 Task: Explore Airbnb accommodation in Hadyach, Ukraine from 19th December, 2023 to 27th December, 2023 for 2 adults. Place can be private room with 1  bedroom having 2 beds and 1 bathroom. Property type can be flat. Amenities needed are: wifi.
Action: Mouse moved to (623, 119)
Screenshot: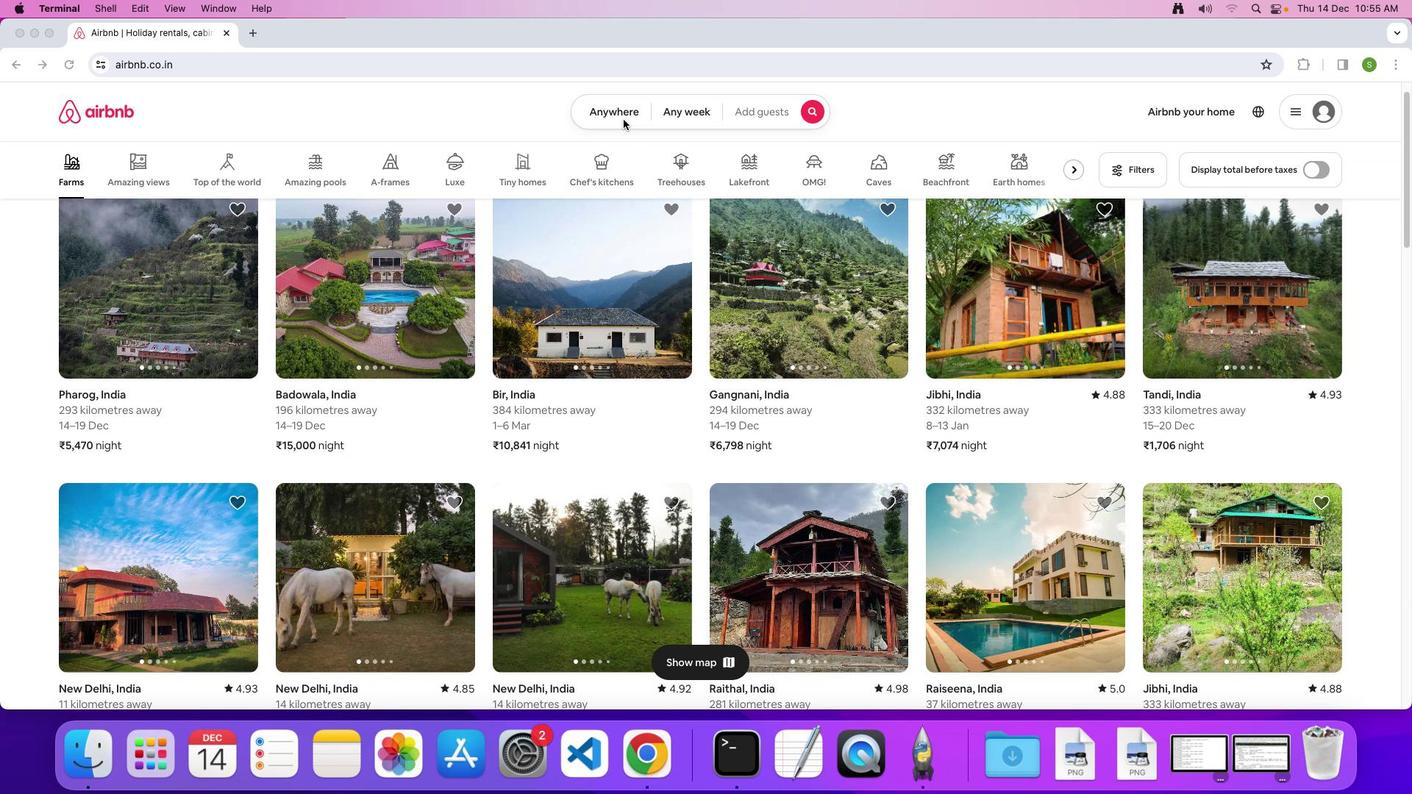 
Action: Mouse pressed left at (623, 119)
Screenshot: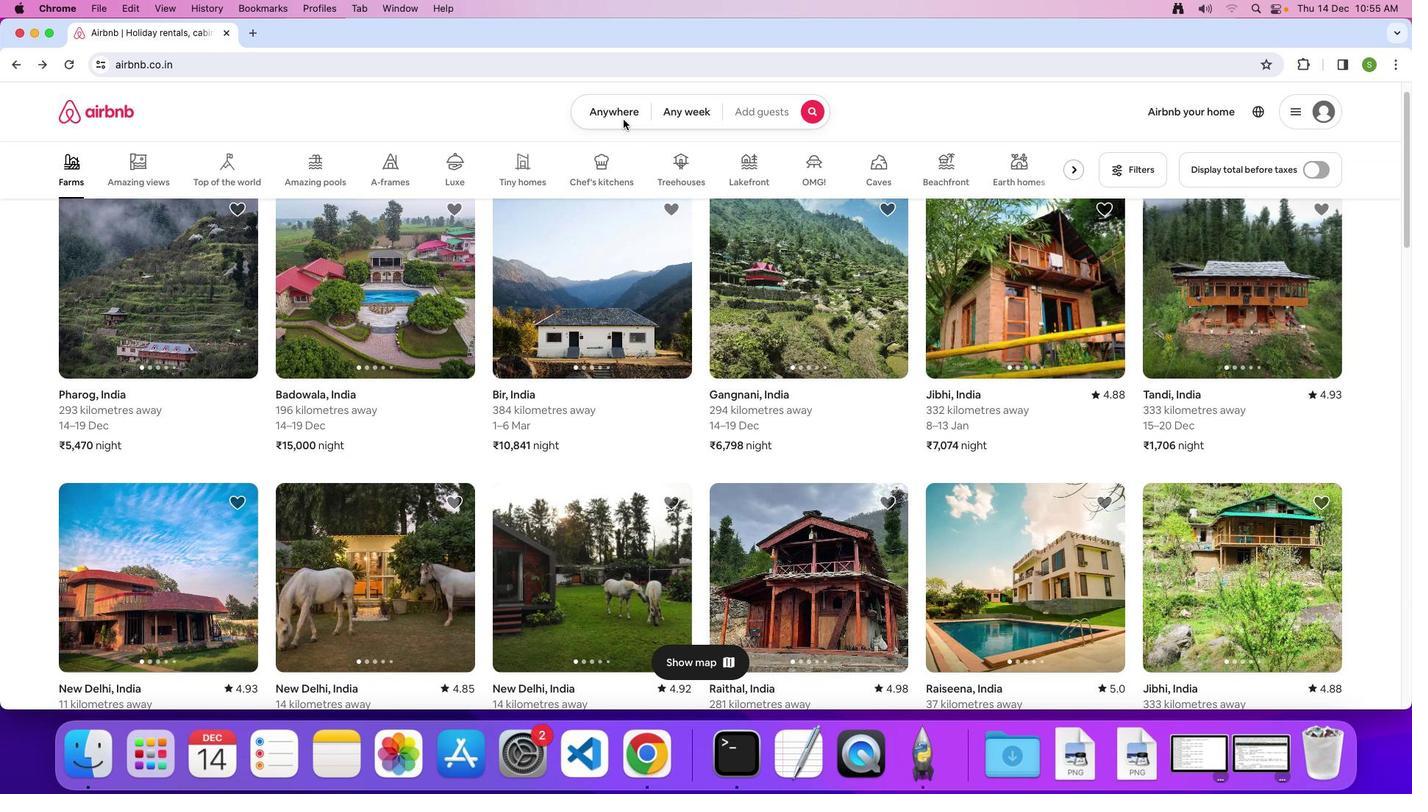 
Action: Mouse moved to (595, 118)
Screenshot: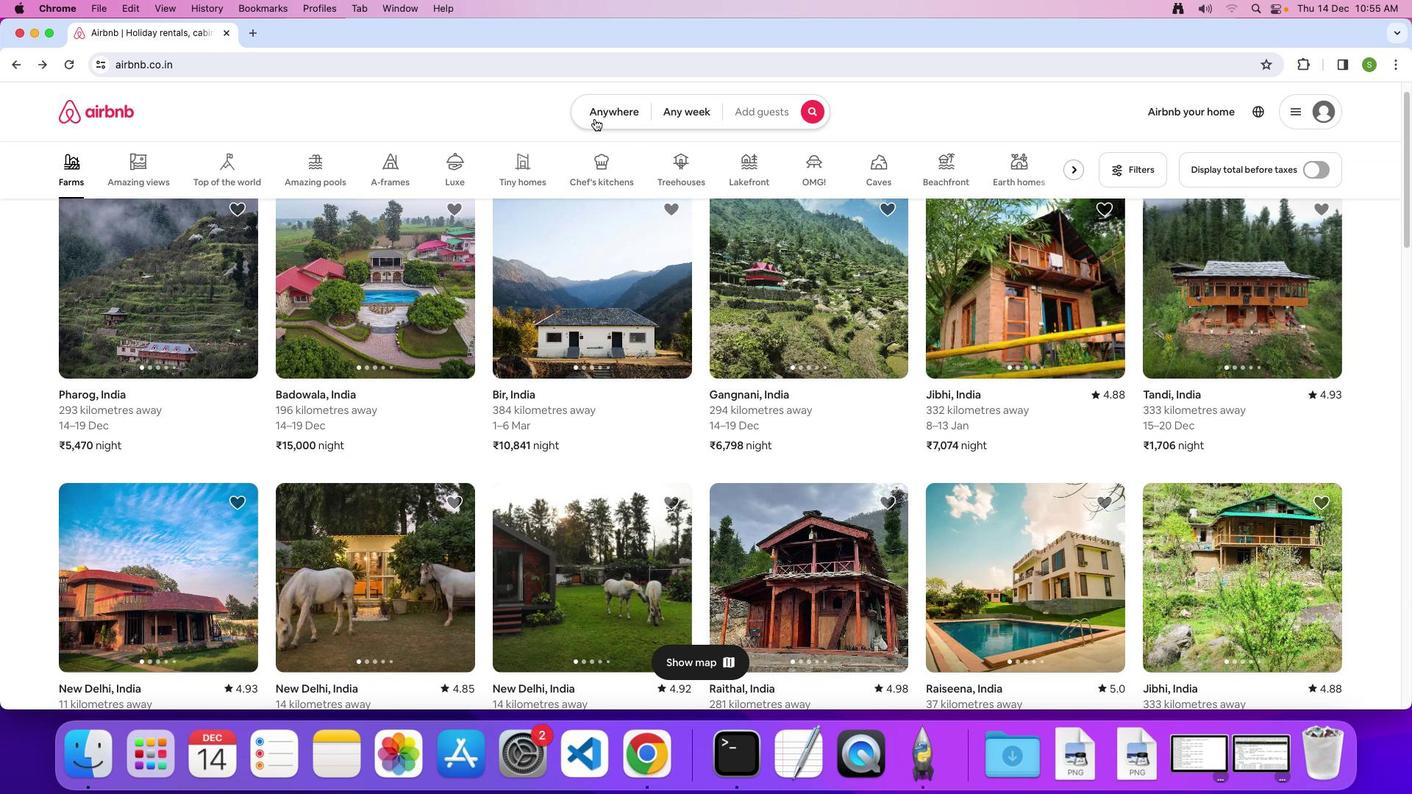 
Action: Mouse pressed left at (595, 118)
Screenshot: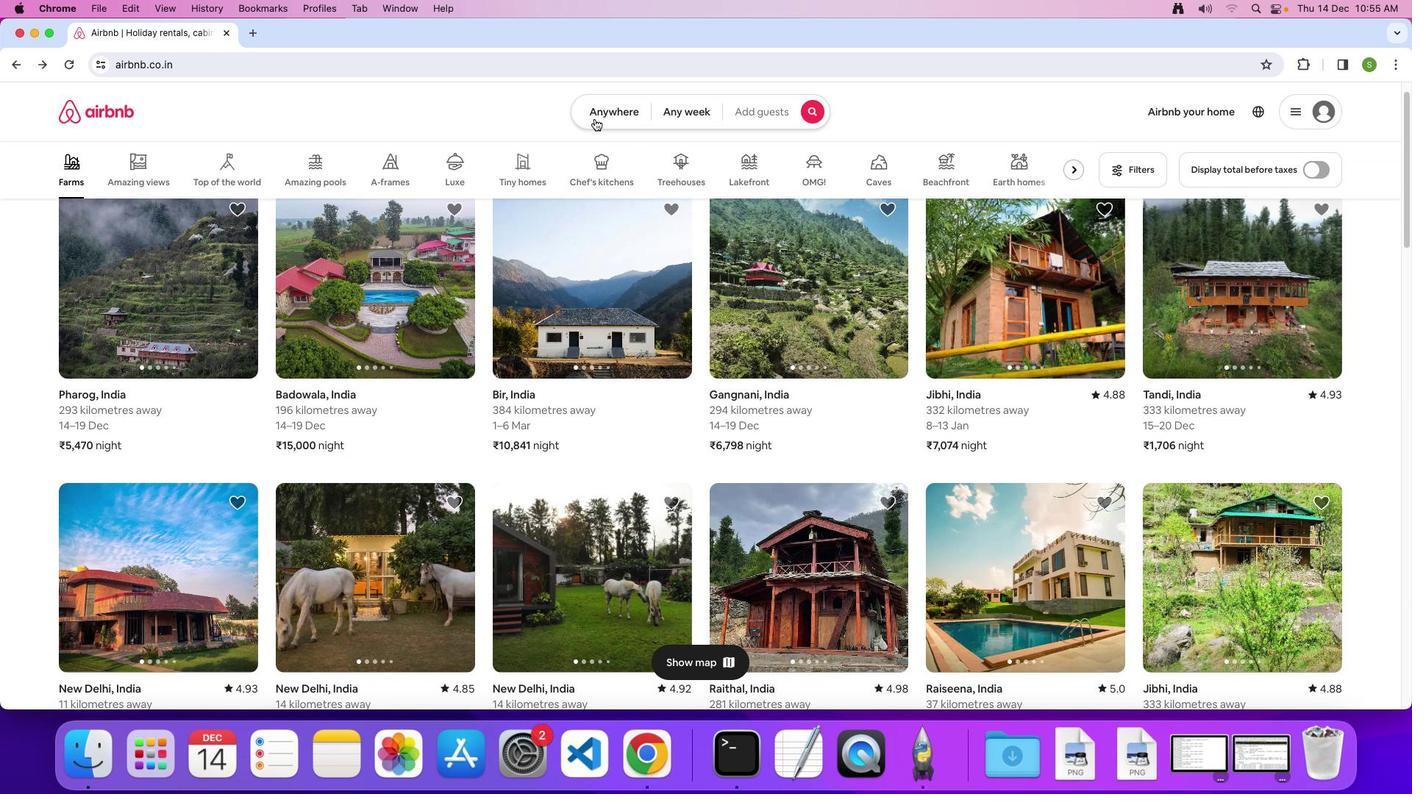 
Action: Mouse moved to (545, 161)
Screenshot: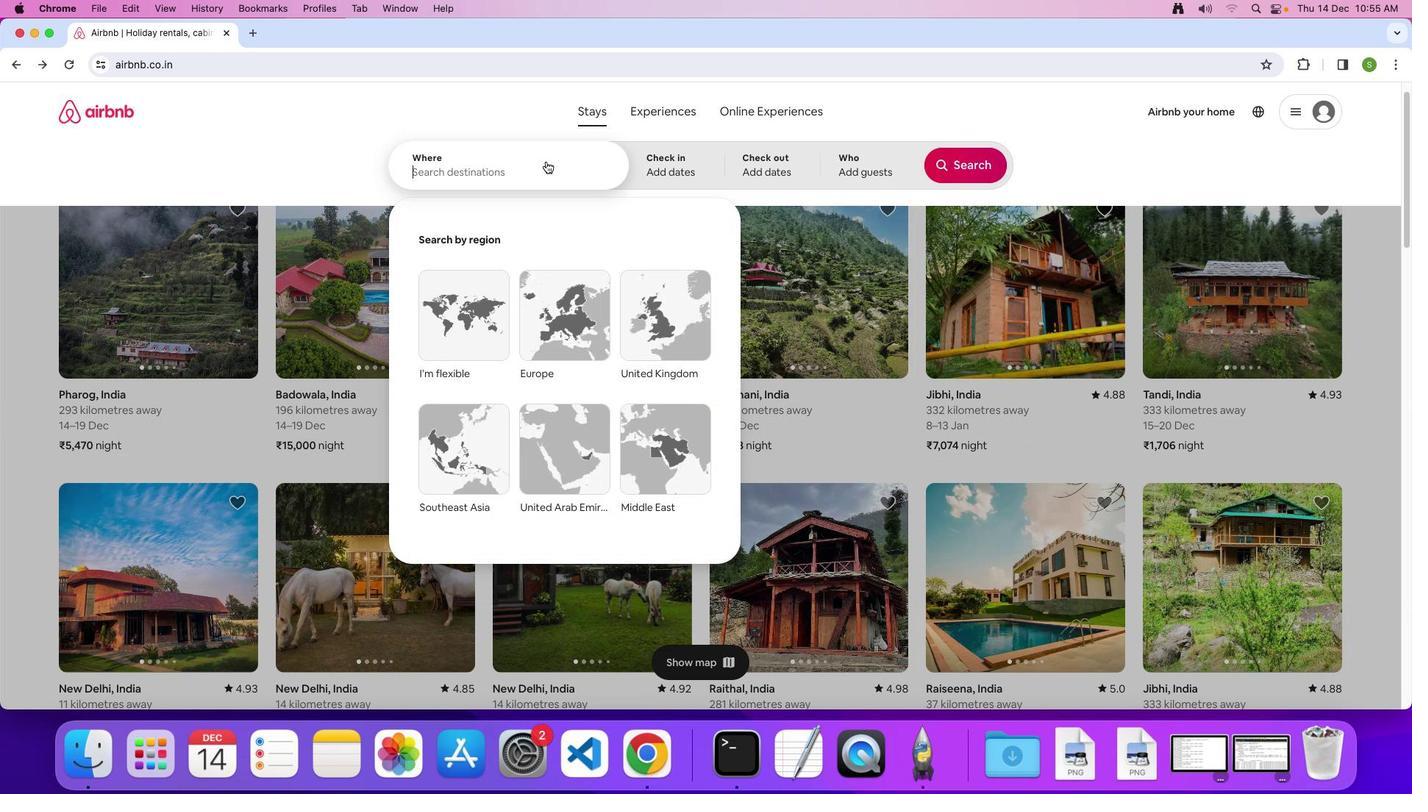 
Action: Mouse pressed left at (545, 161)
Screenshot: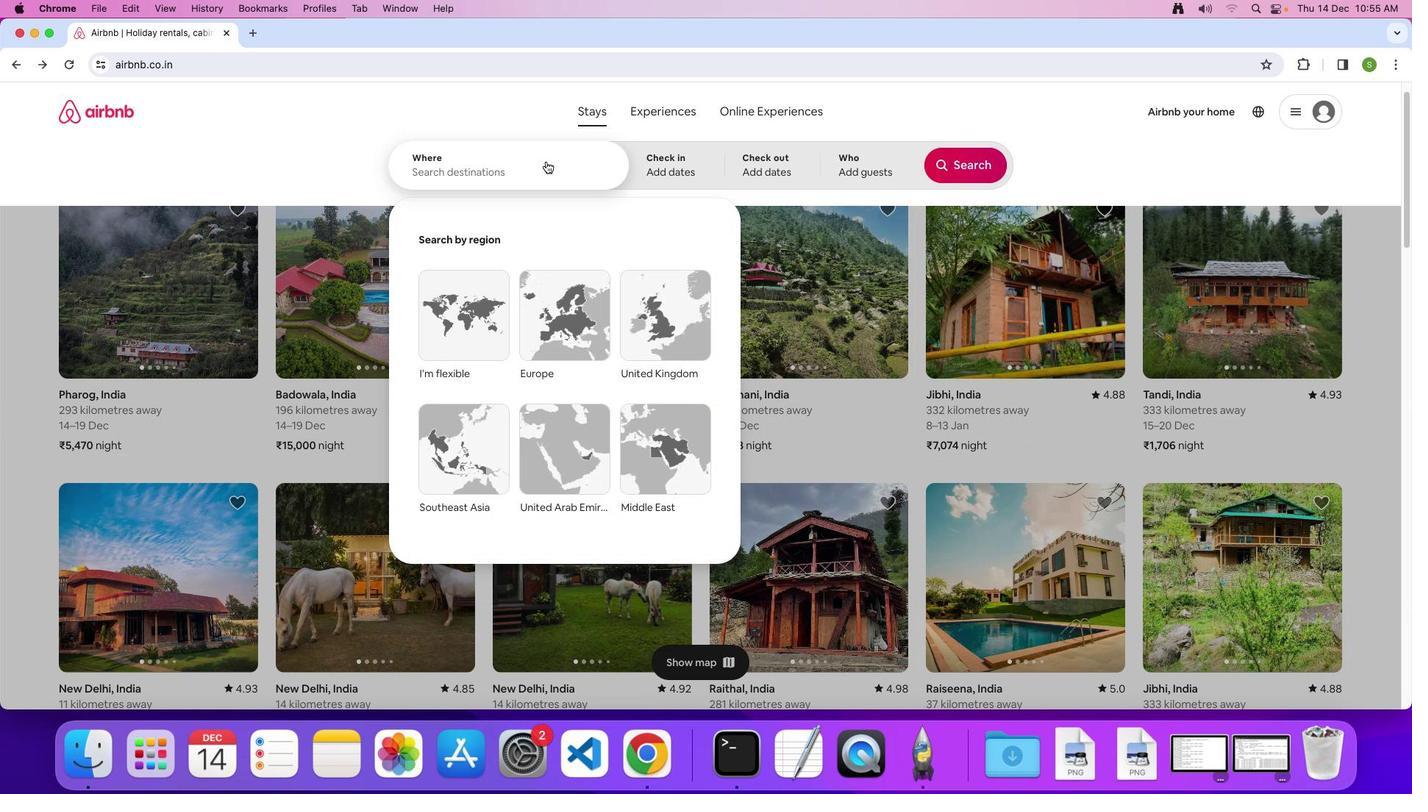 
Action: Key pressed 'H'Key.caps_lock'a''d''y''a''c''h'','Key.spaceKey.shift'U''k''r''a''i''n''e'Key.enter
Screenshot: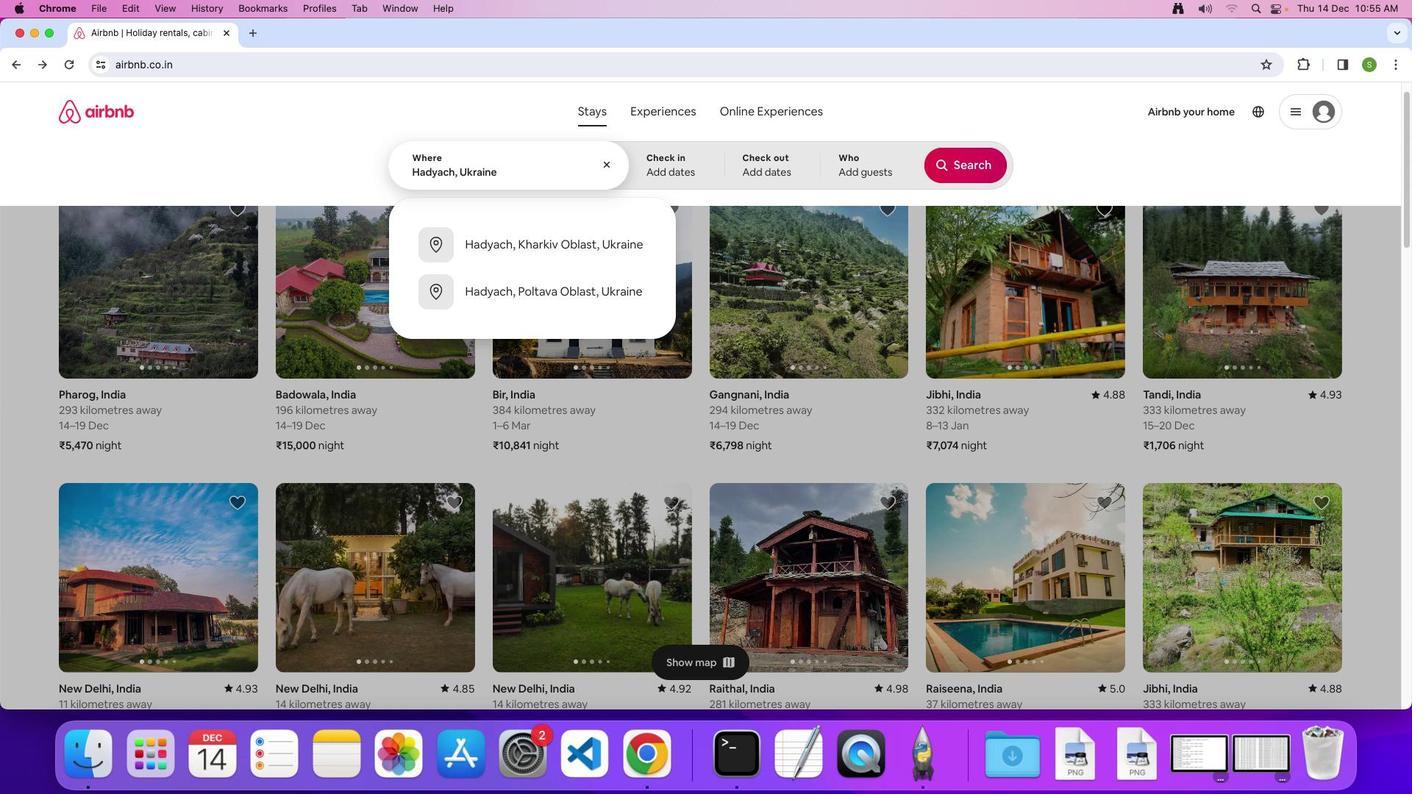 
Action: Mouse moved to (528, 450)
Screenshot: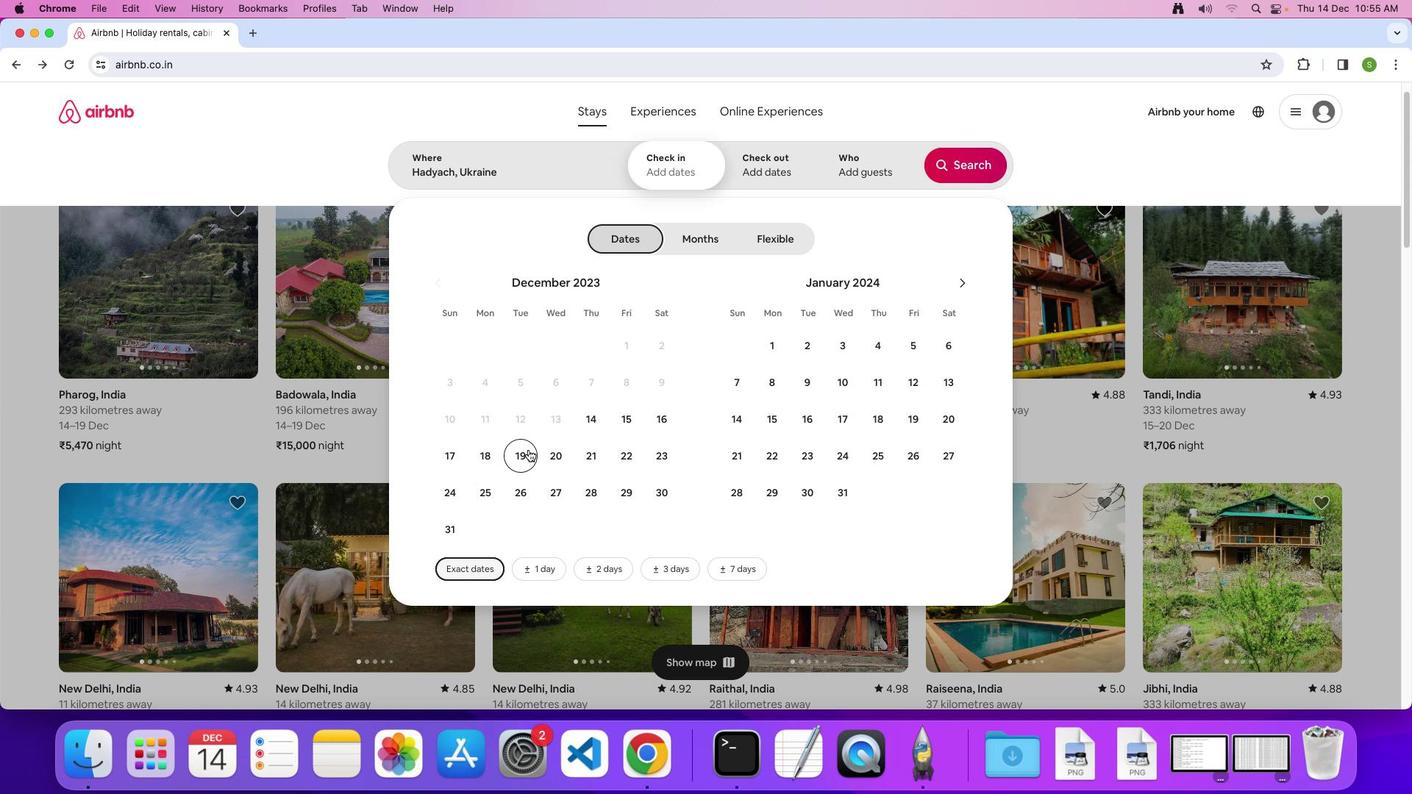 
Action: Mouse pressed left at (528, 450)
Screenshot: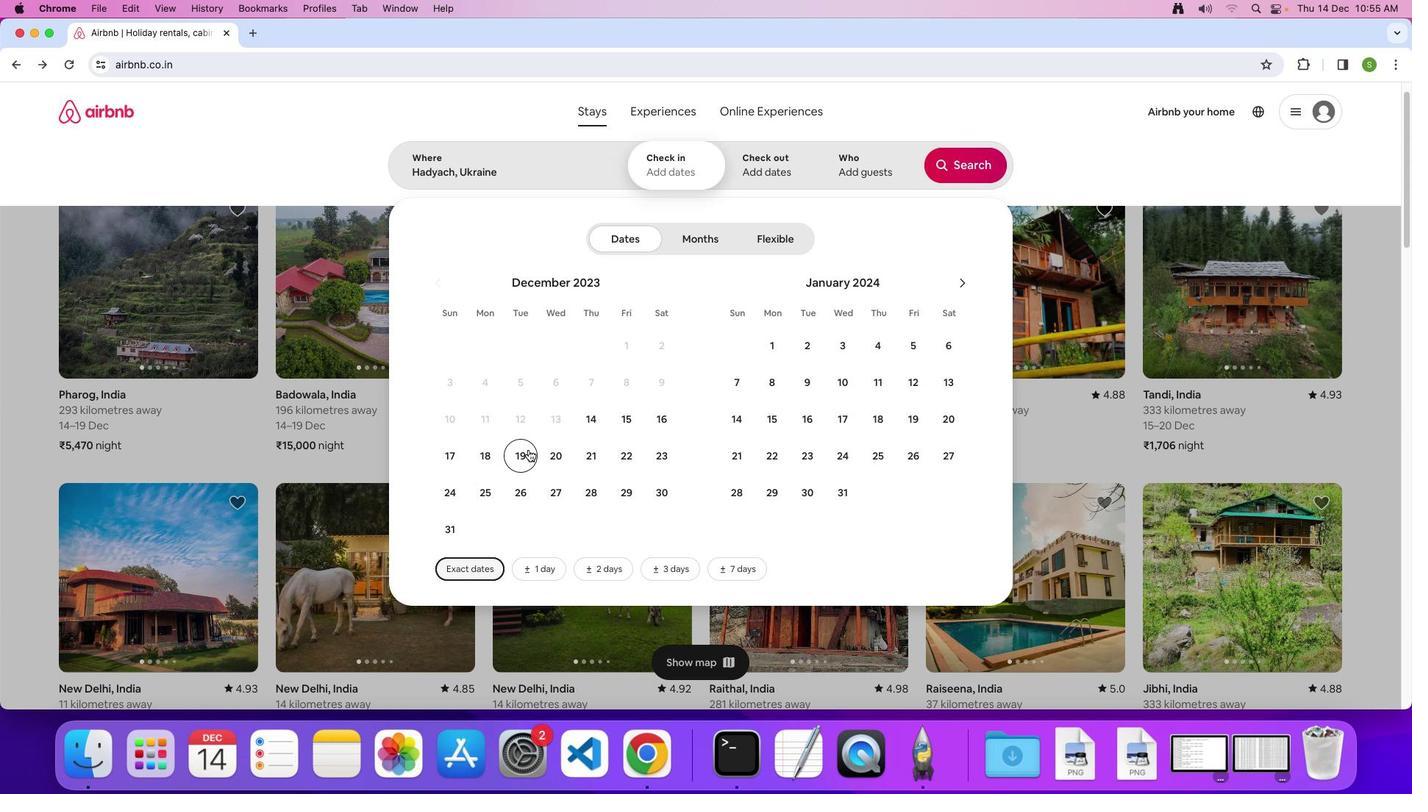 
Action: Mouse moved to (545, 485)
Screenshot: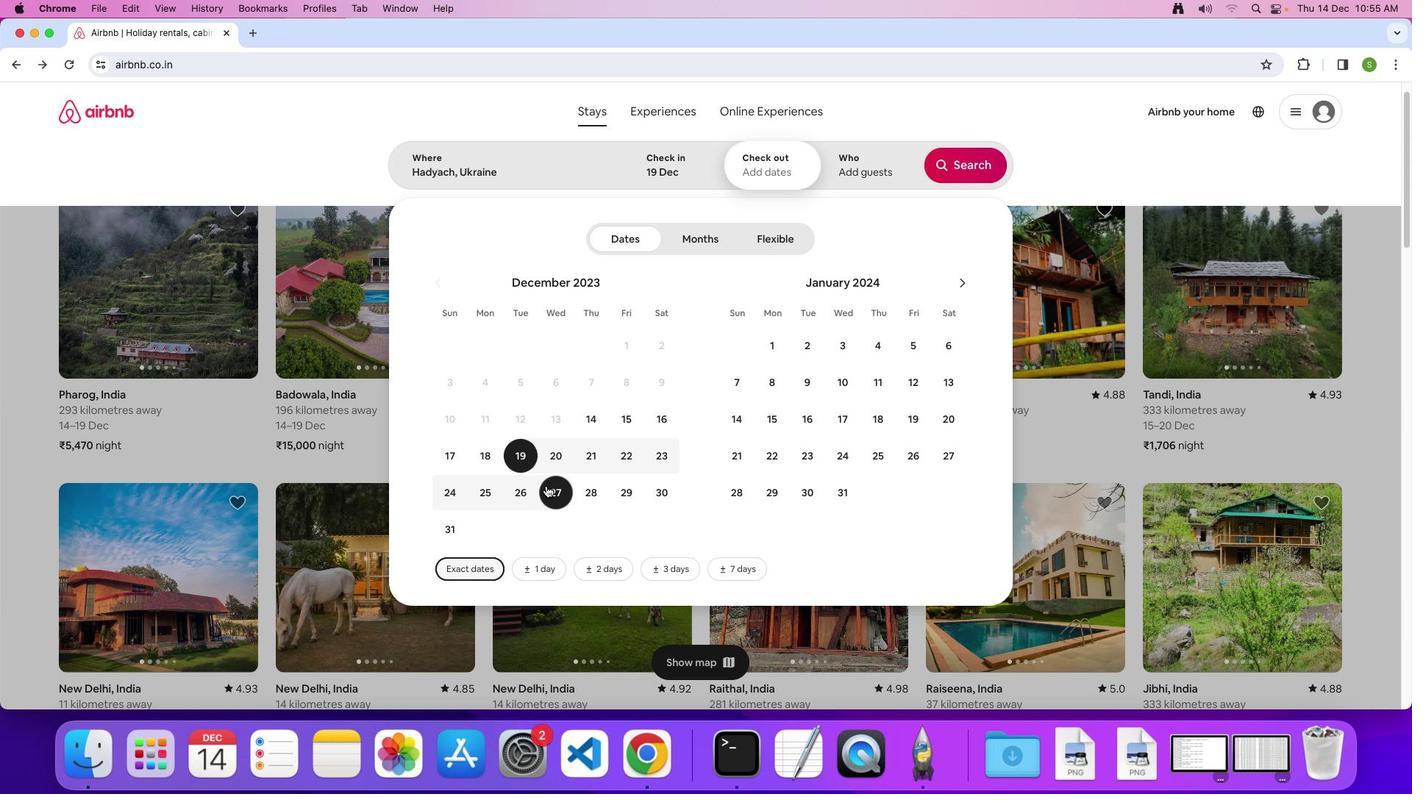 
Action: Mouse pressed left at (545, 485)
Screenshot: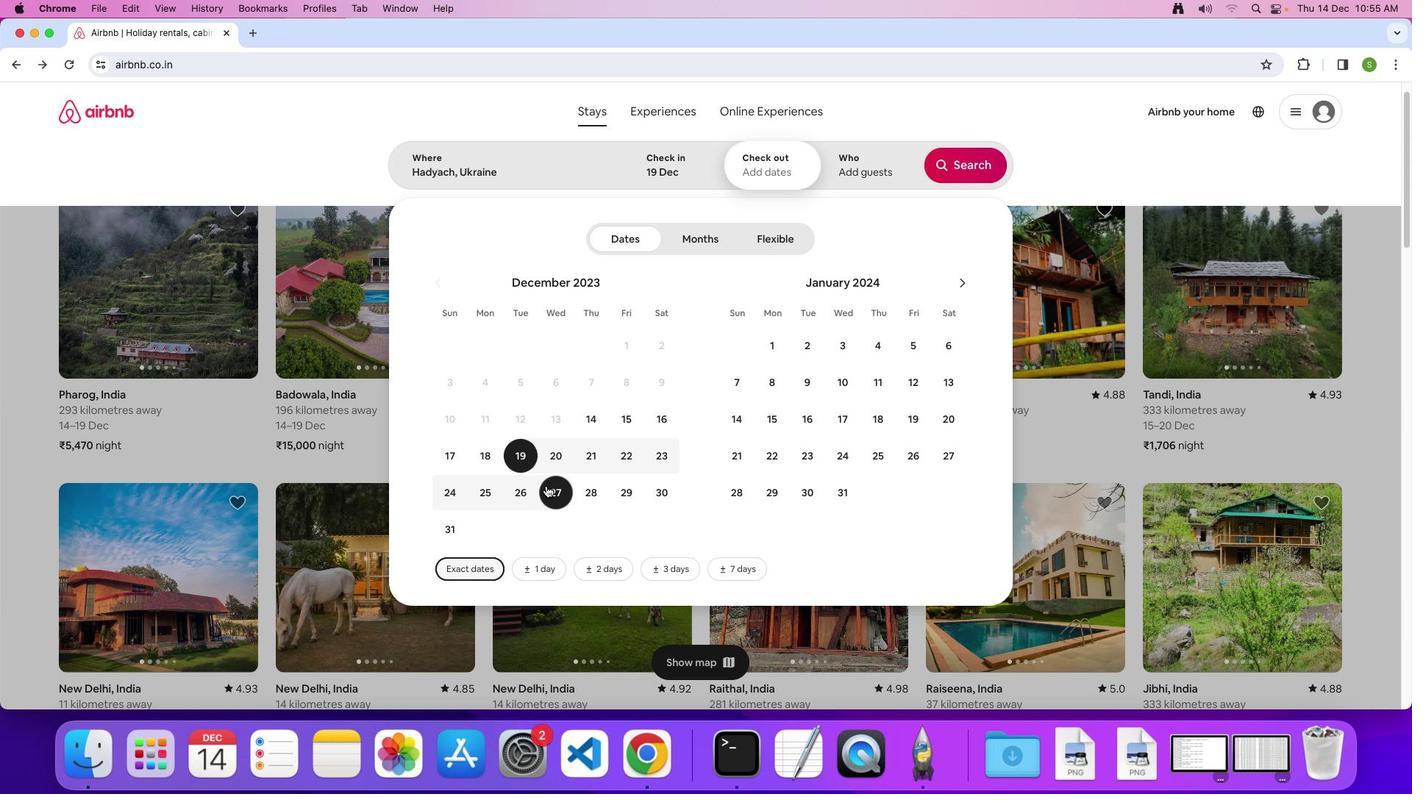 
Action: Mouse moved to (854, 172)
Screenshot: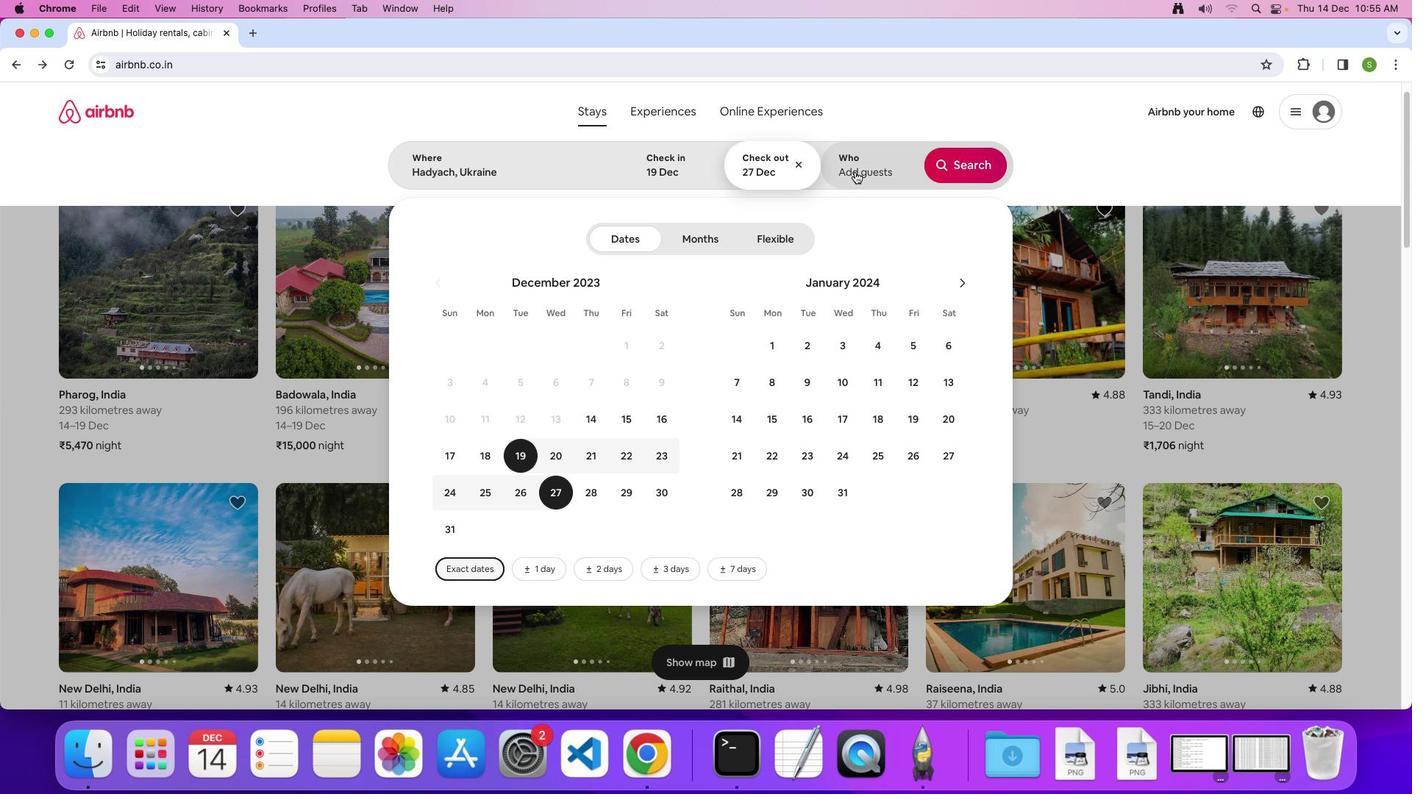 
Action: Mouse pressed left at (854, 172)
Screenshot: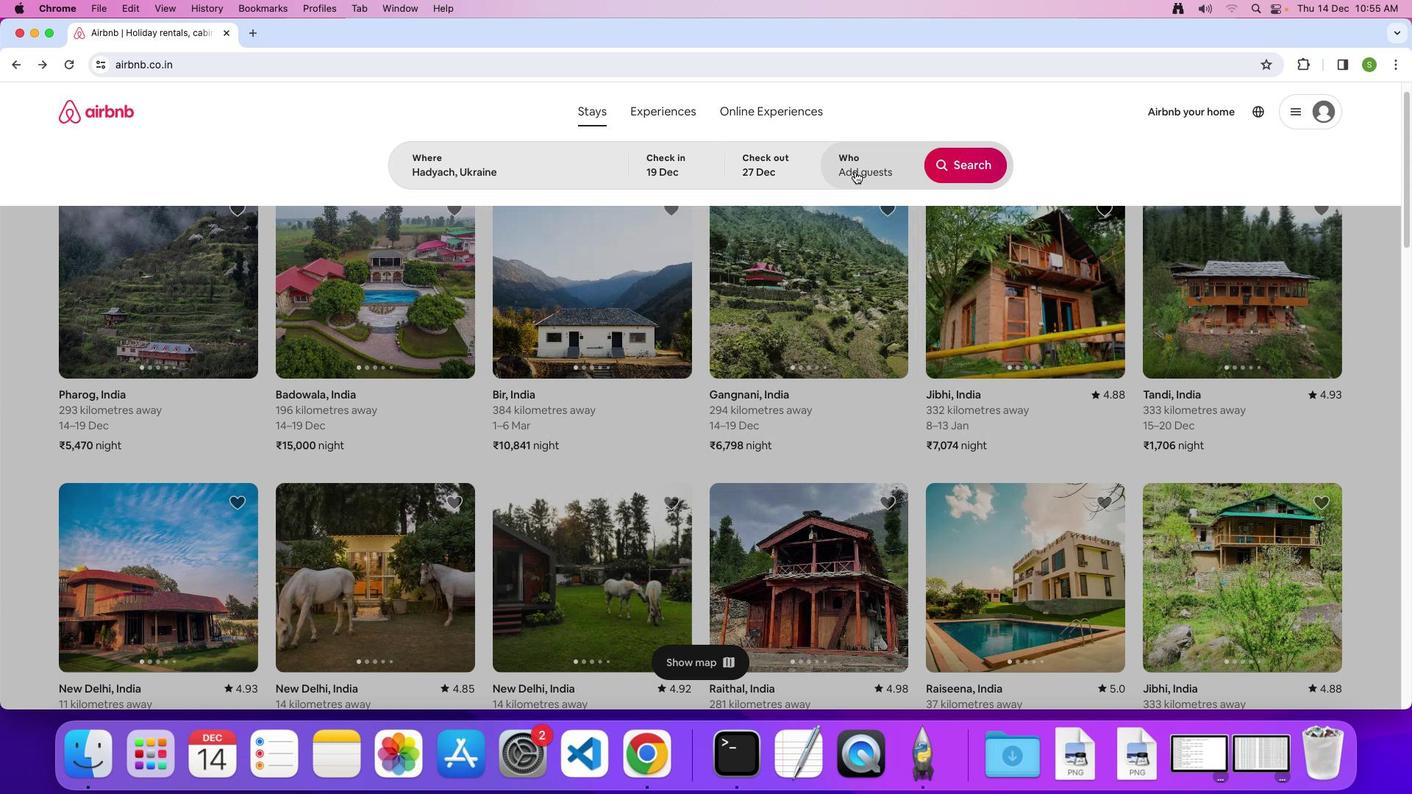 
Action: Mouse moved to (964, 247)
Screenshot: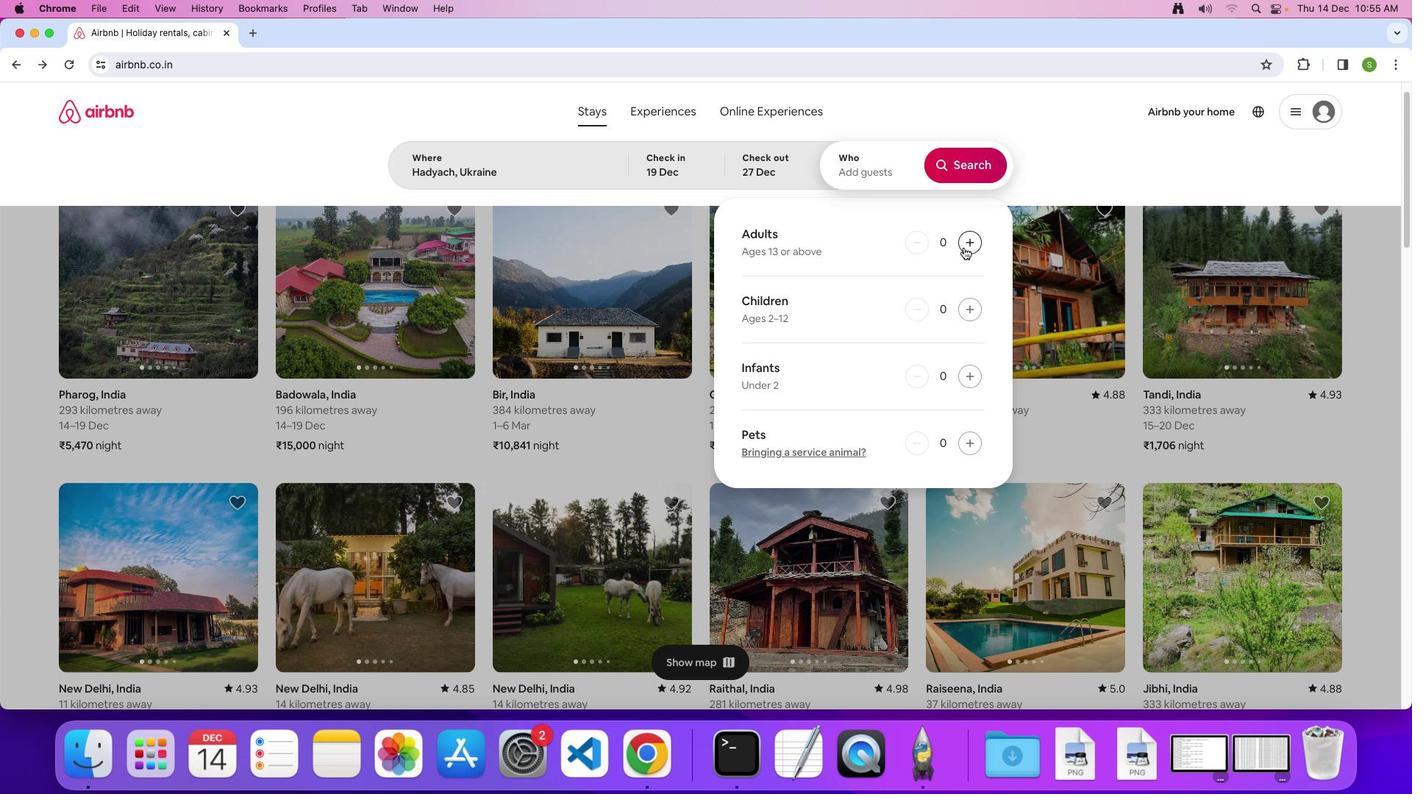 
Action: Mouse pressed left at (964, 247)
Screenshot: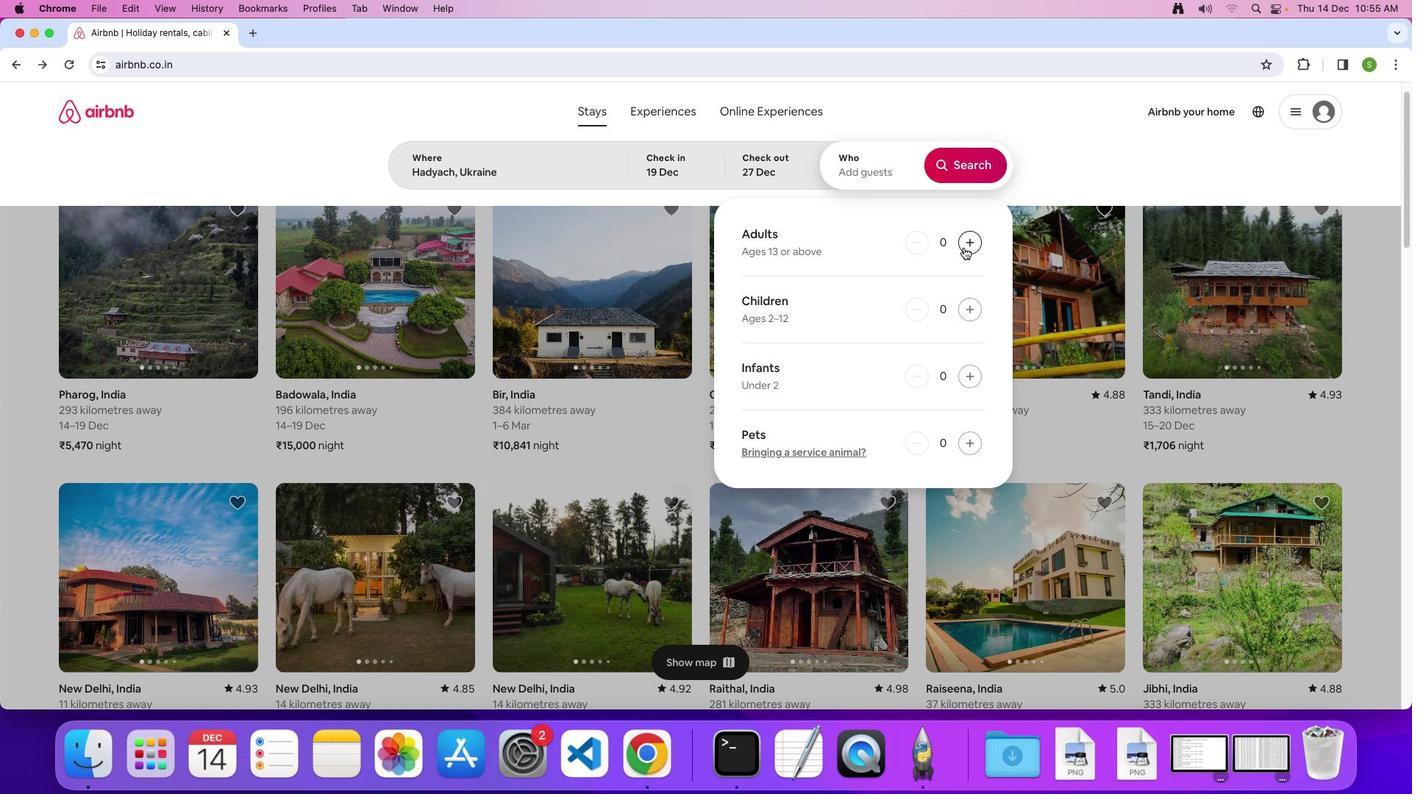 
Action: Mouse pressed left at (964, 247)
Screenshot: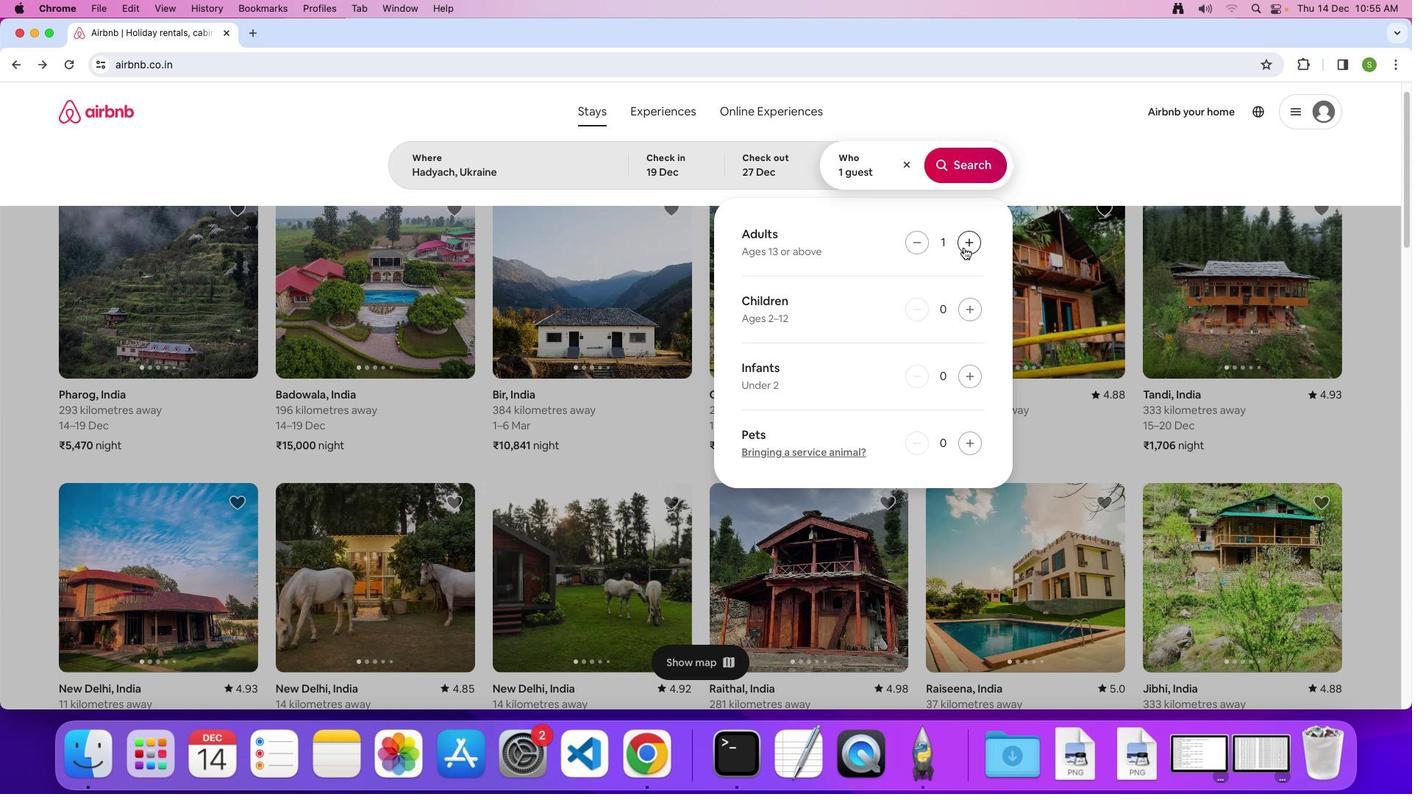 
Action: Mouse moved to (960, 171)
Screenshot: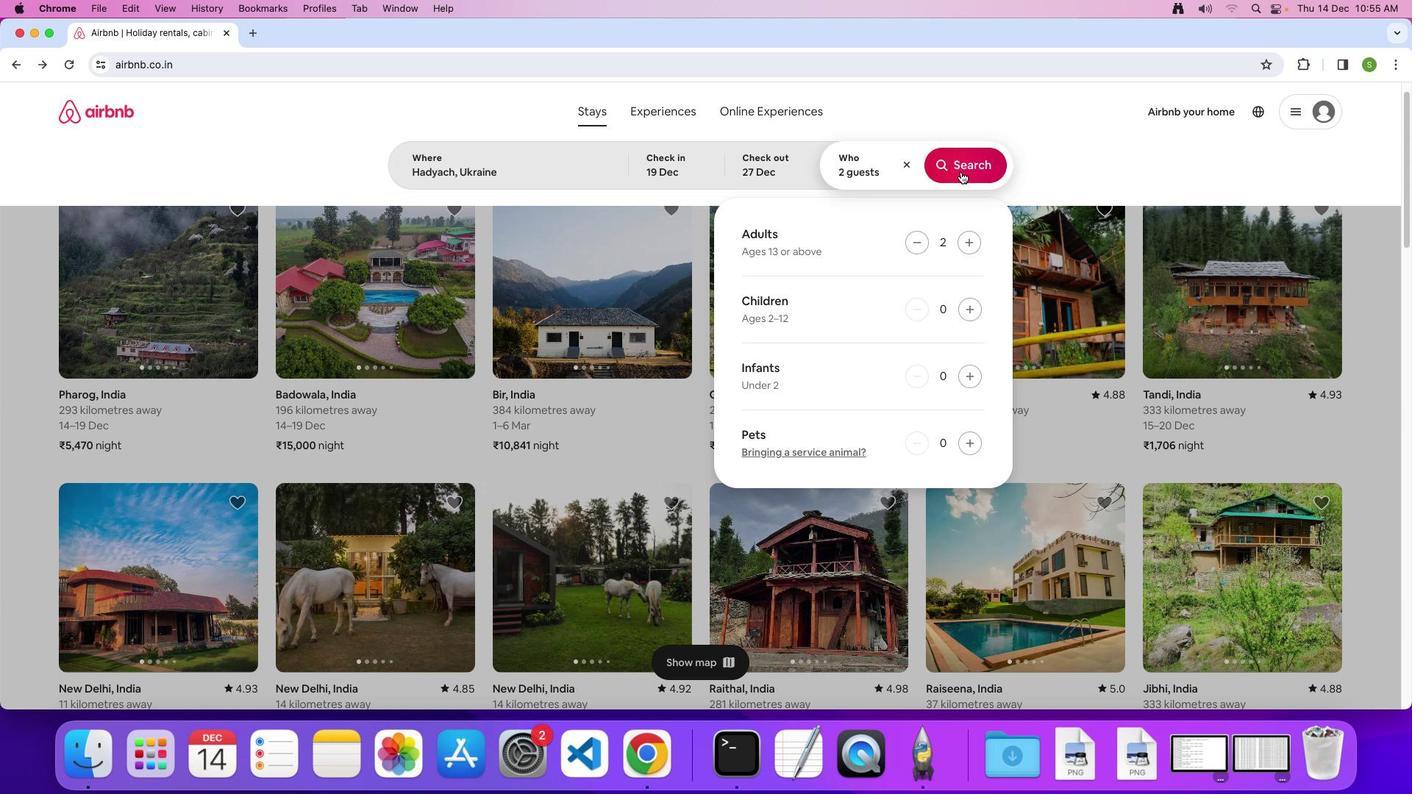 
Action: Mouse pressed left at (960, 171)
Screenshot: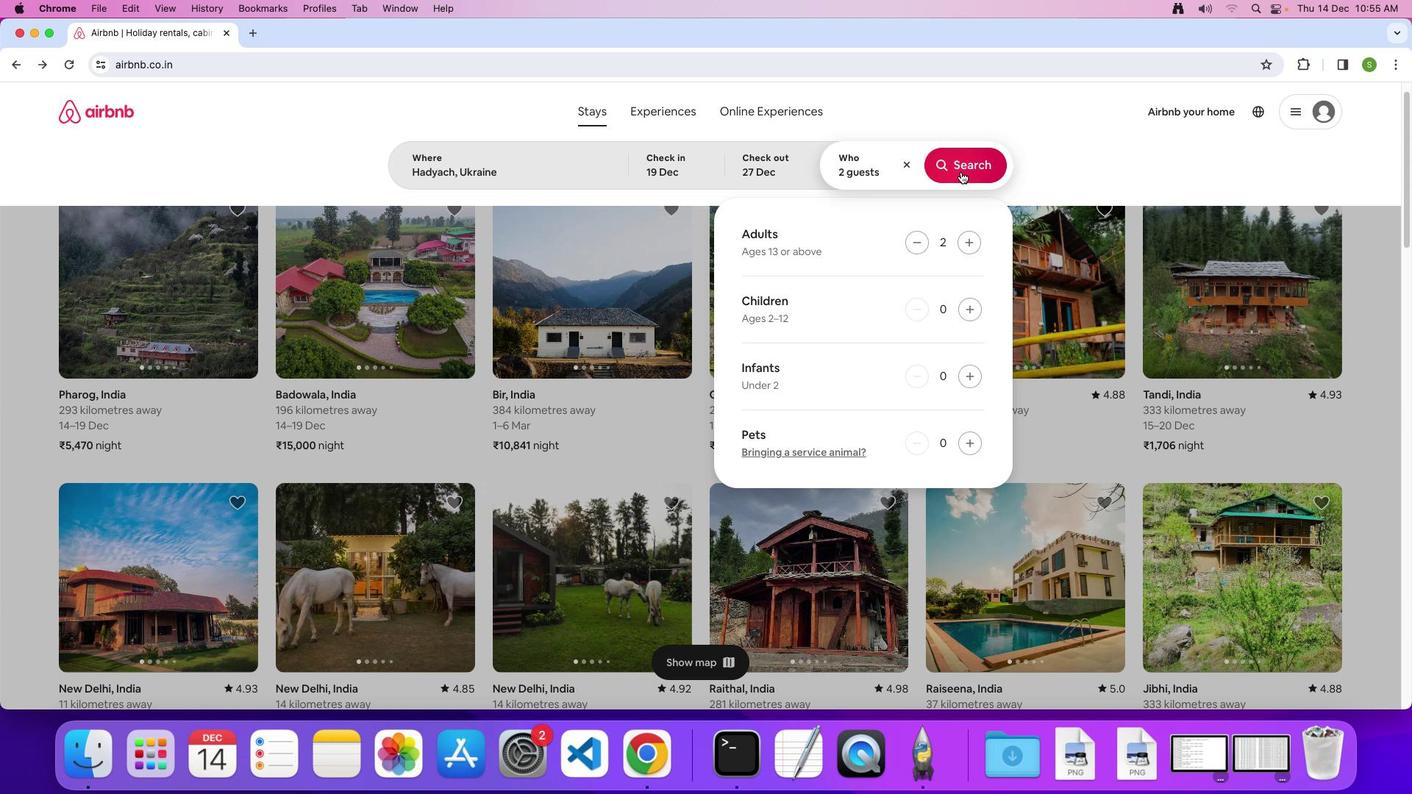 
Action: Mouse moved to (1159, 175)
Screenshot: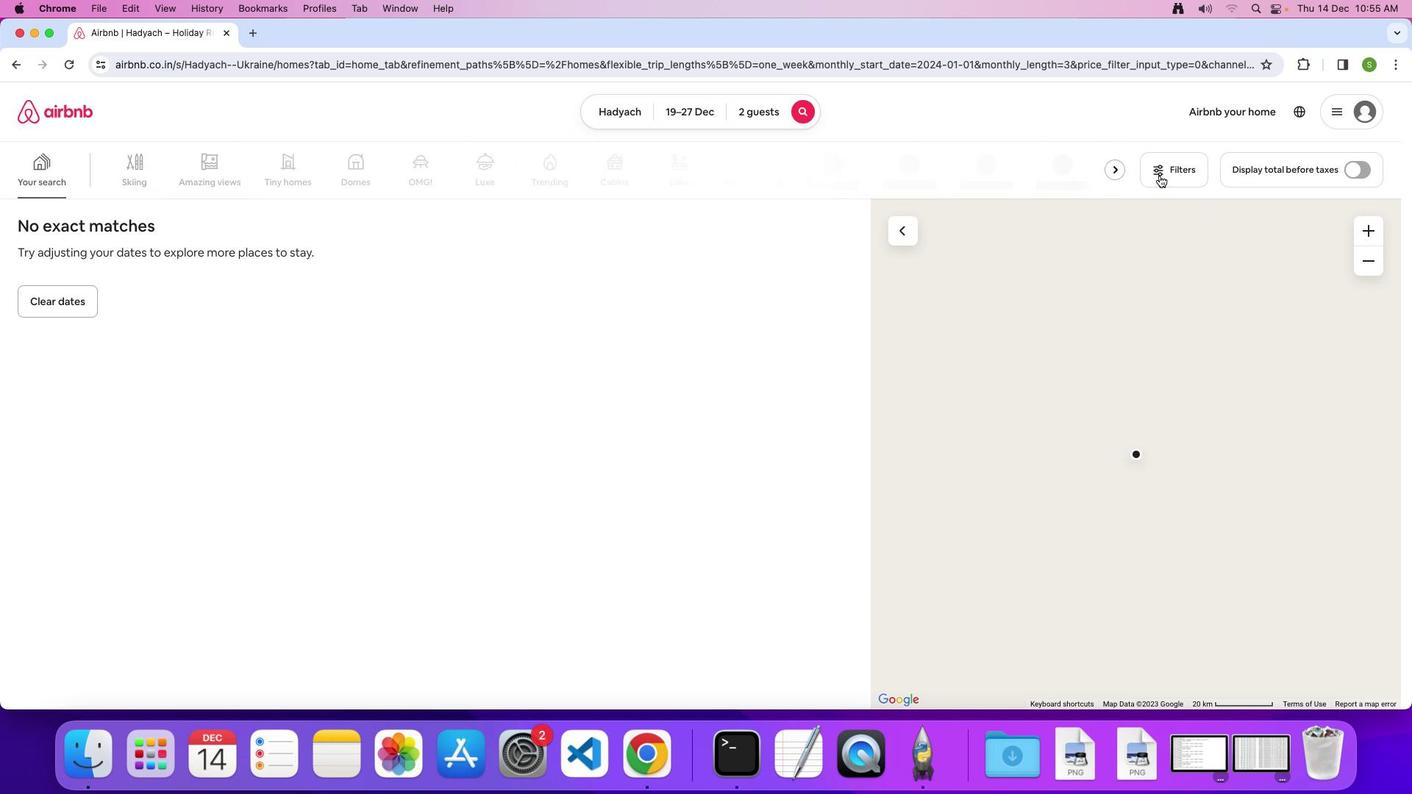 
Action: Mouse pressed left at (1159, 175)
Screenshot: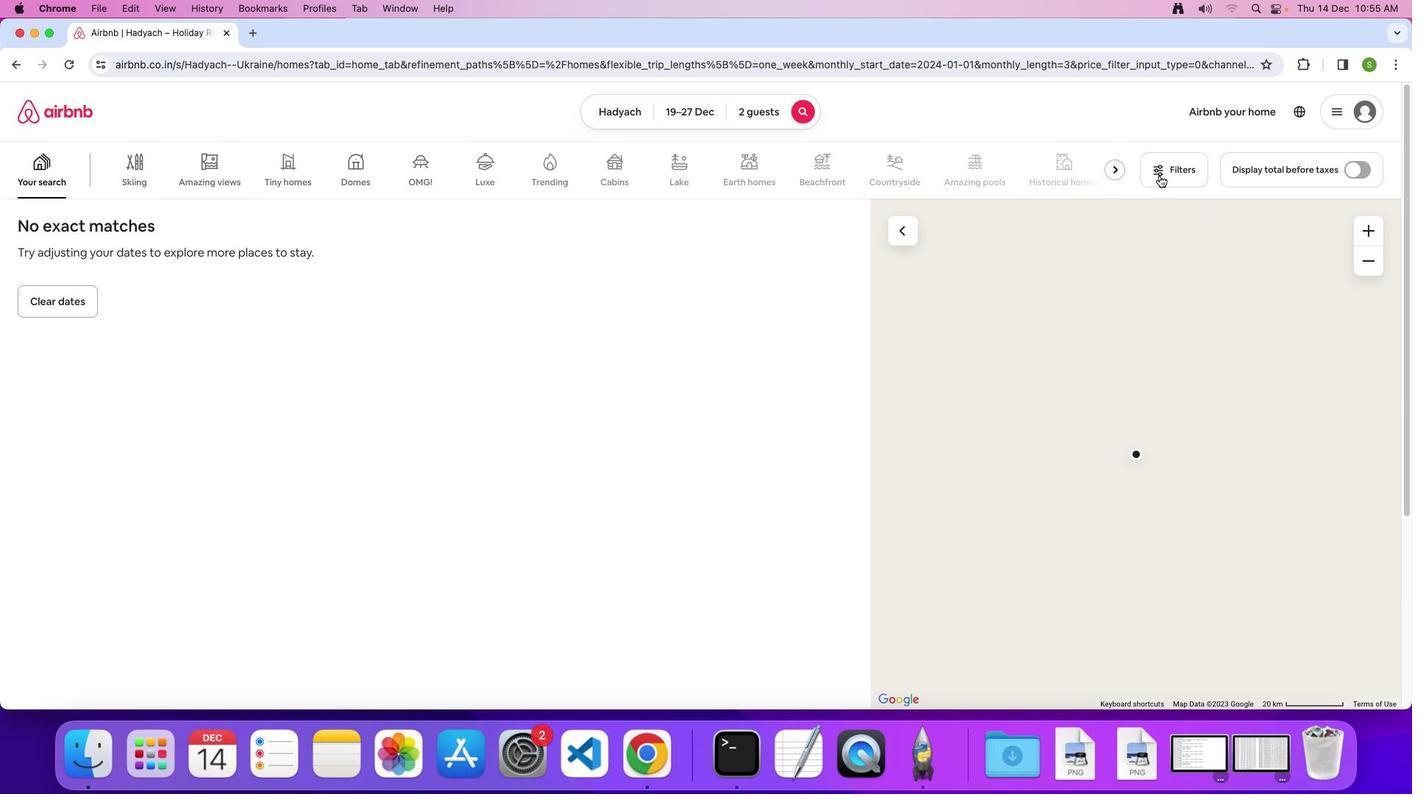 
Action: Mouse moved to (688, 434)
Screenshot: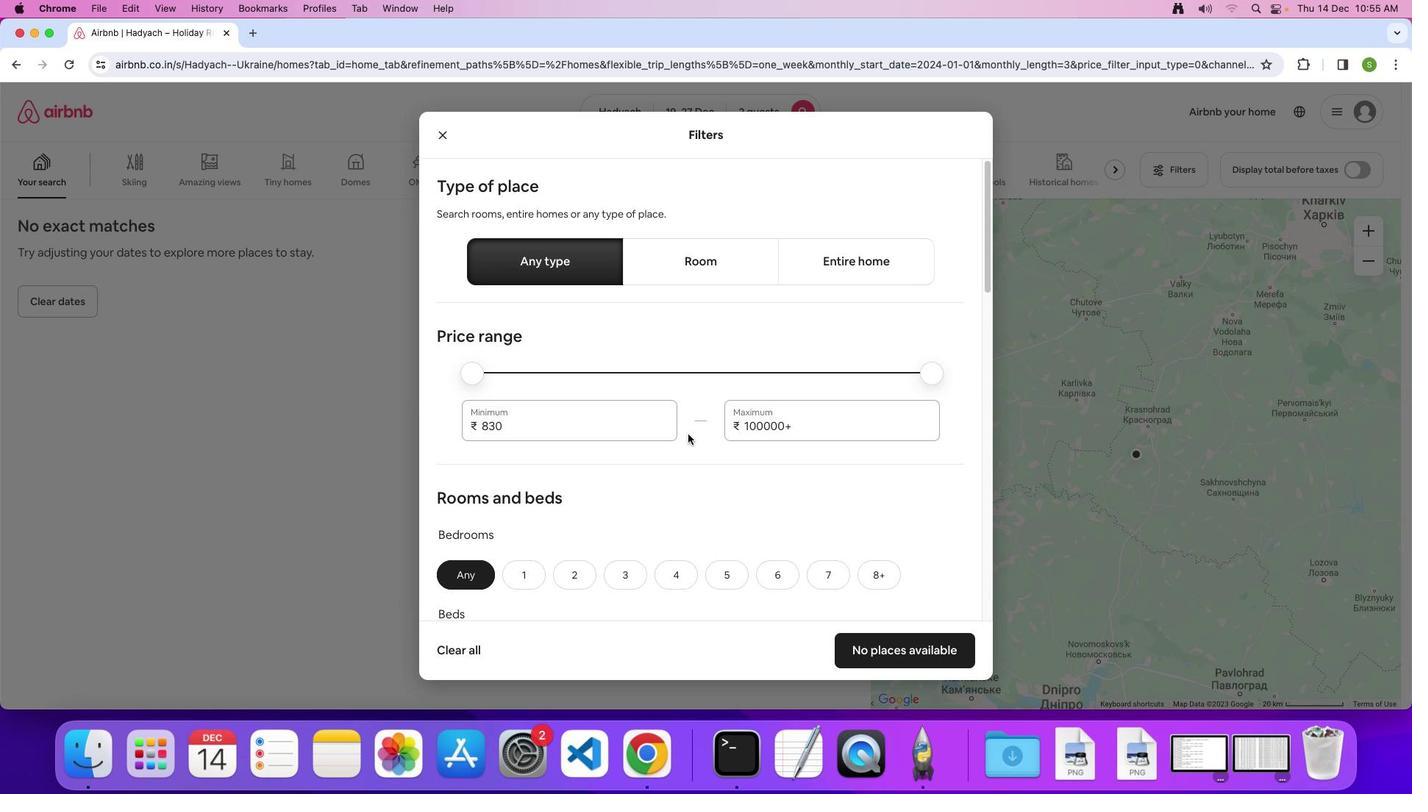 
Action: Mouse scrolled (688, 434) with delta (0, 0)
Screenshot: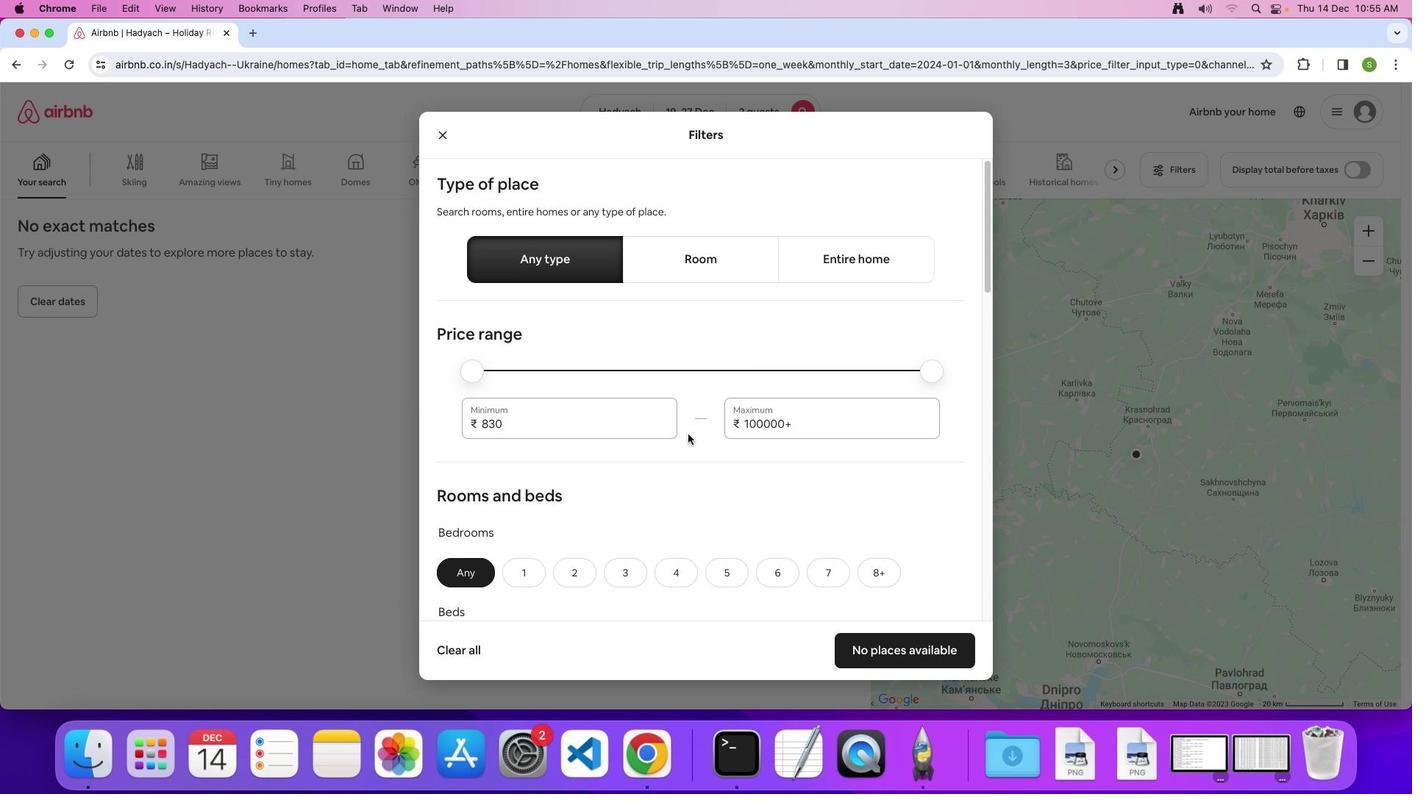 
Action: Mouse scrolled (688, 434) with delta (0, 0)
Screenshot: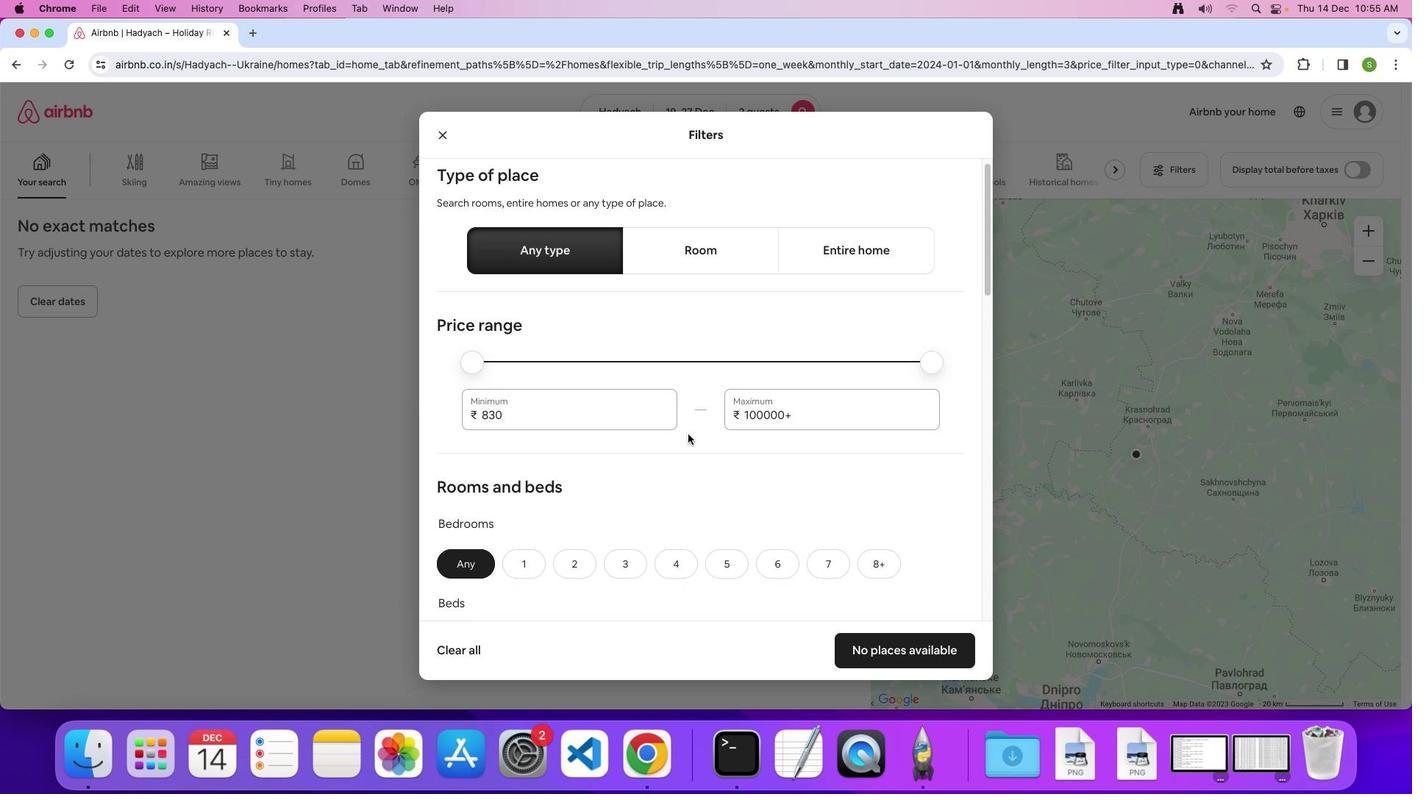 
Action: Mouse scrolled (688, 434) with delta (0, 0)
Screenshot: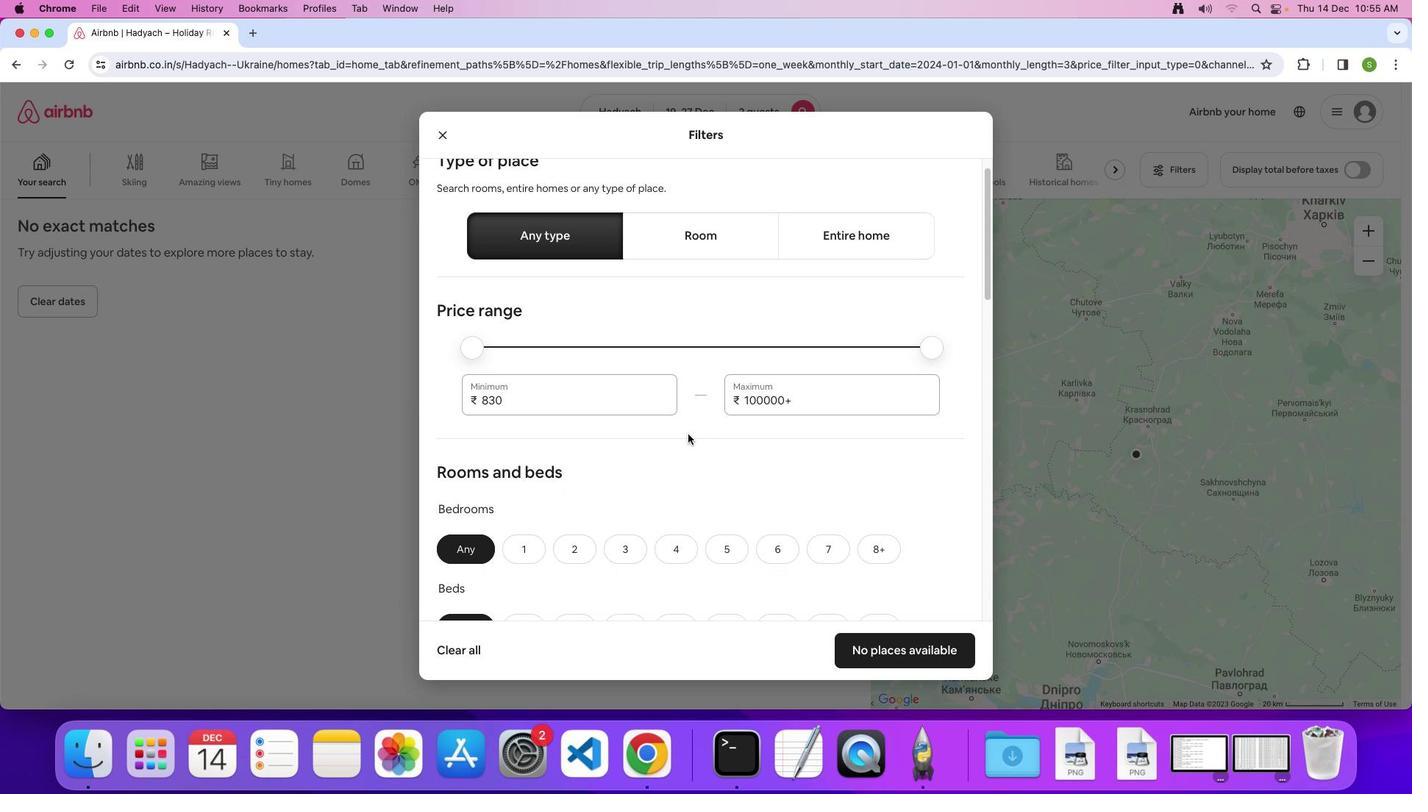 
Action: Mouse scrolled (688, 434) with delta (0, 0)
Screenshot: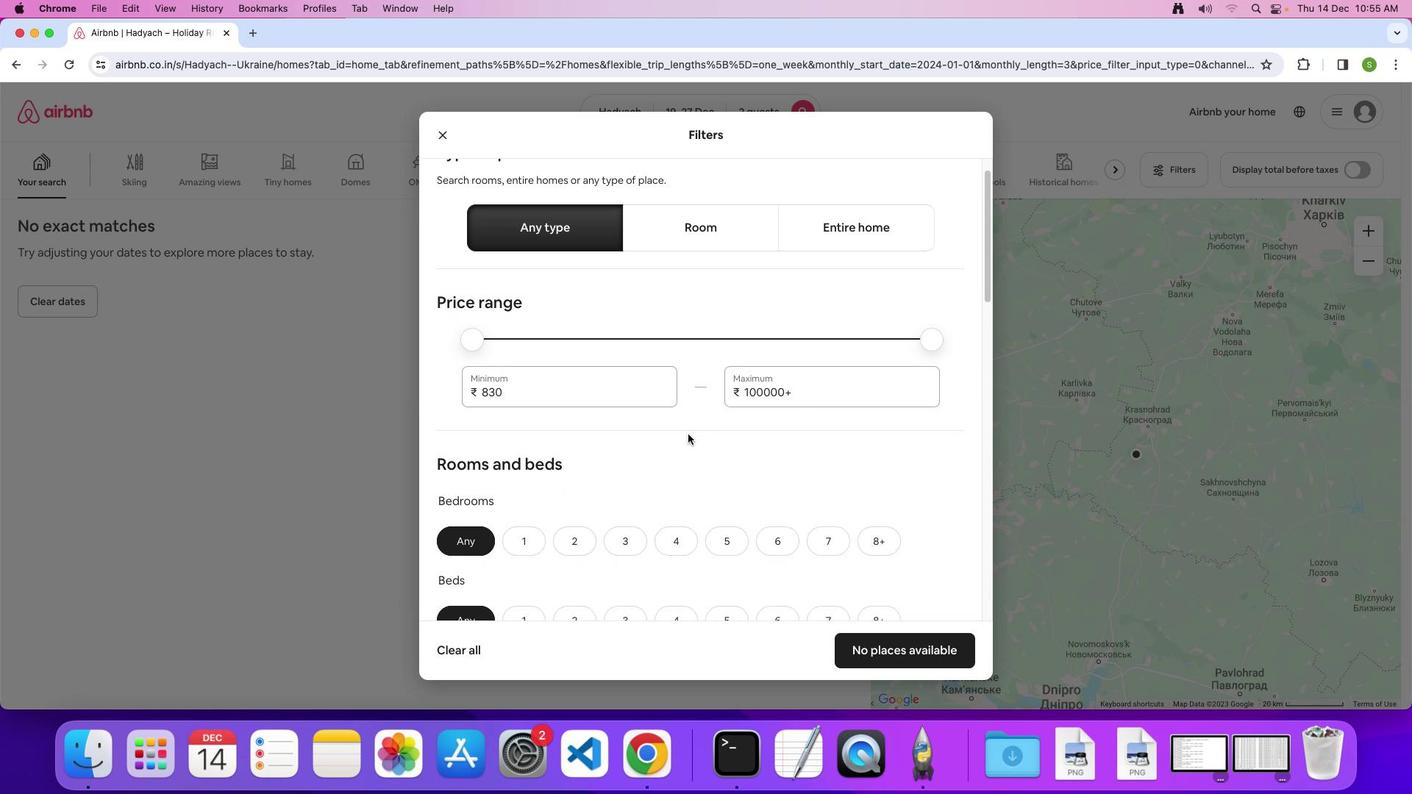 
Action: Mouse scrolled (688, 434) with delta (0, 0)
Screenshot: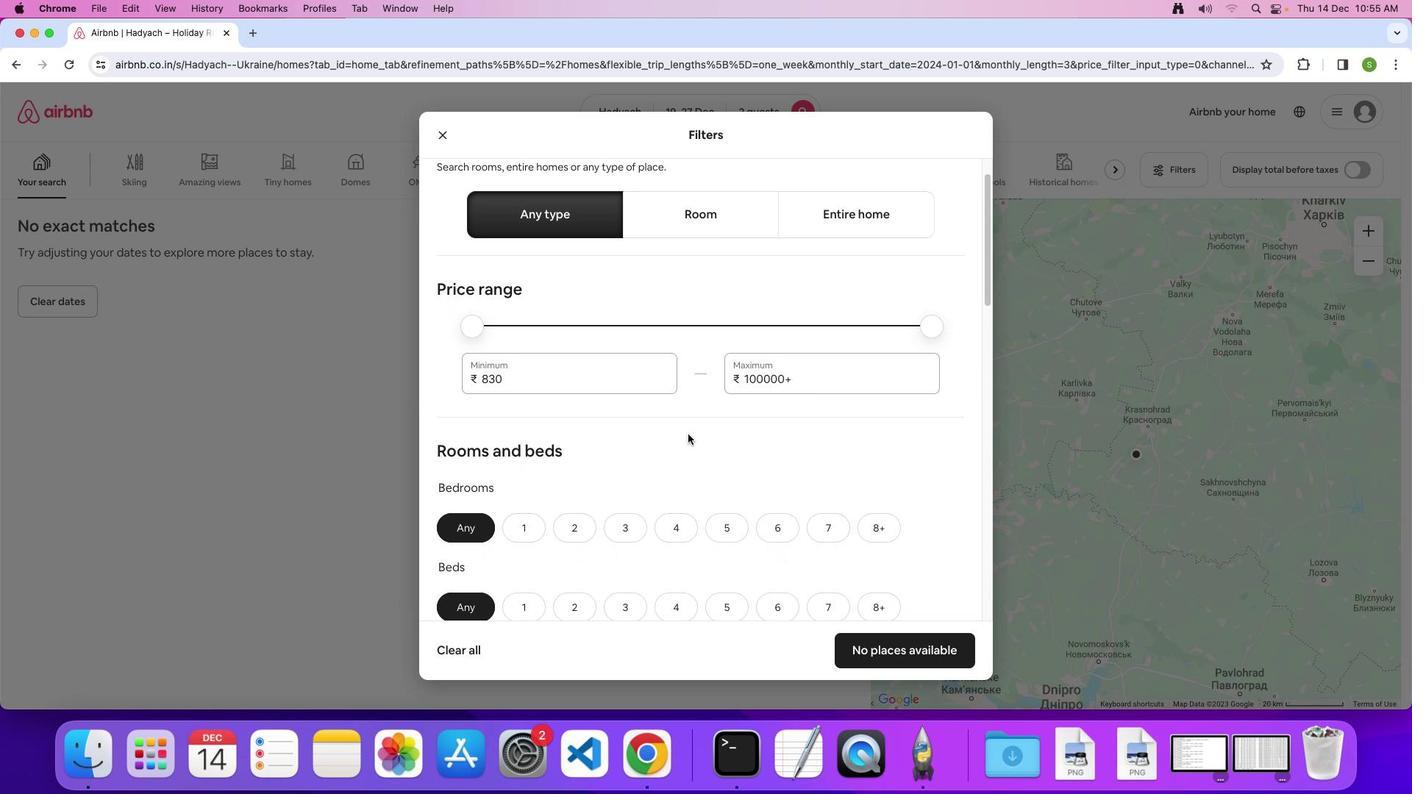 
Action: Mouse scrolled (688, 434) with delta (0, 0)
Screenshot: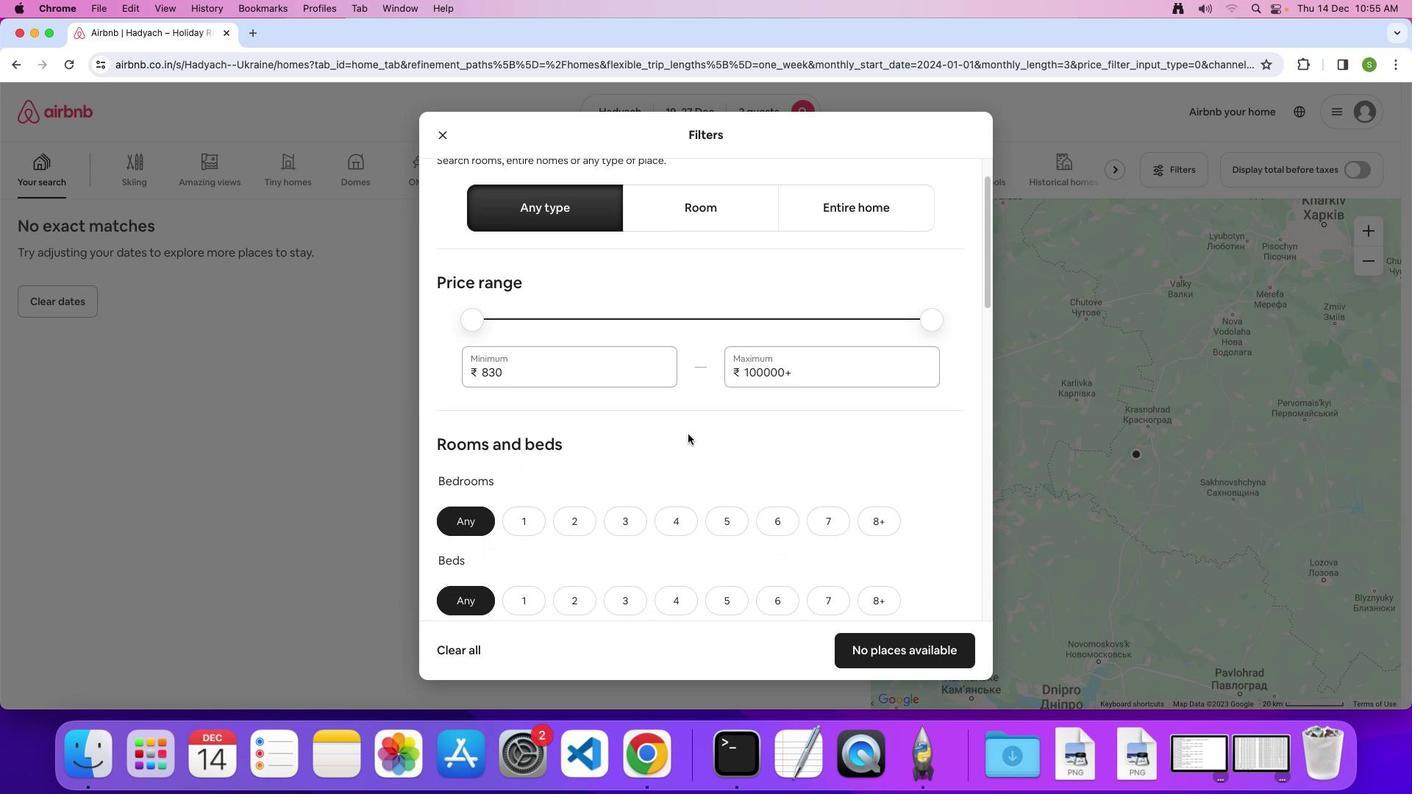 
Action: Mouse scrolled (688, 434) with delta (0, 0)
Screenshot: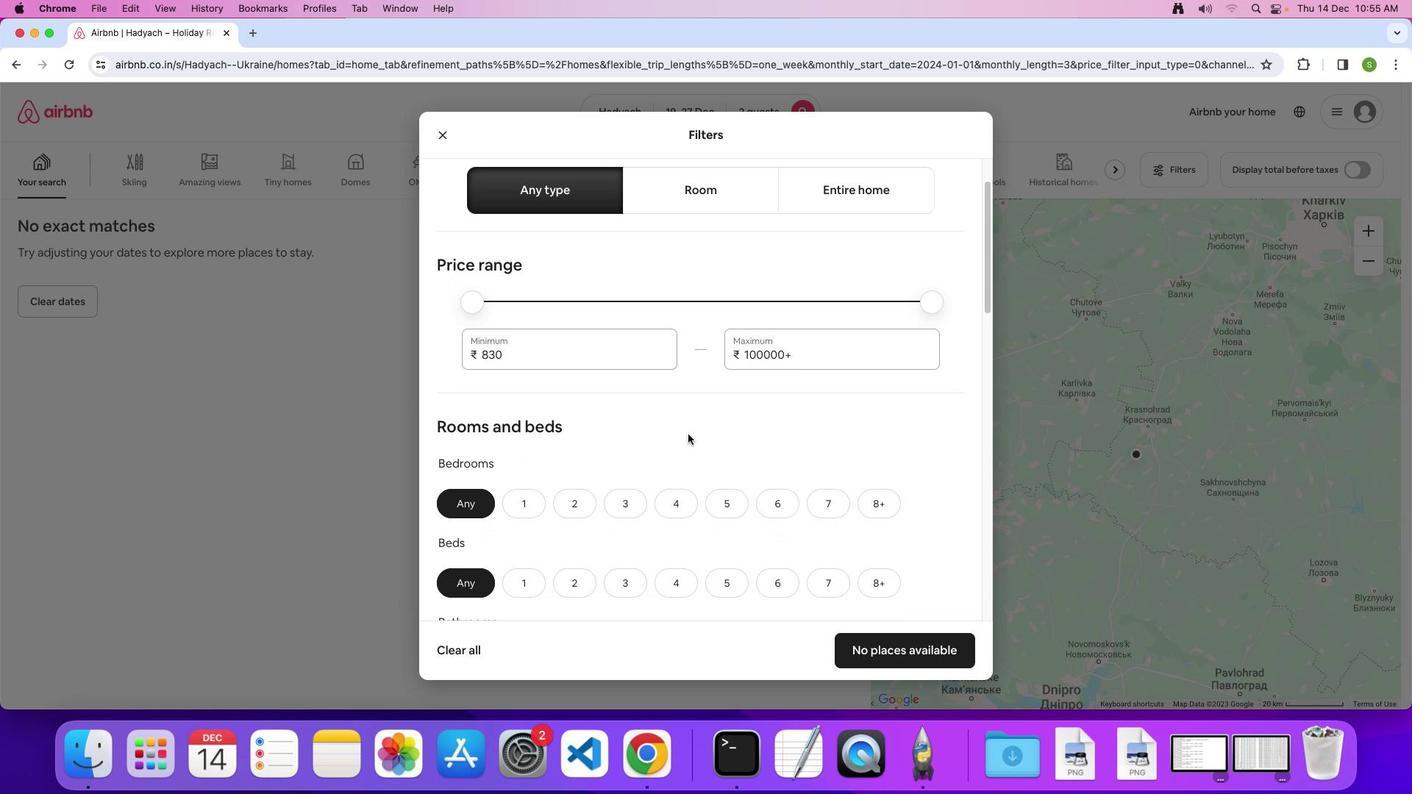
Action: Mouse scrolled (688, 434) with delta (0, 0)
Screenshot: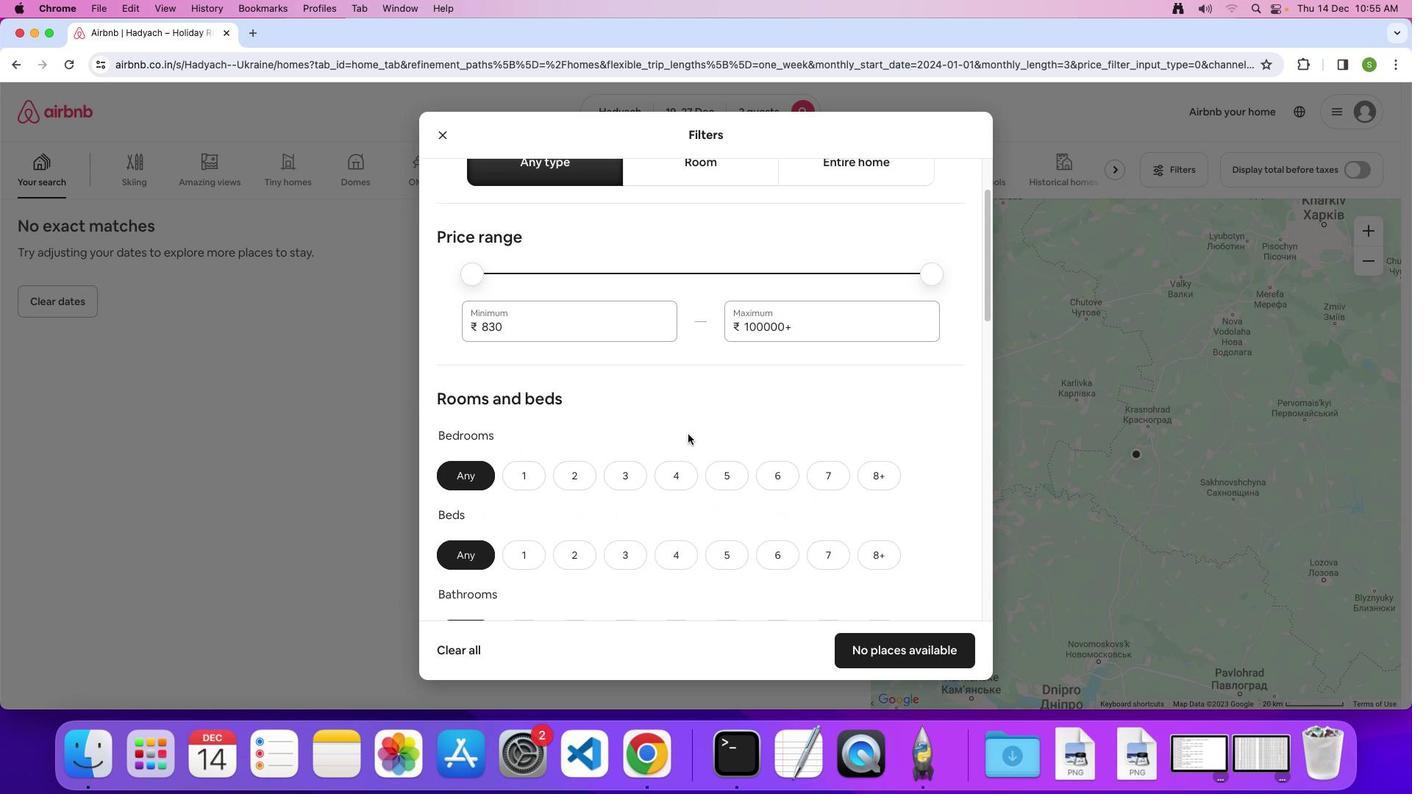 
Action: Mouse scrolled (688, 434) with delta (0, 0)
Screenshot: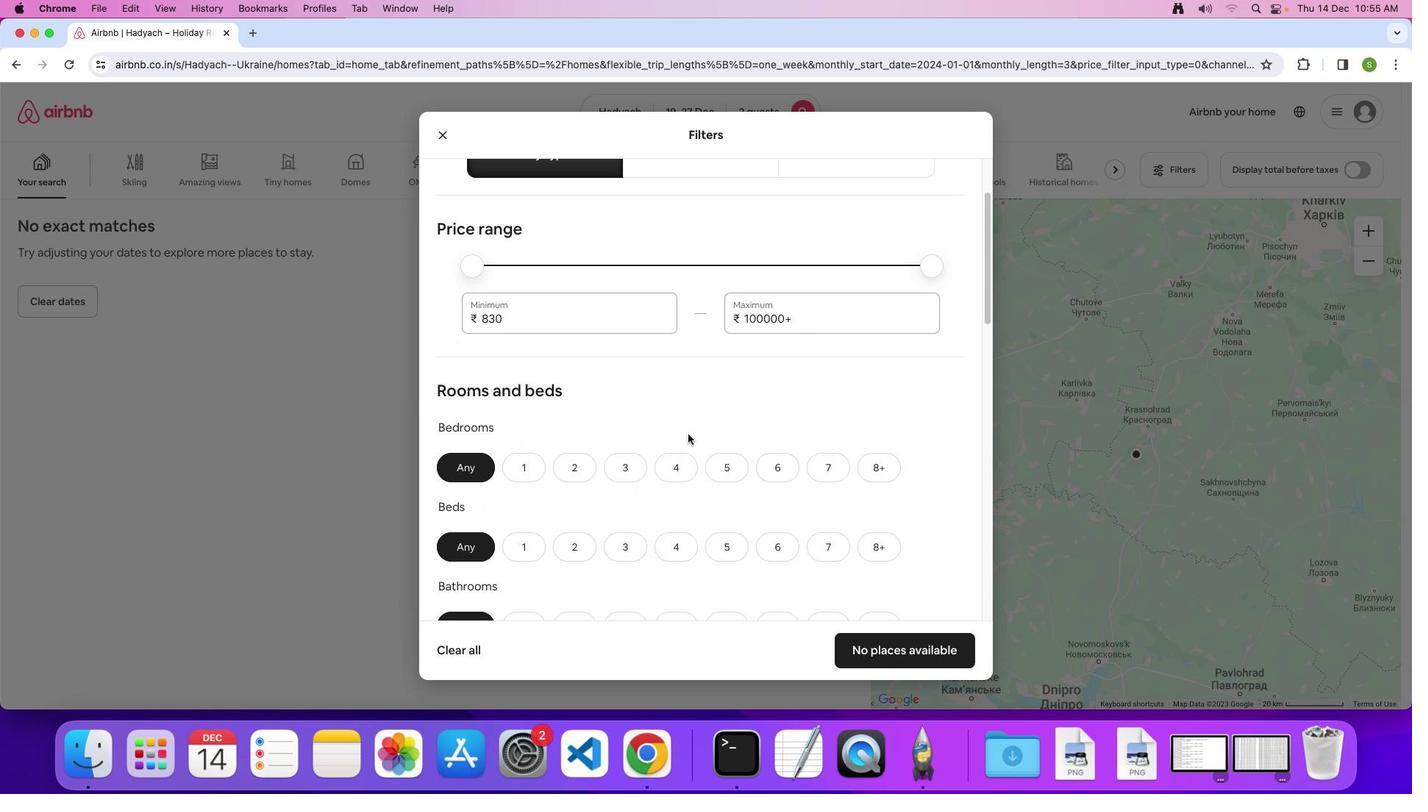 
Action: Mouse scrolled (688, 434) with delta (0, 0)
Screenshot: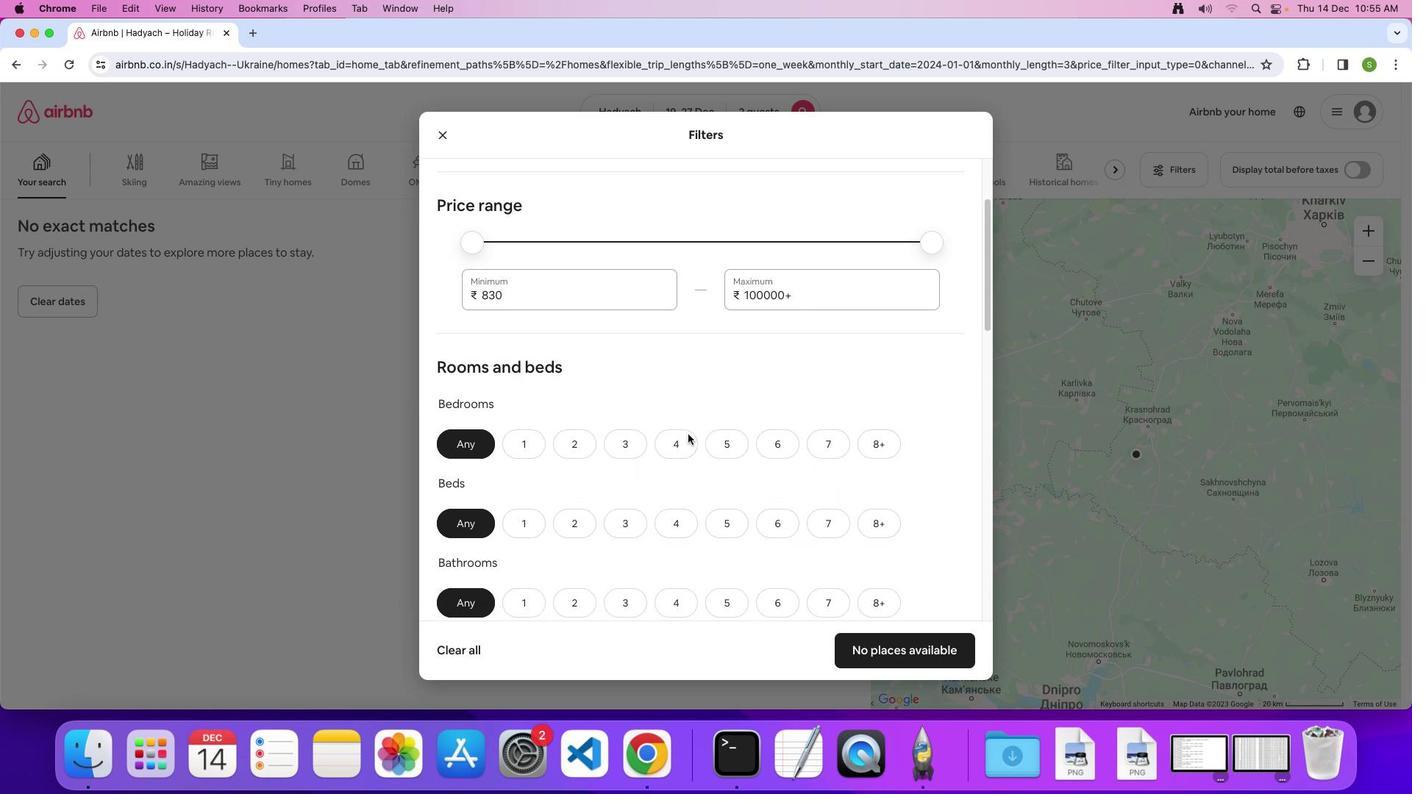 
Action: Mouse scrolled (688, 434) with delta (0, 0)
Screenshot: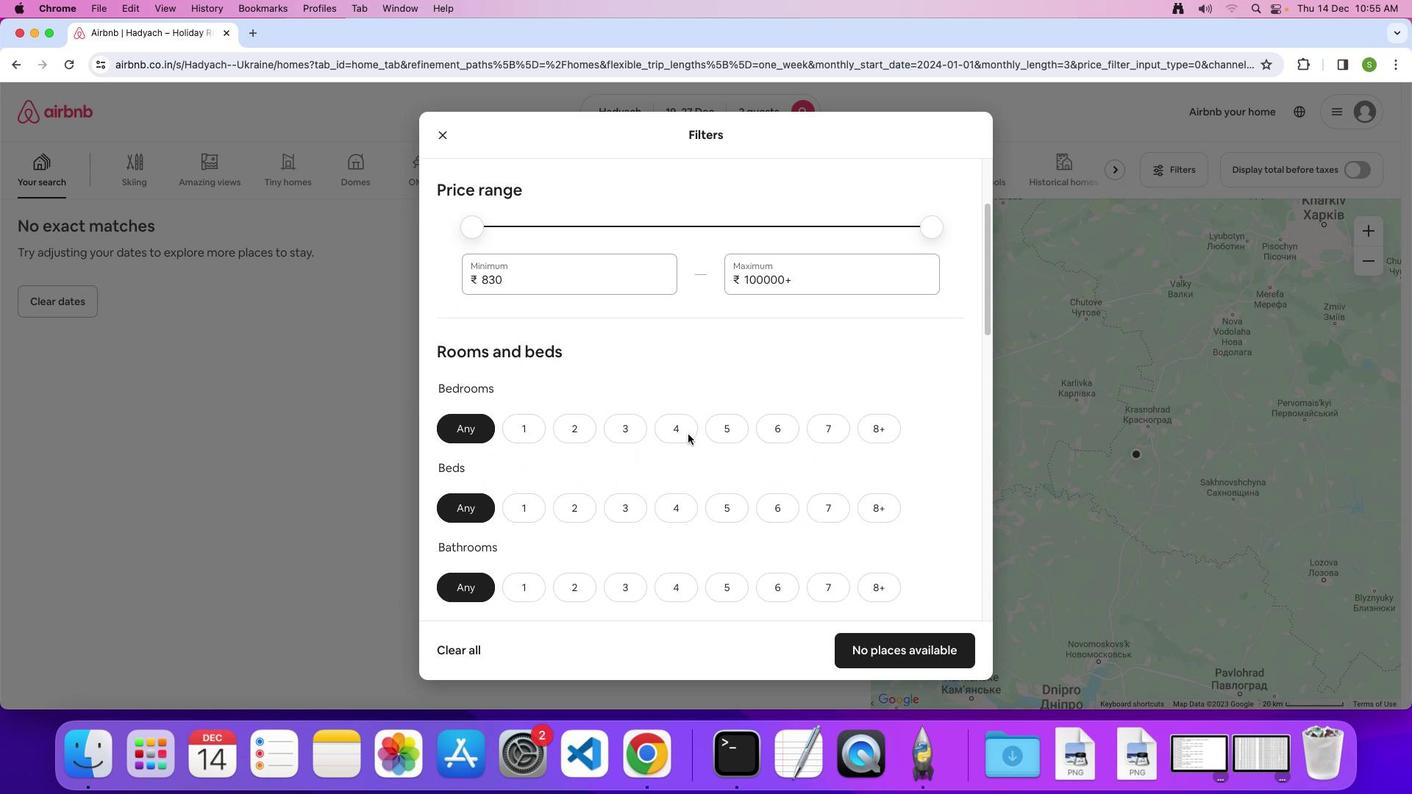 
Action: Mouse scrolled (688, 434) with delta (0, -1)
Screenshot: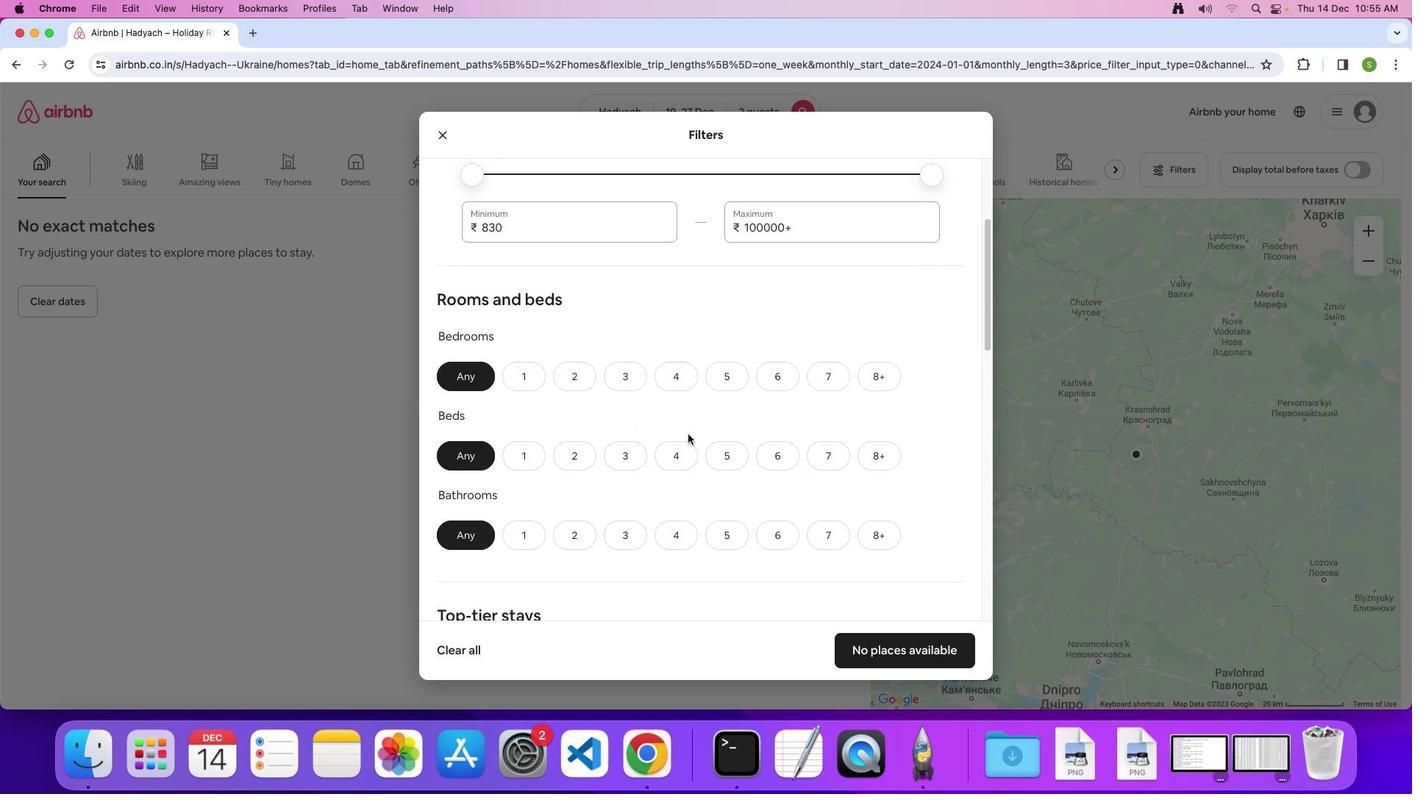 
Action: Mouse scrolled (688, 434) with delta (0, 0)
Screenshot: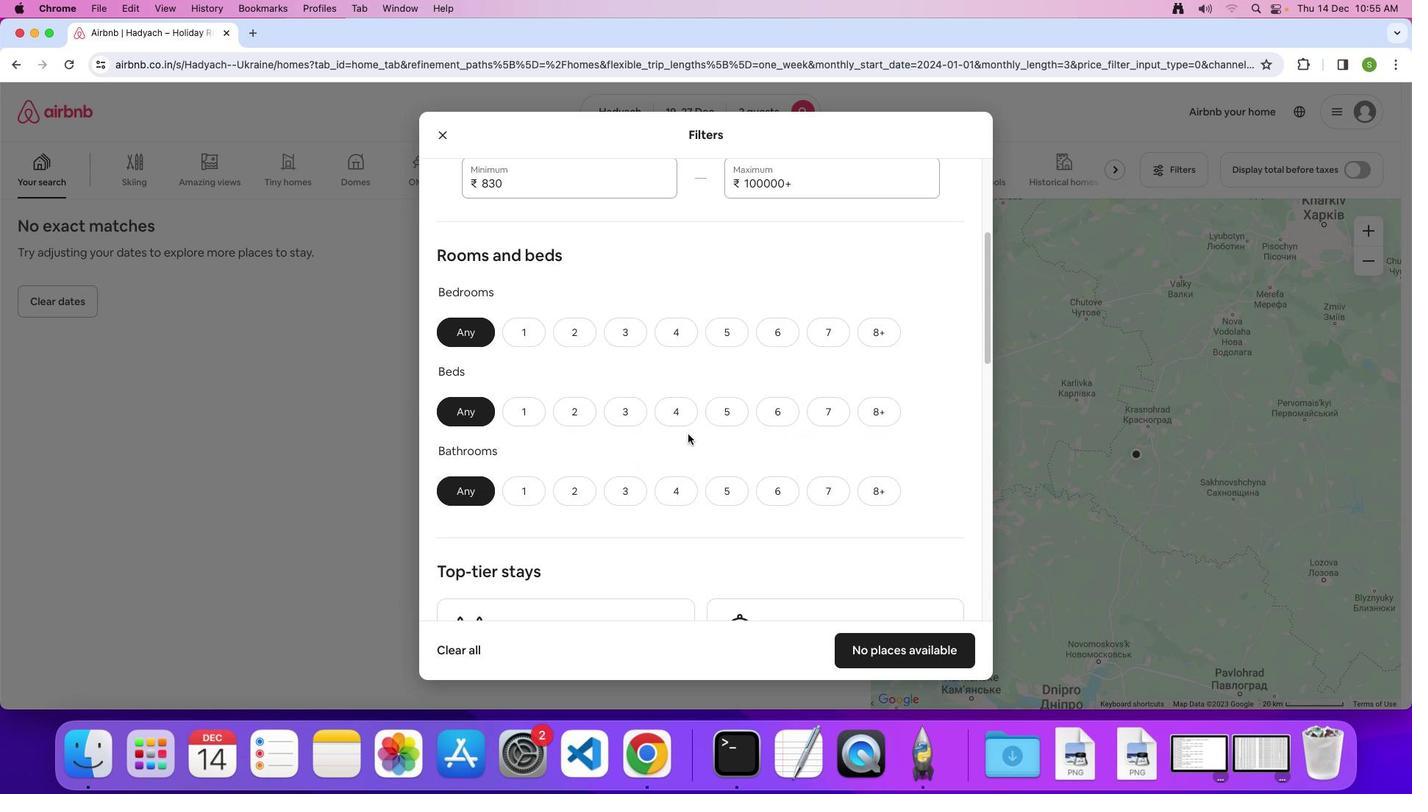 
Action: Mouse scrolled (688, 434) with delta (0, 0)
Screenshot: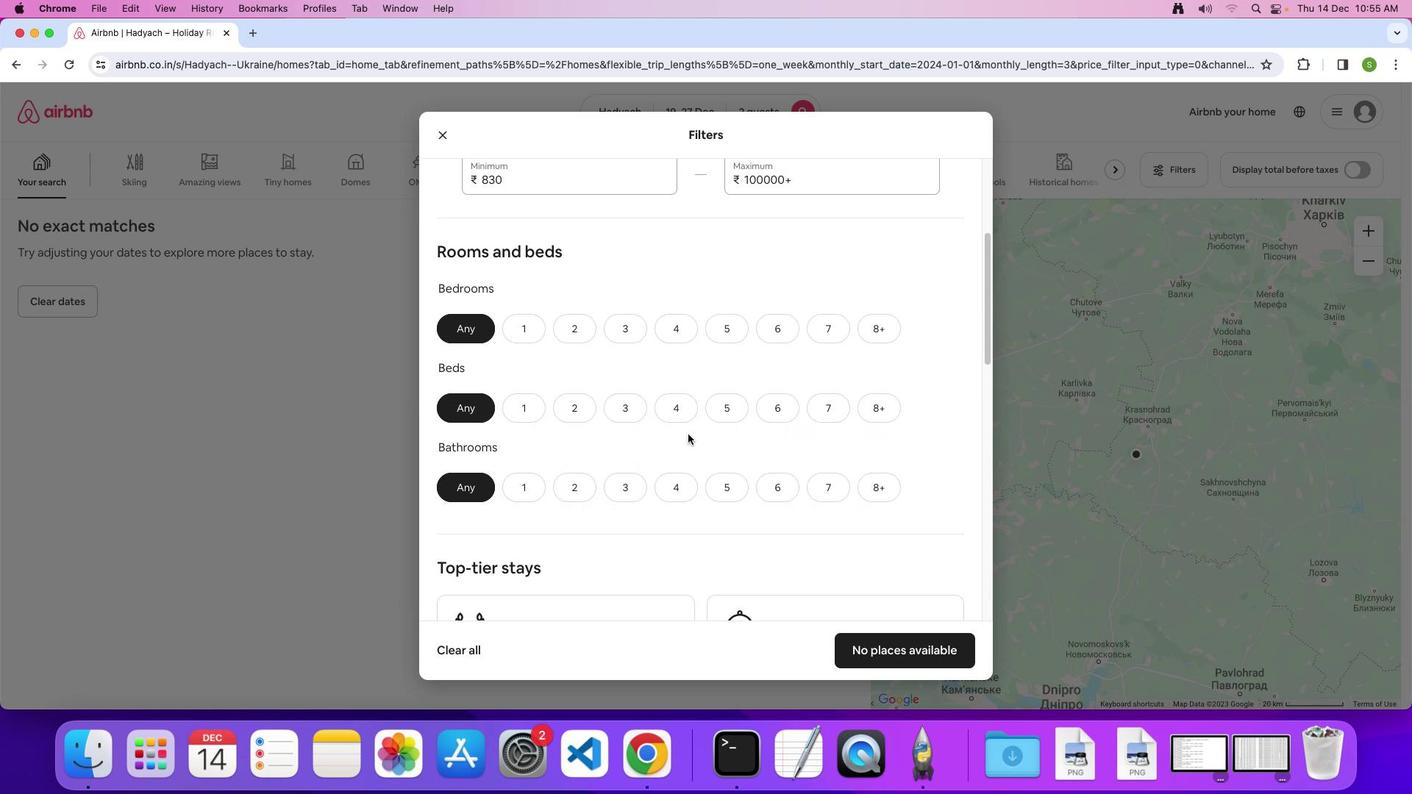 
Action: Mouse moved to (538, 325)
Screenshot: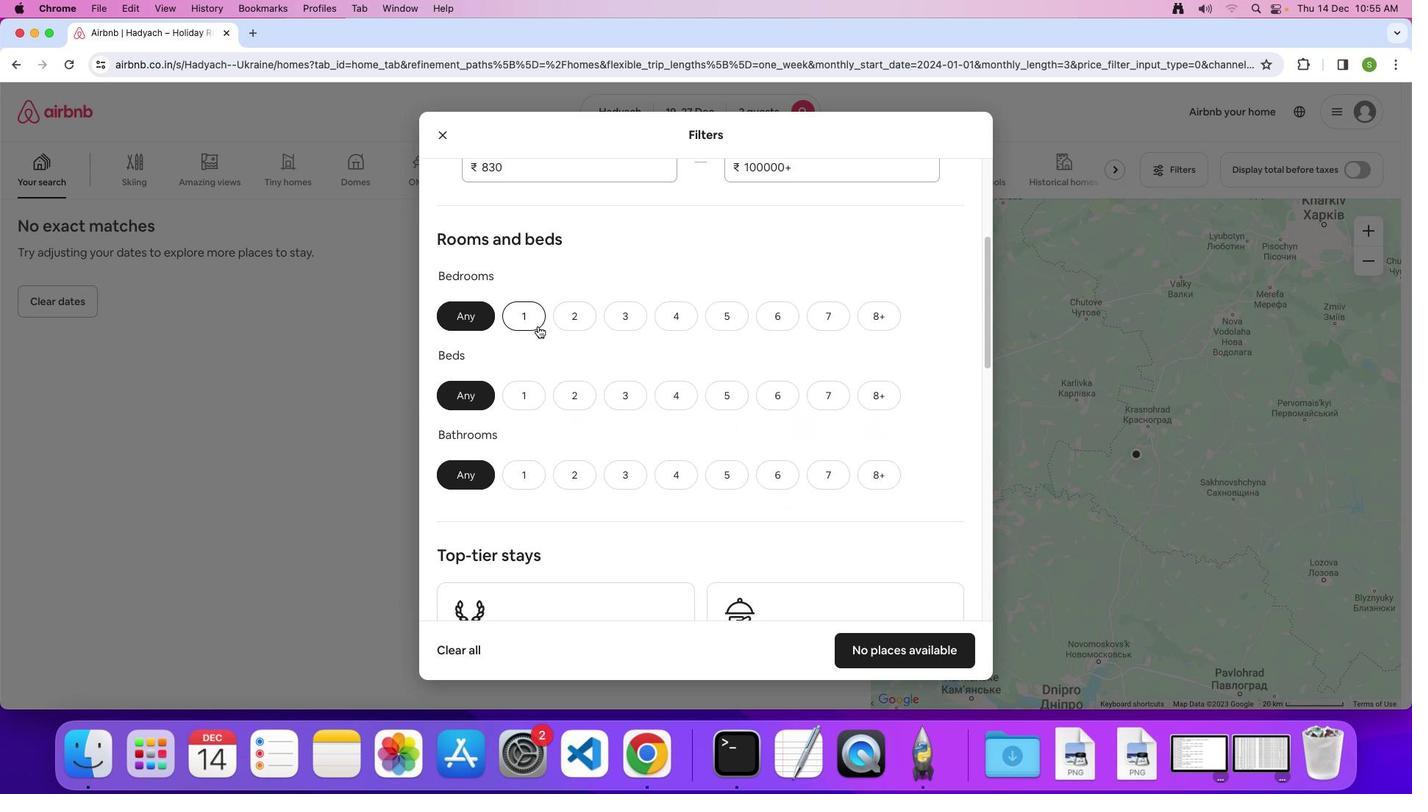
Action: Mouse pressed left at (538, 325)
Screenshot: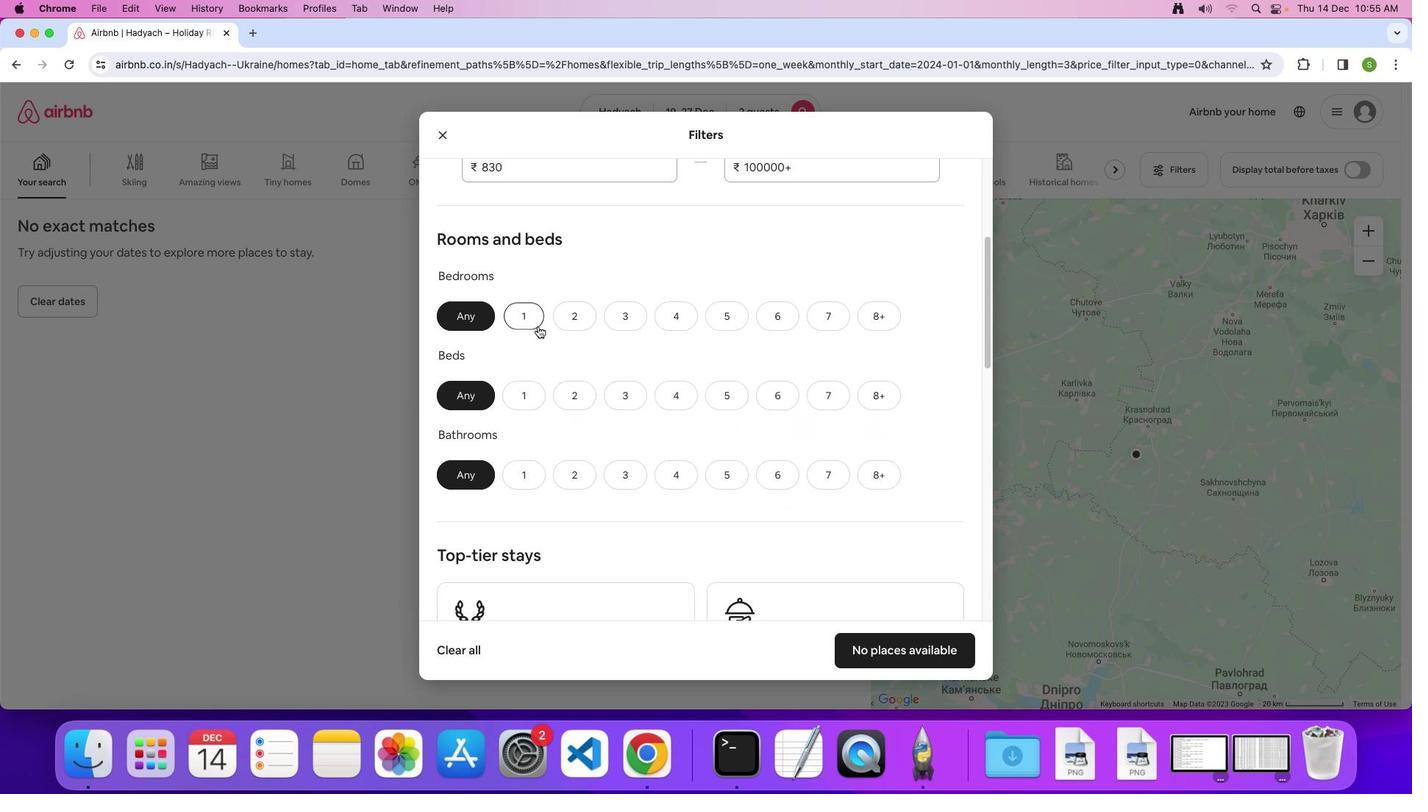 
Action: Mouse moved to (566, 391)
Screenshot: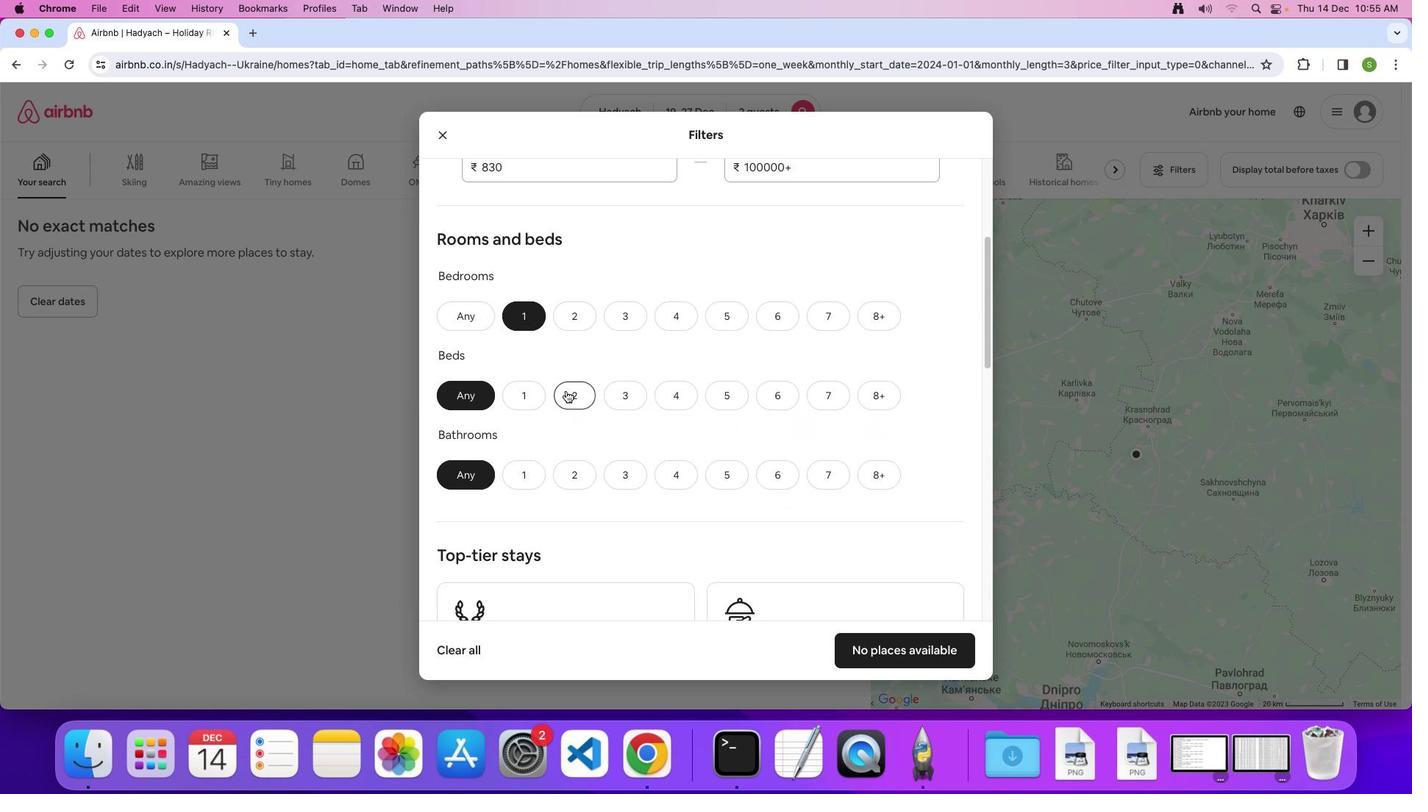
Action: Mouse pressed left at (566, 391)
Screenshot: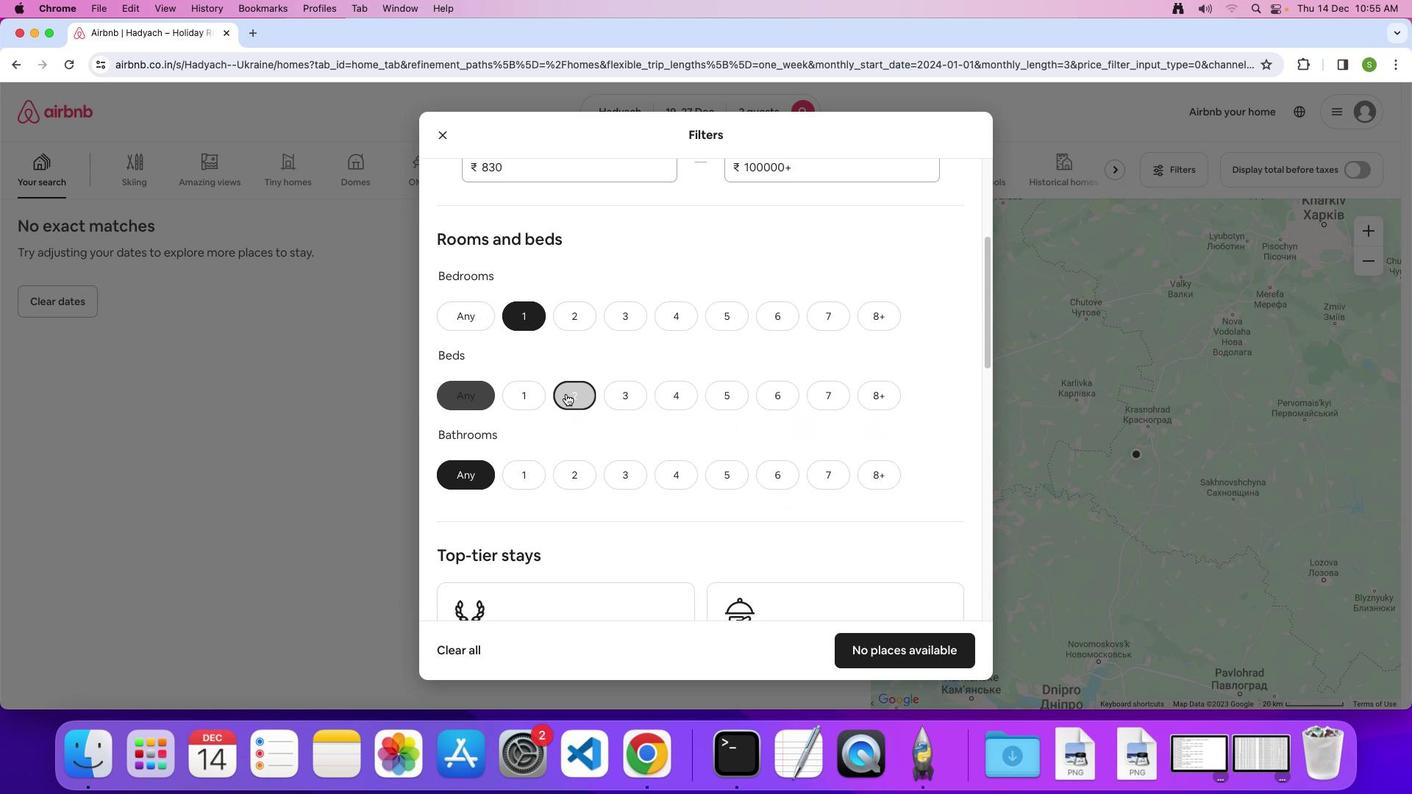 
Action: Mouse moved to (522, 464)
Screenshot: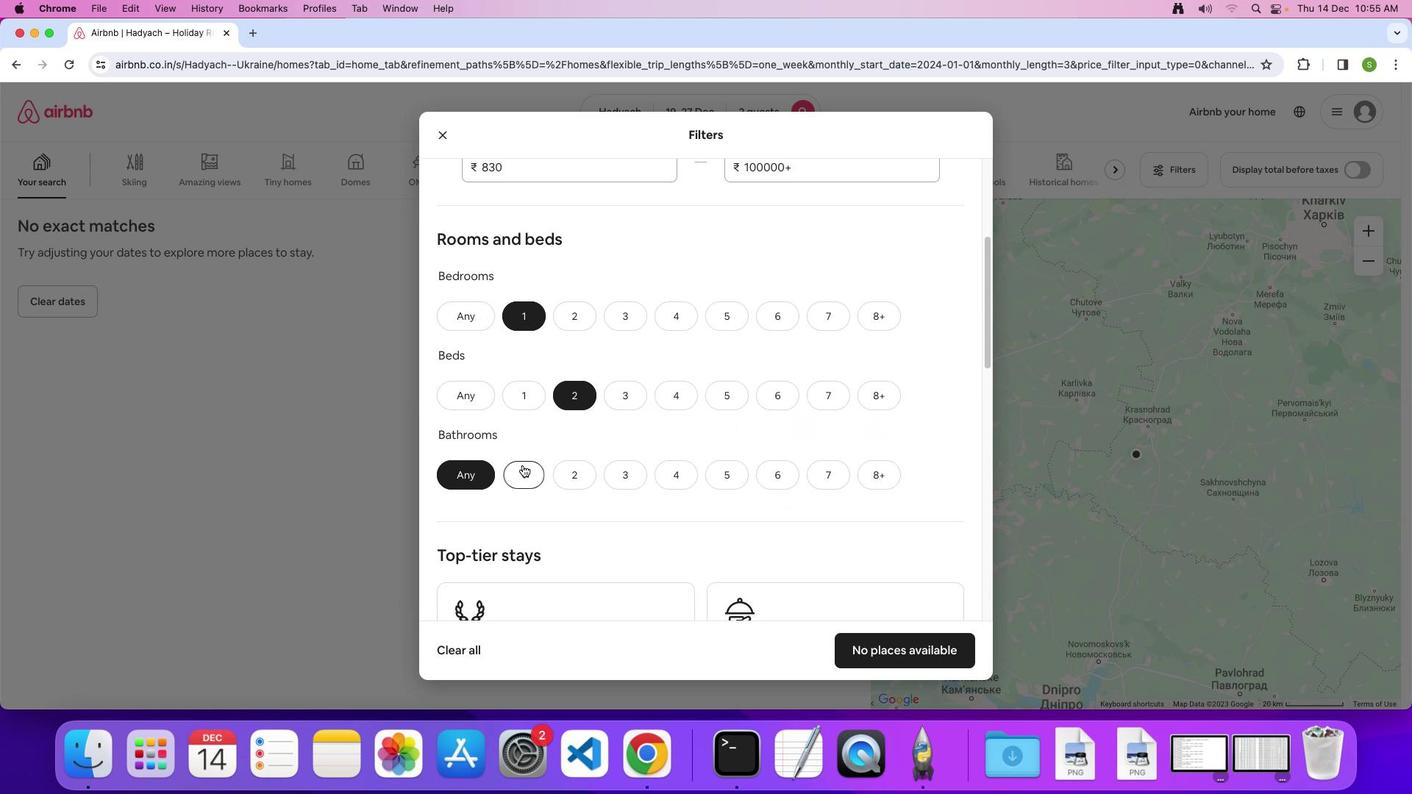 
Action: Mouse pressed left at (522, 464)
Screenshot: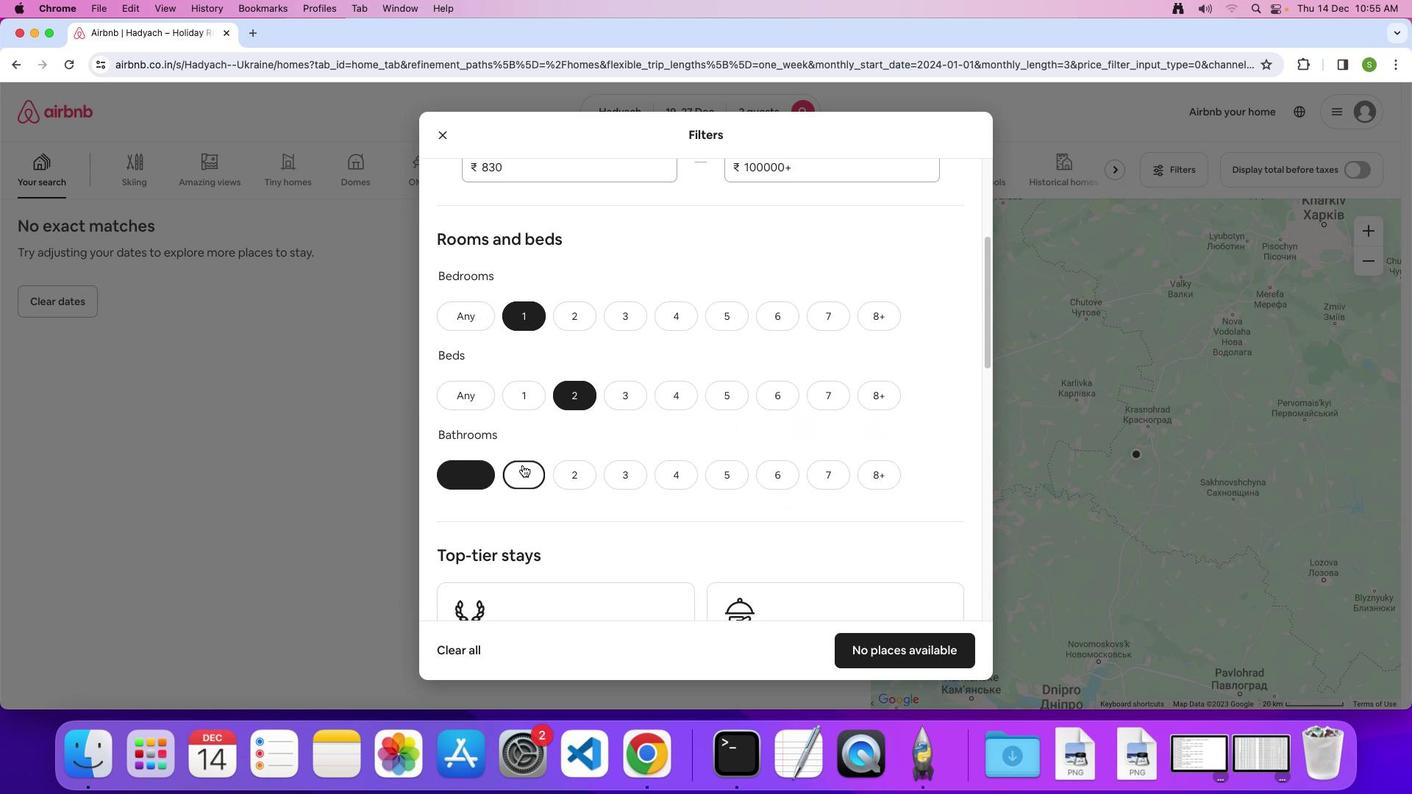 
Action: Mouse moved to (635, 439)
Screenshot: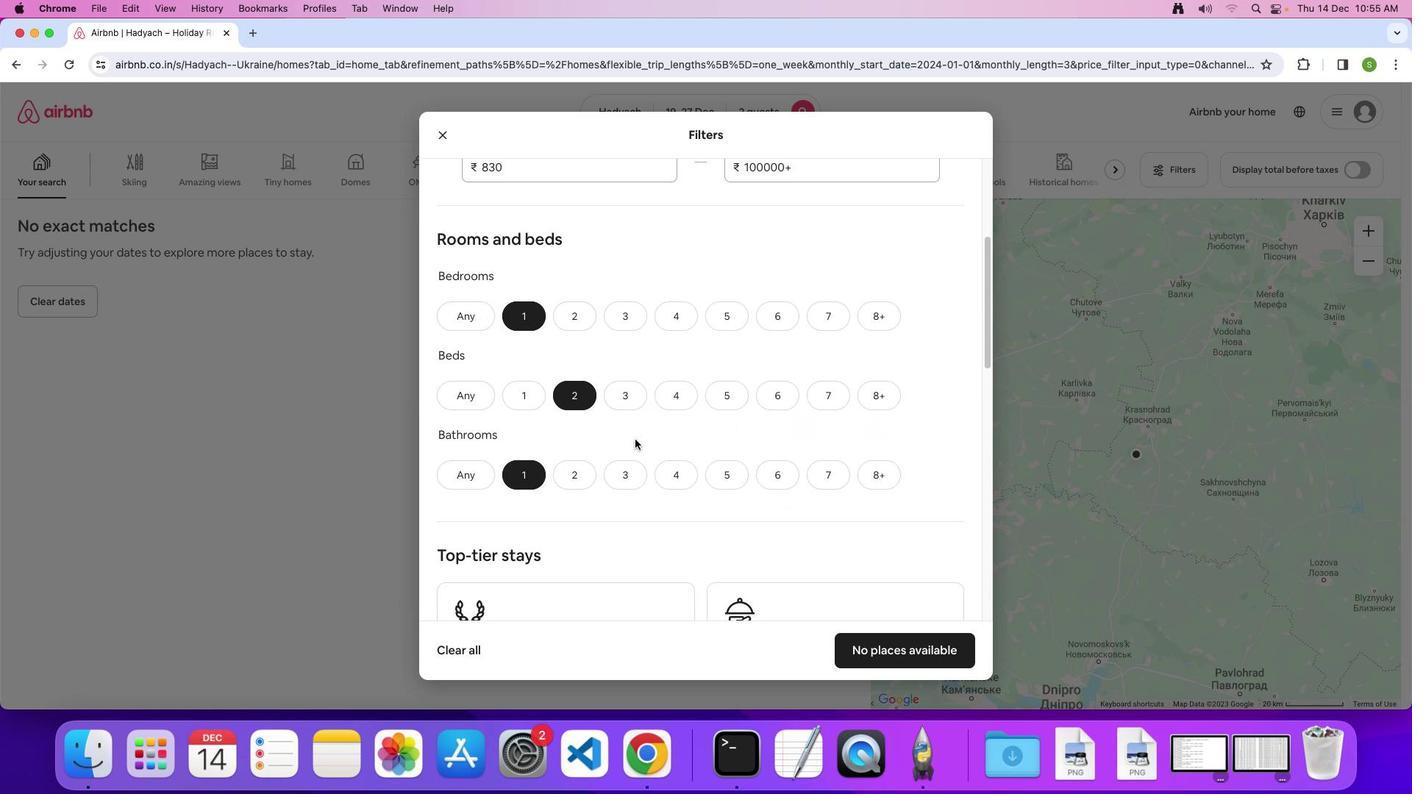 
Action: Mouse scrolled (635, 439) with delta (0, 0)
Screenshot: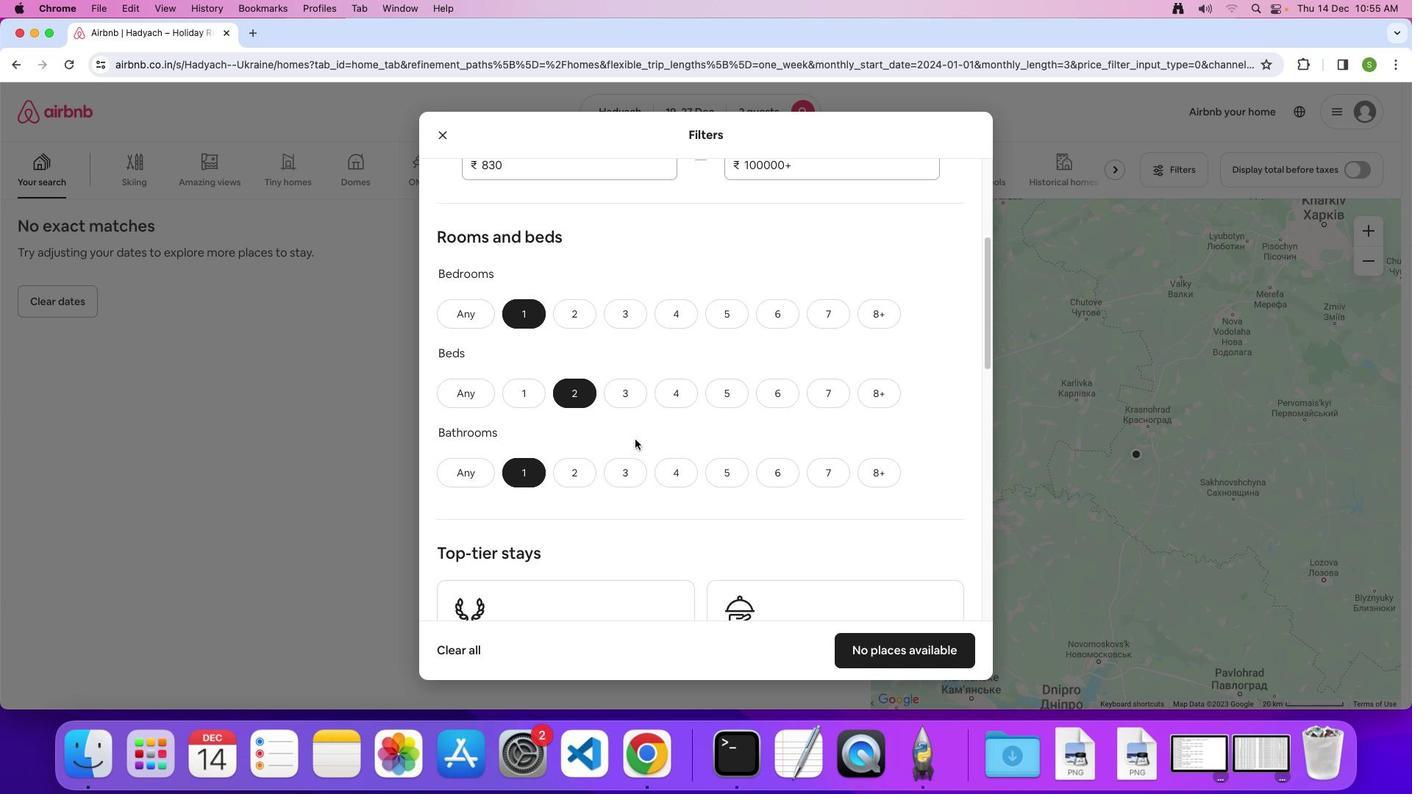 
Action: Mouse scrolled (635, 439) with delta (0, 0)
Screenshot: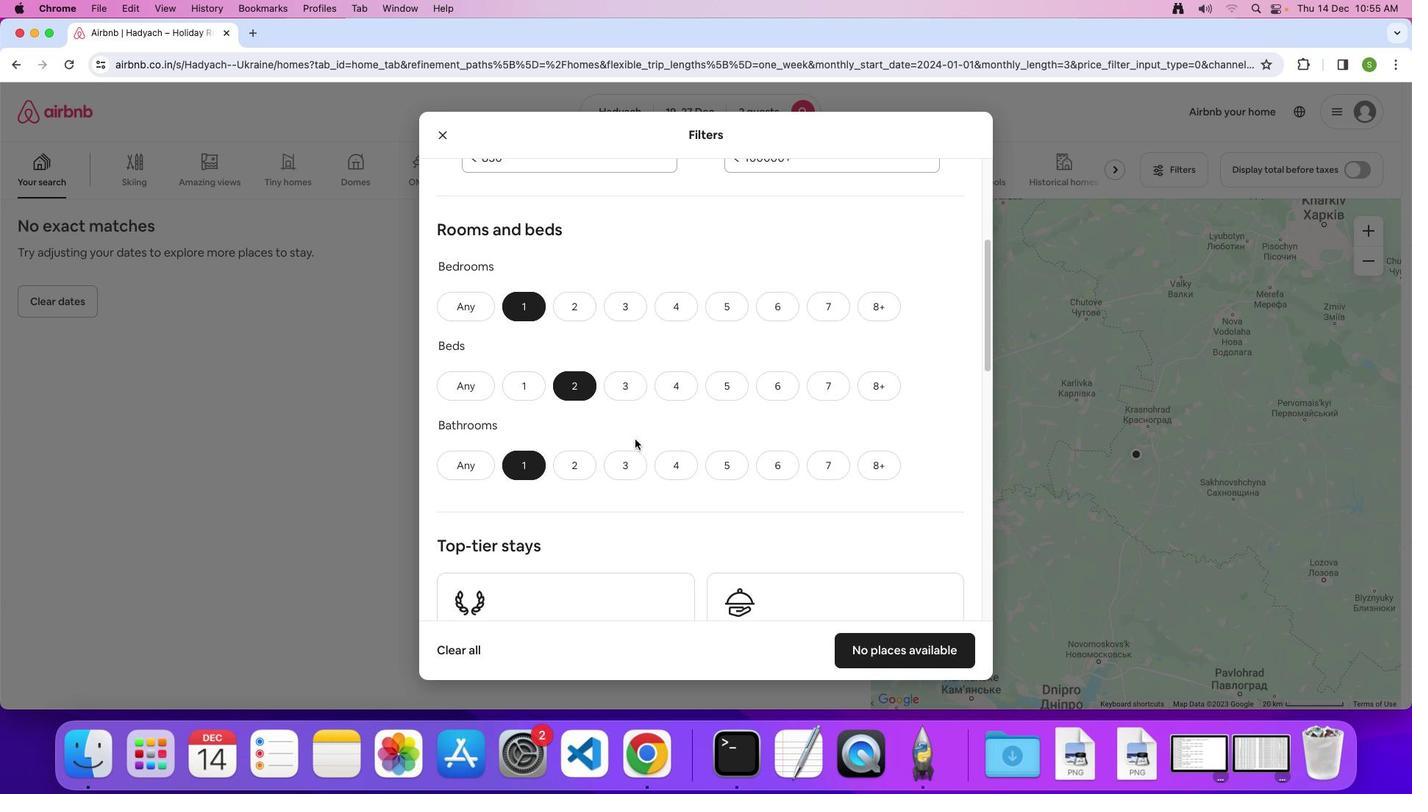 
Action: Mouse scrolled (635, 439) with delta (0, 0)
Screenshot: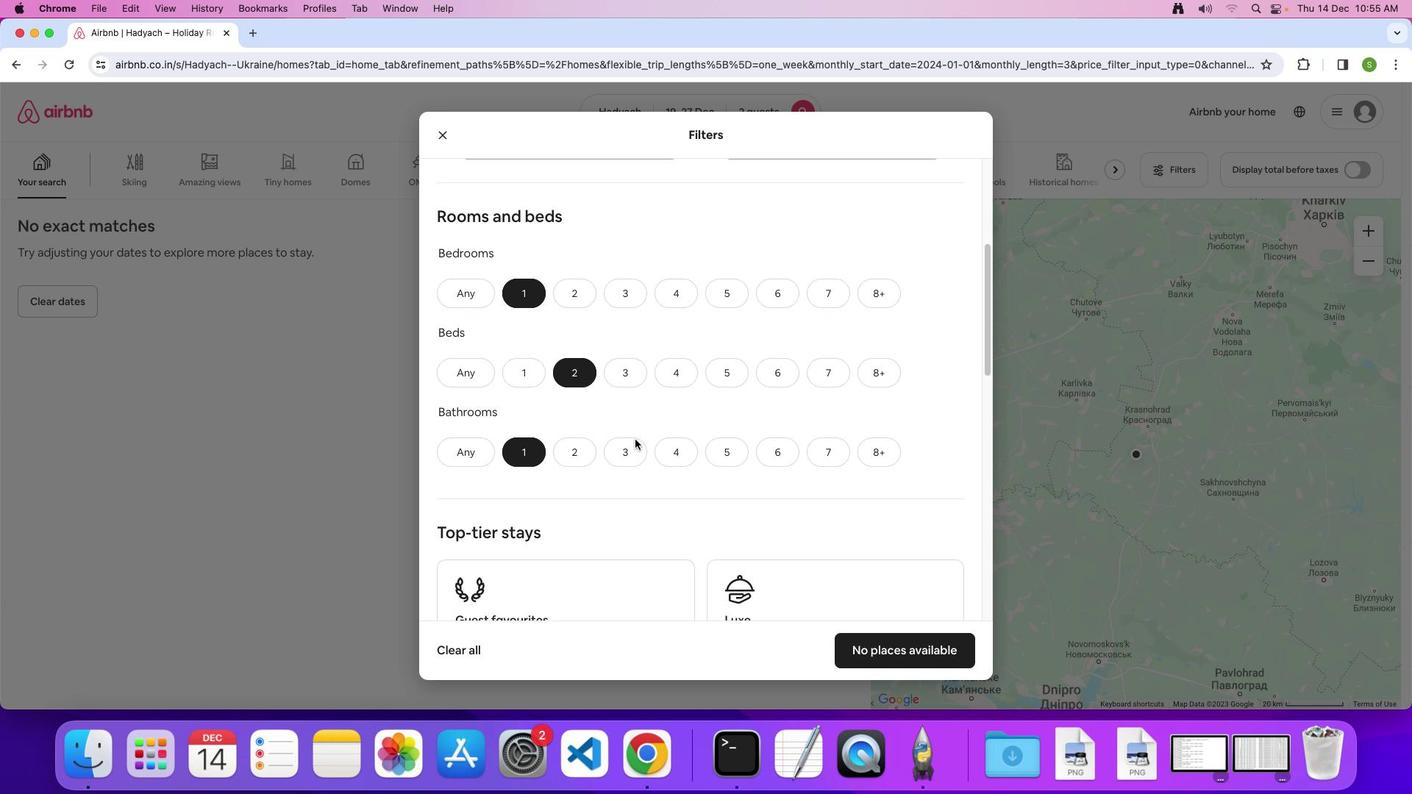 
Action: Mouse scrolled (635, 439) with delta (0, 0)
Screenshot: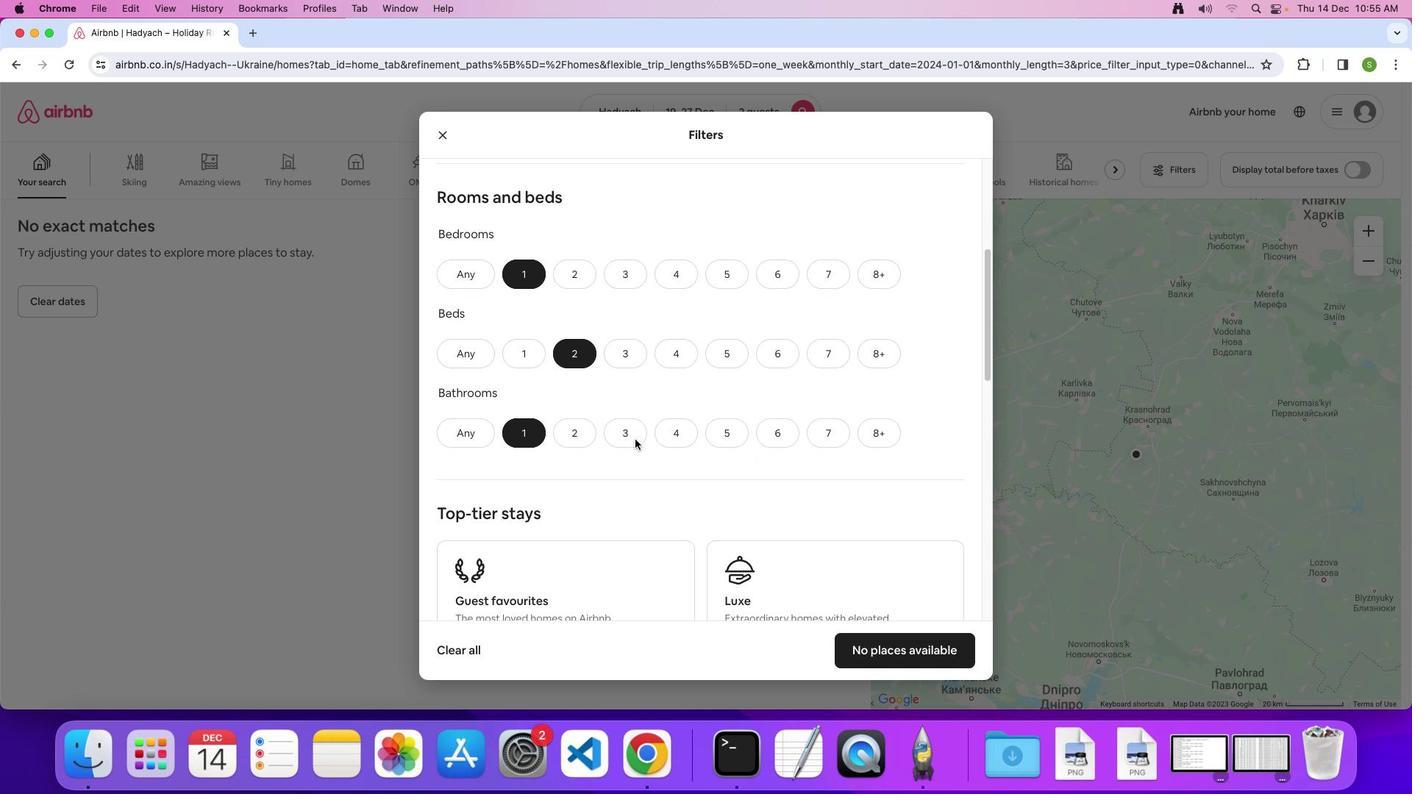 
Action: Mouse scrolled (635, 439) with delta (0, 0)
Screenshot: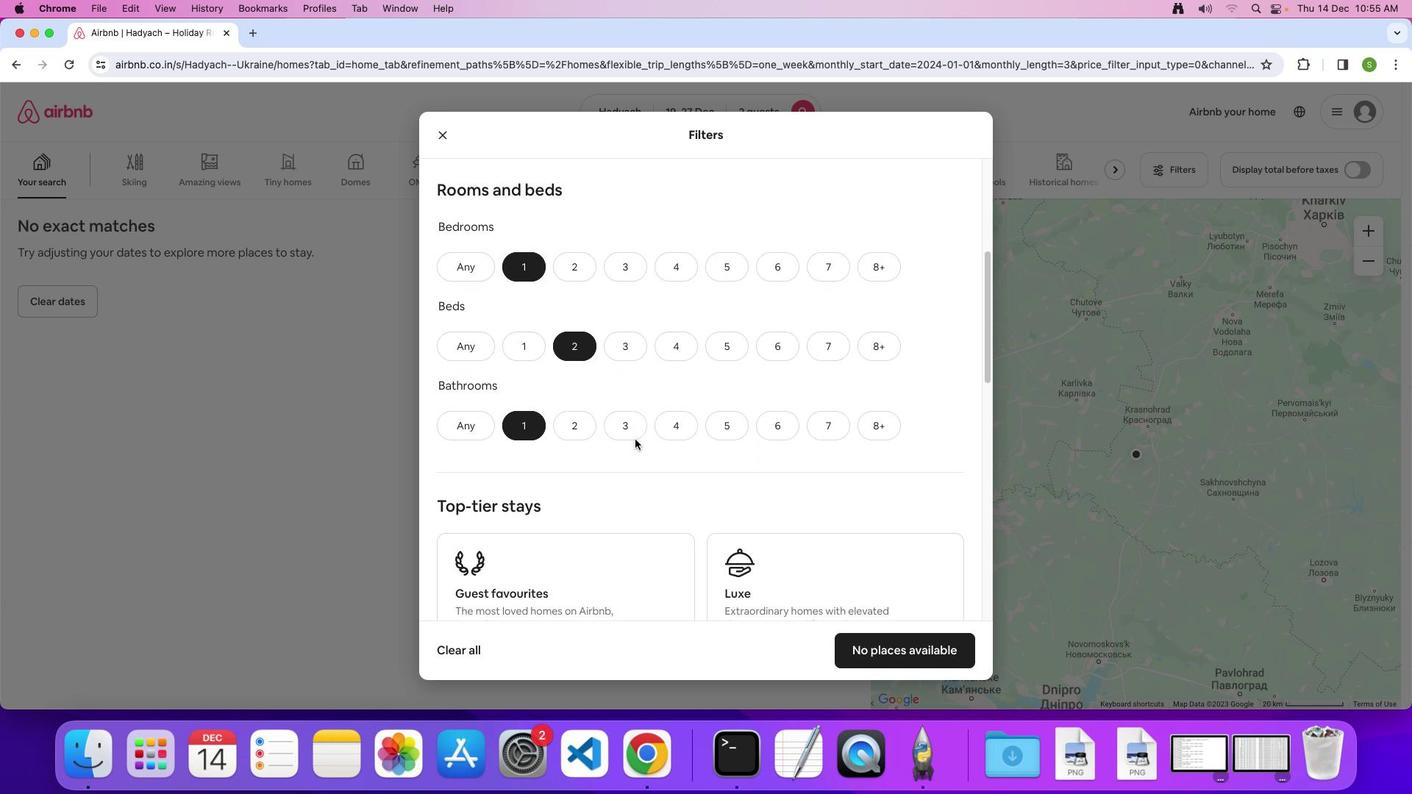 
Action: Mouse scrolled (635, 439) with delta (0, 0)
Screenshot: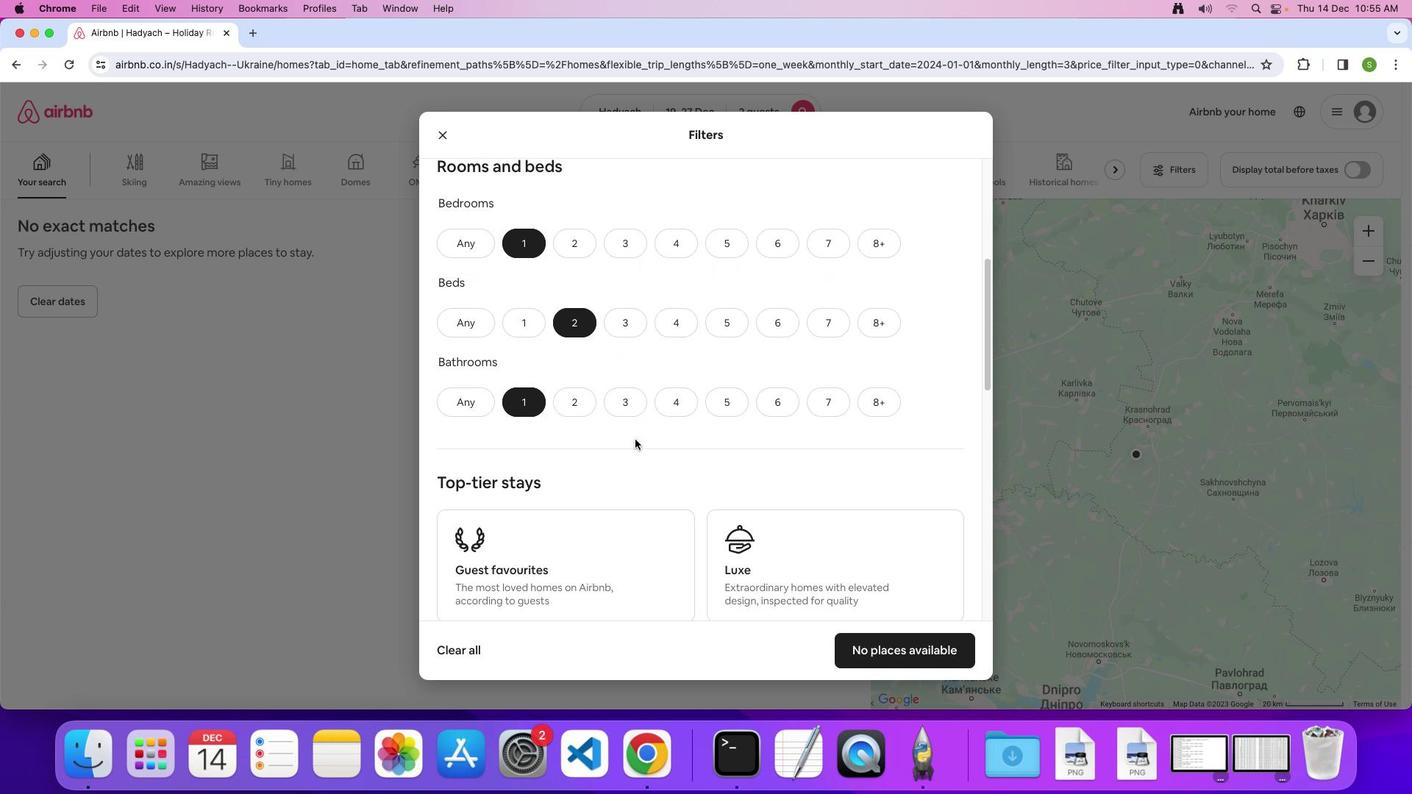 
Action: Mouse scrolled (635, 439) with delta (0, 0)
Screenshot: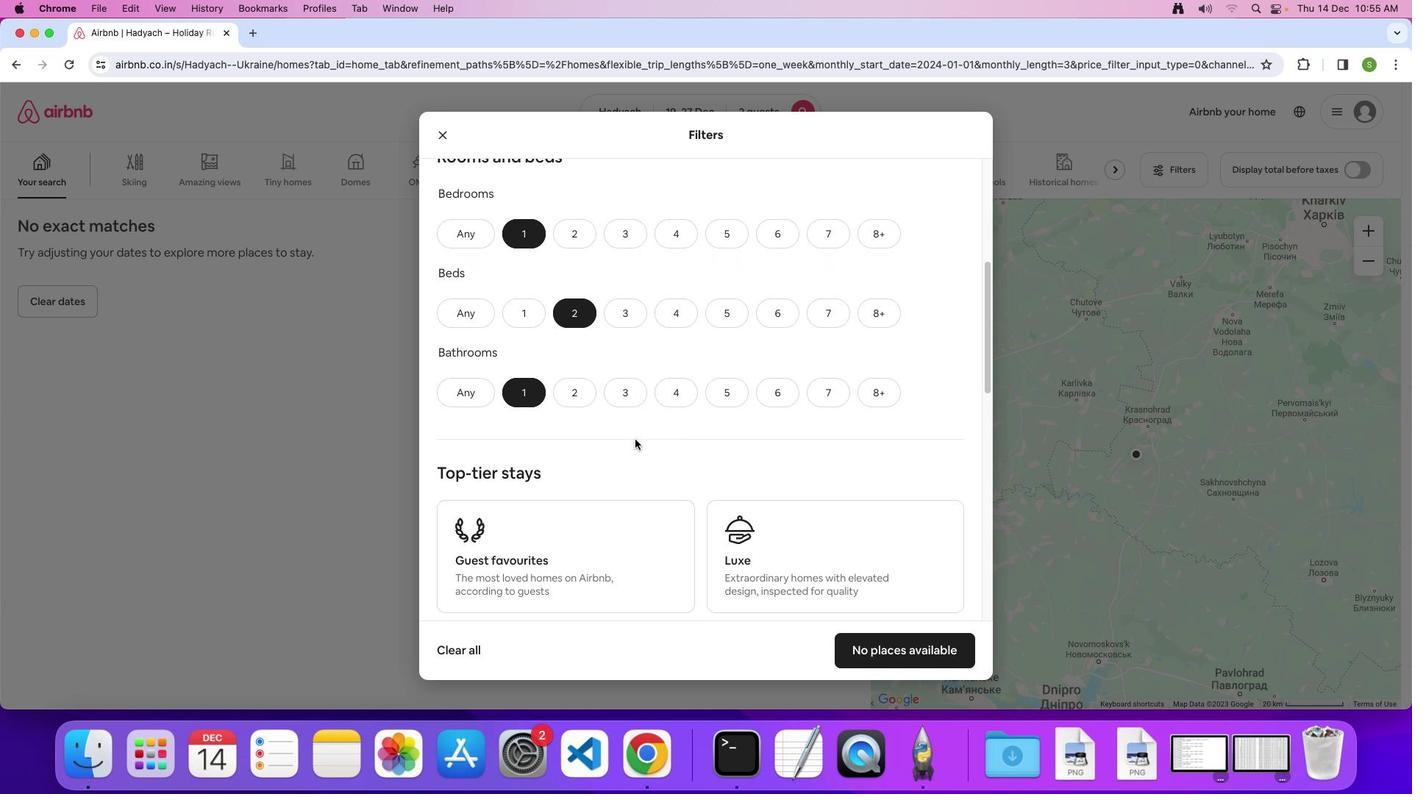 
Action: Mouse scrolled (635, 439) with delta (0, 0)
Screenshot: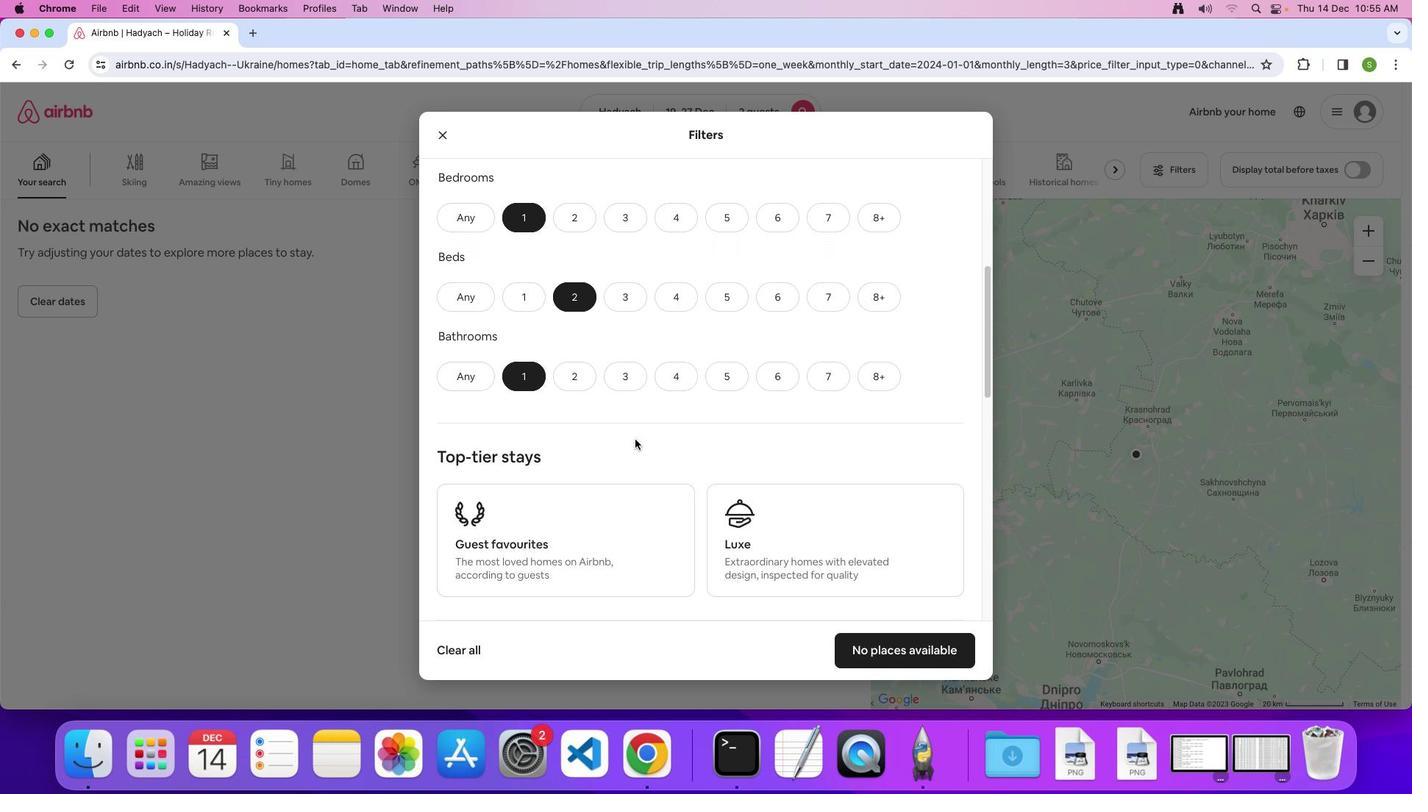 
Action: Mouse scrolled (635, 439) with delta (0, 0)
Screenshot: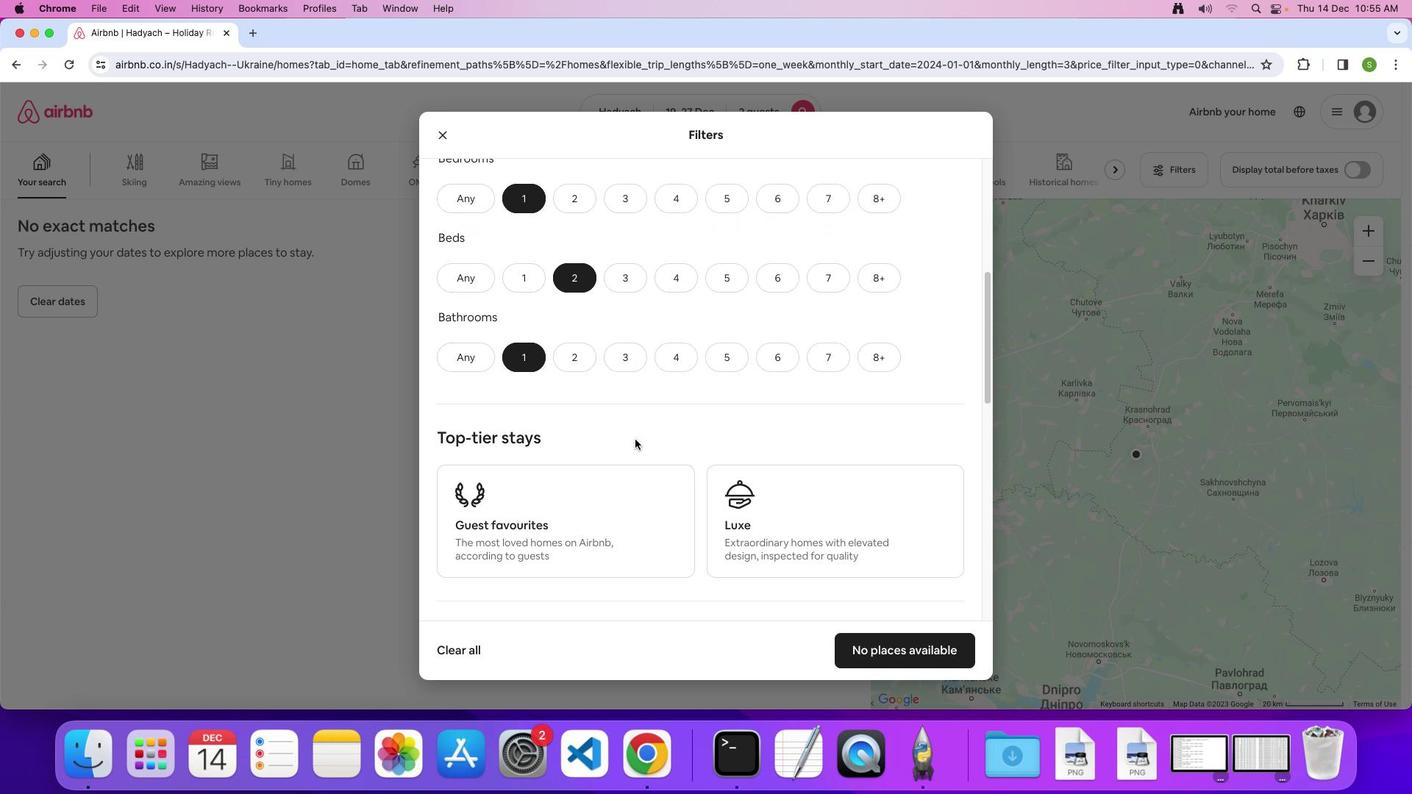 
Action: Mouse scrolled (635, 439) with delta (0, -1)
Screenshot: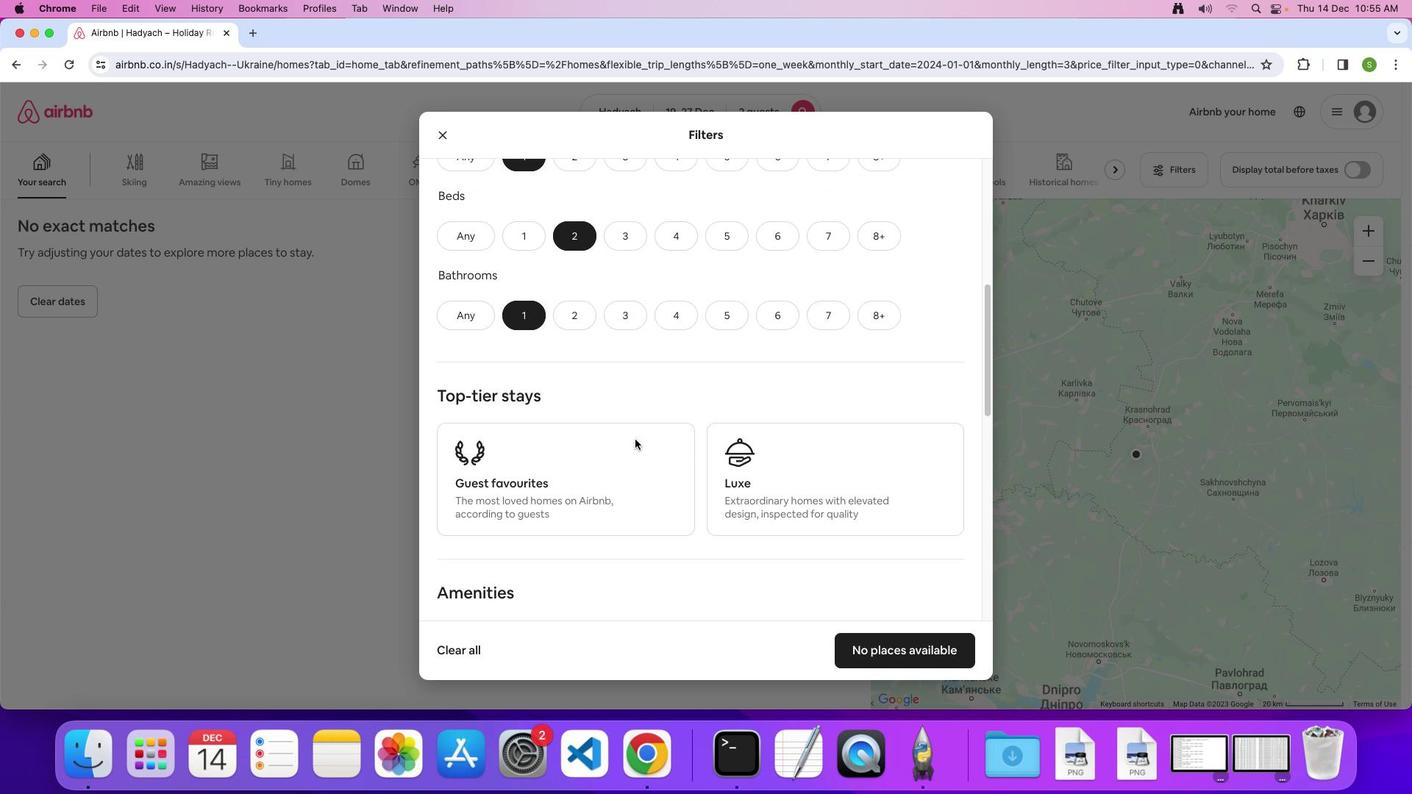 
Action: Mouse scrolled (635, 439) with delta (0, 0)
Screenshot: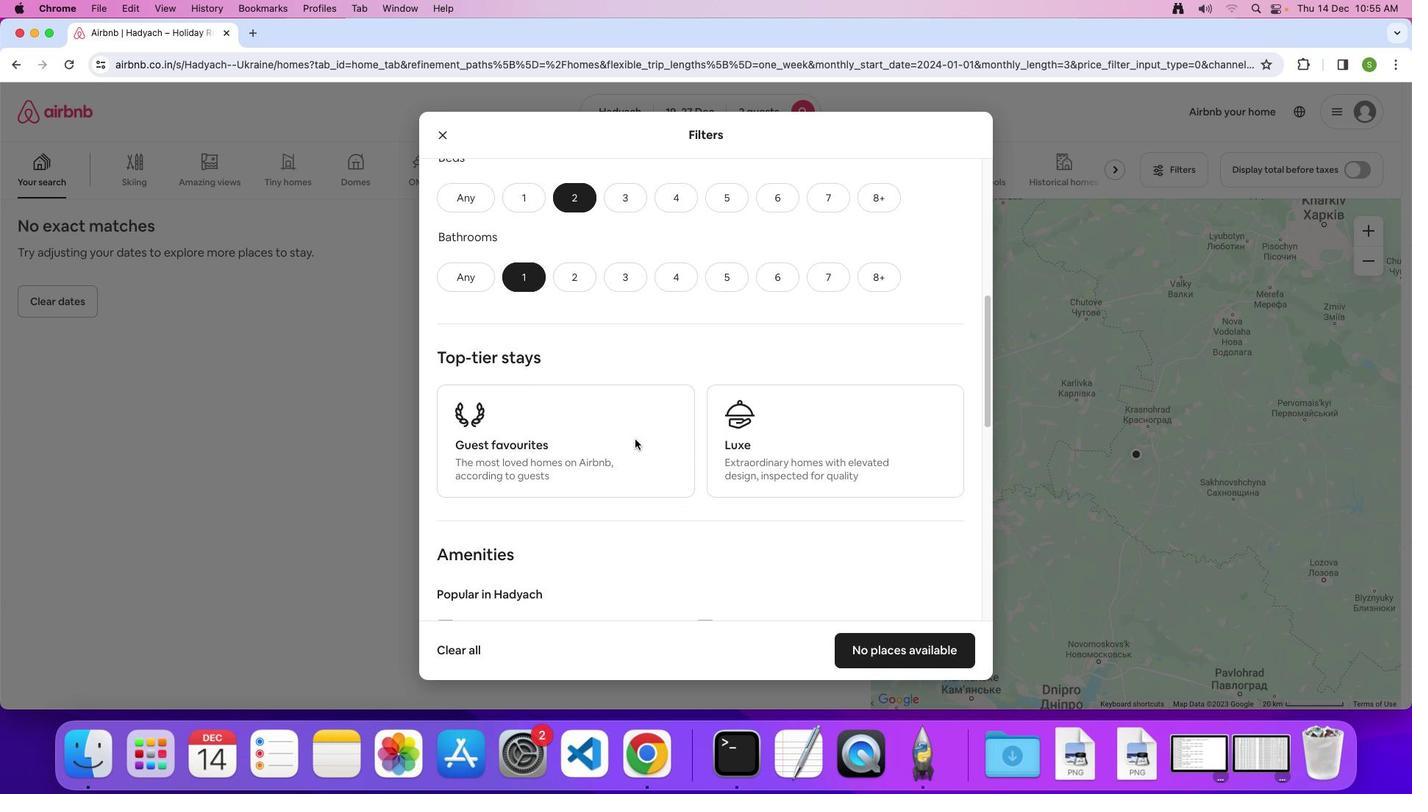 
Action: Mouse scrolled (635, 439) with delta (0, 0)
Screenshot: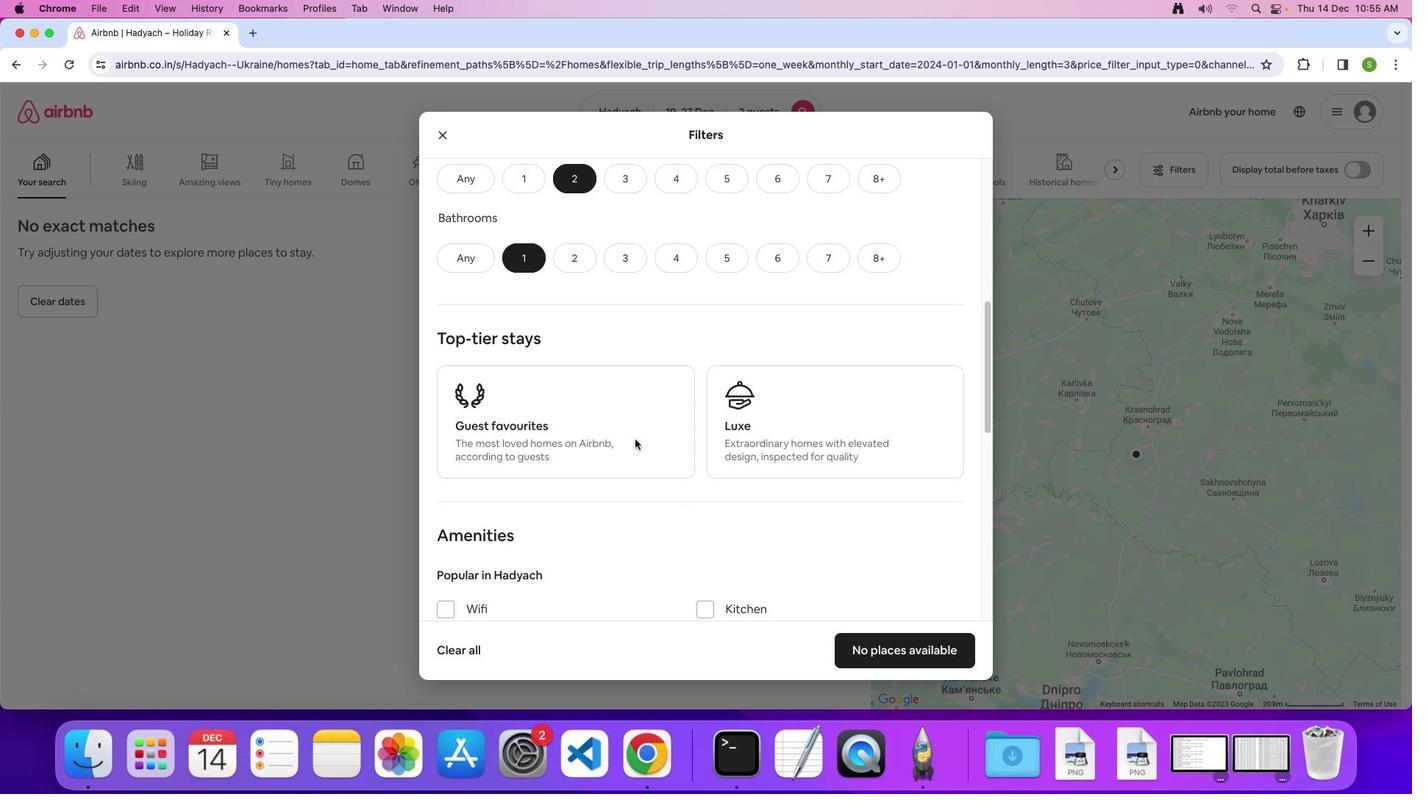 
Action: Mouse scrolled (635, 439) with delta (0, -2)
Screenshot: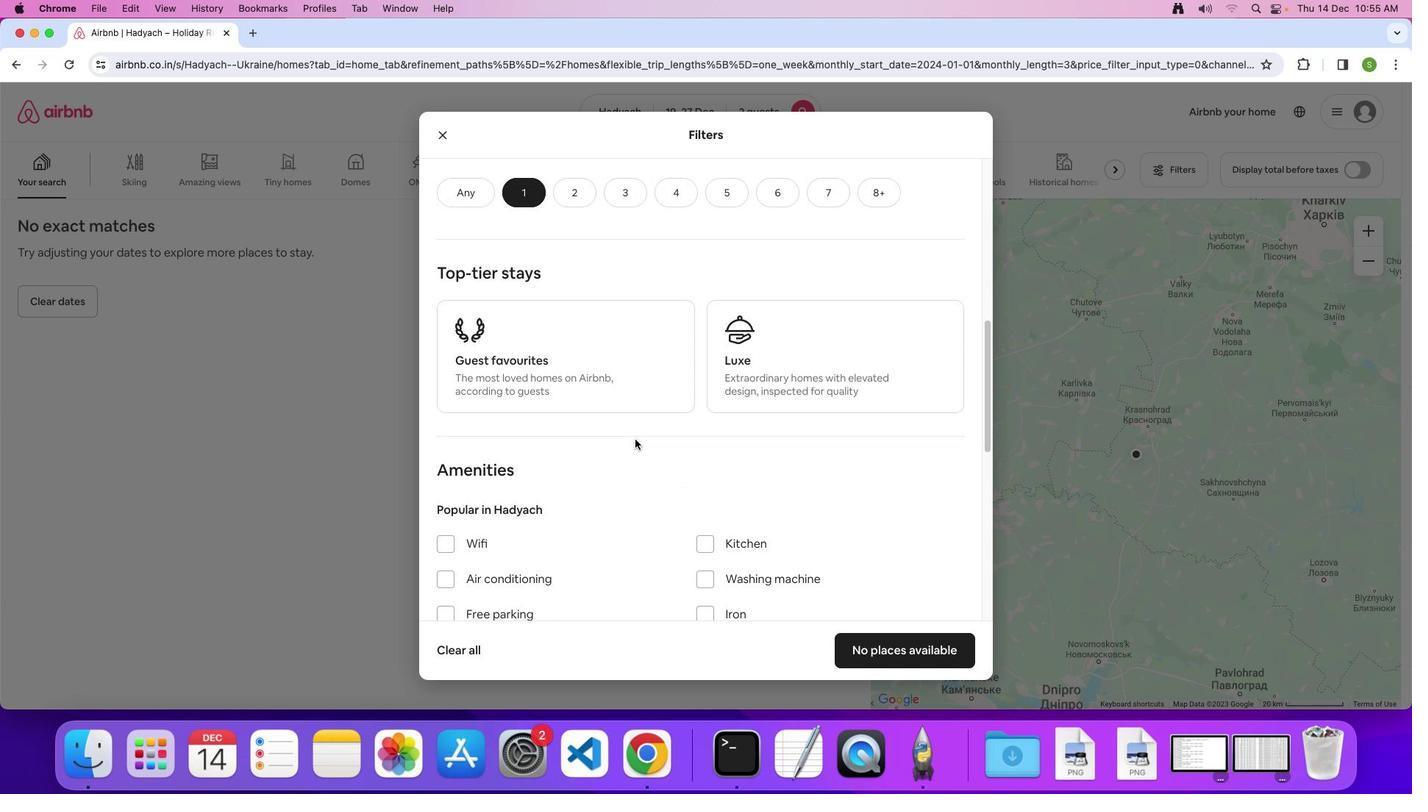 
Action: Mouse scrolled (635, 439) with delta (0, 0)
Screenshot: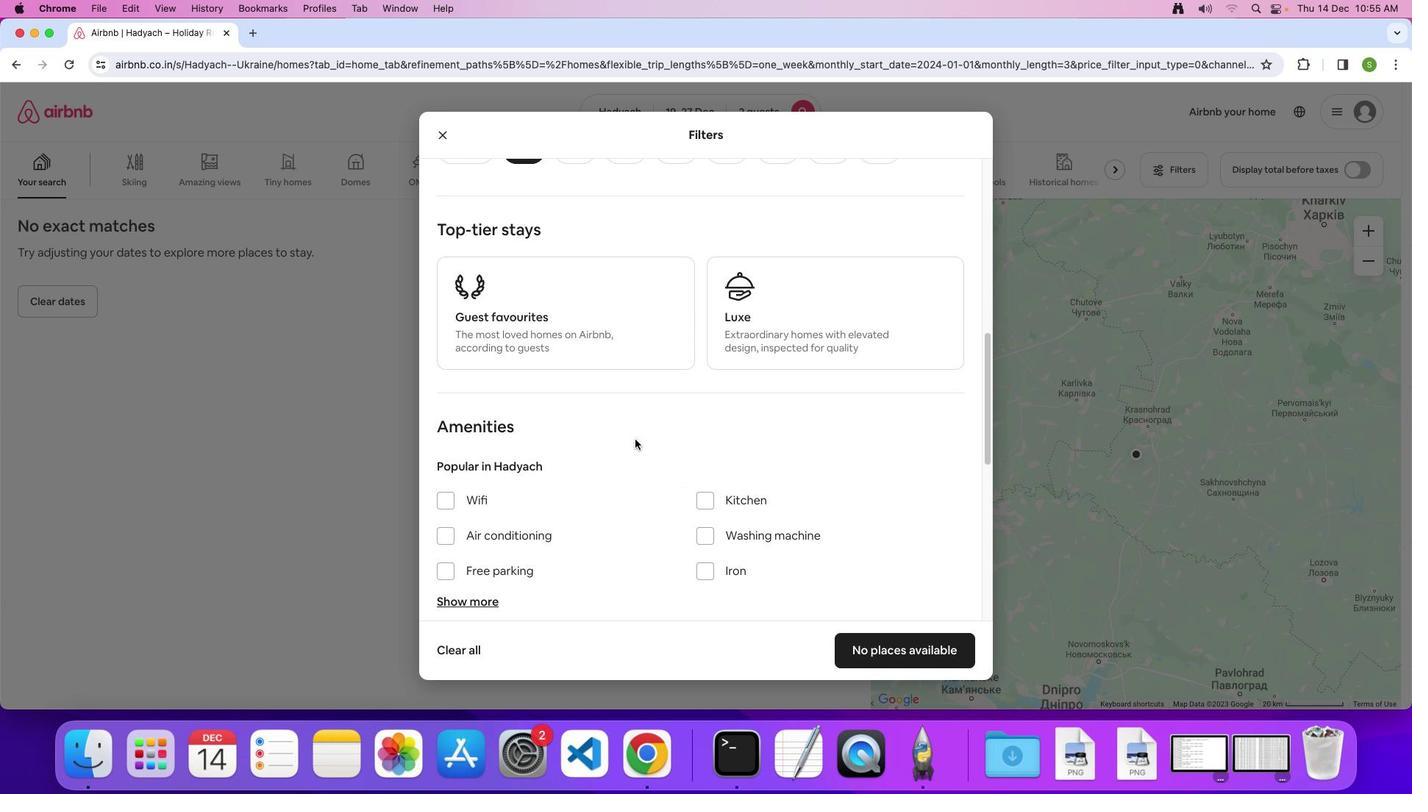 
Action: Mouse scrolled (635, 439) with delta (0, 0)
Screenshot: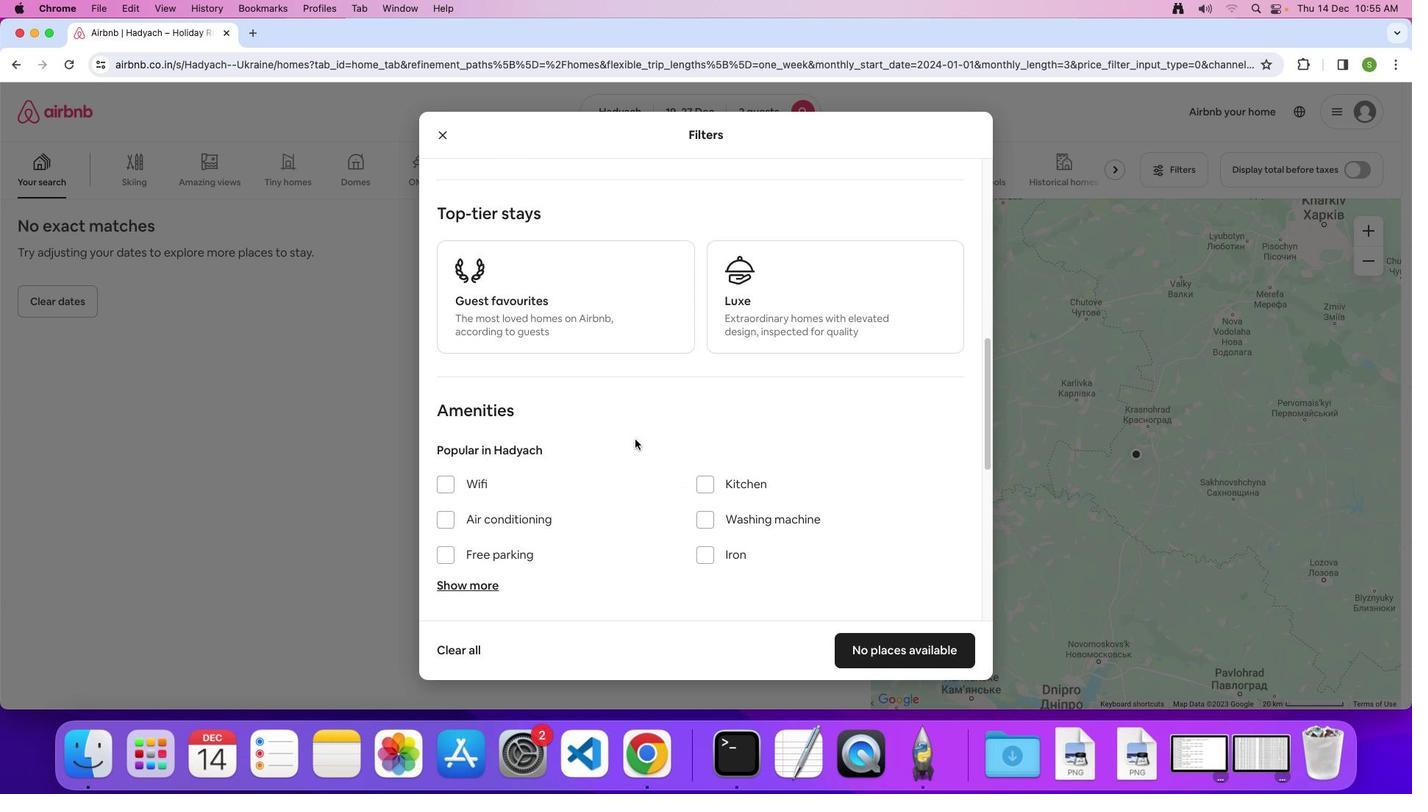 
Action: Mouse scrolled (635, 439) with delta (0, 0)
Screenshot: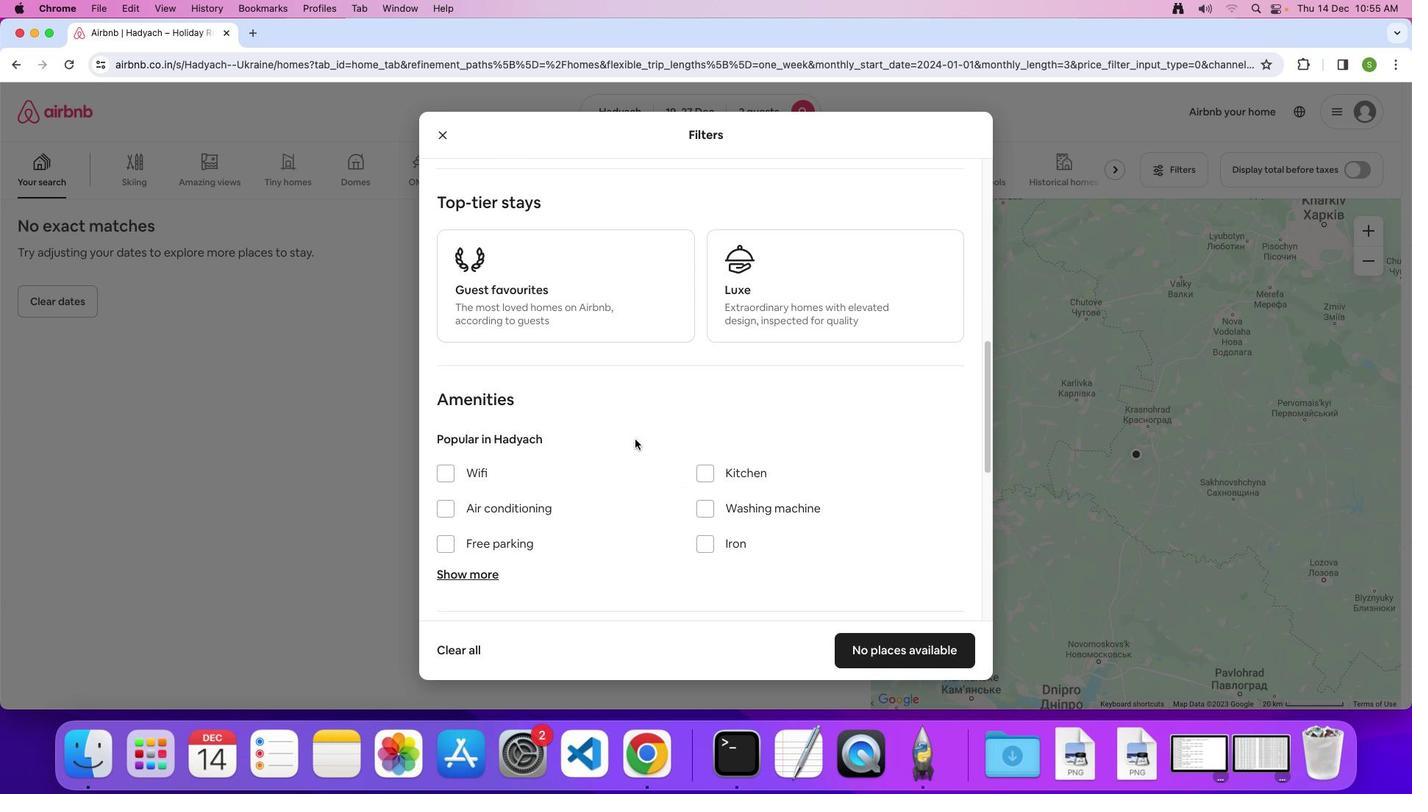 
Action: Mouse scrolled (635, 439) with delta (0, 0)
Screenshot: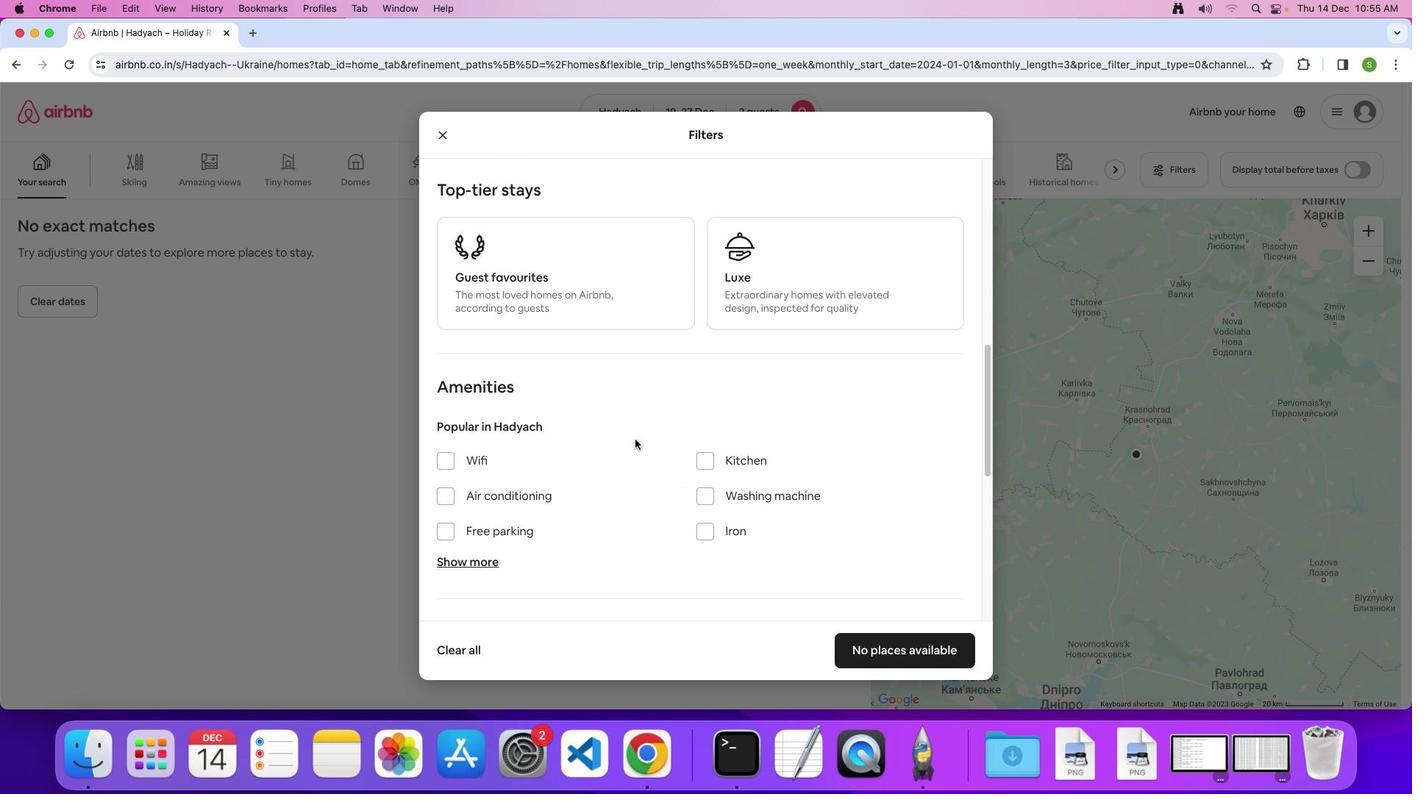 
Action: Mouse scrolled (635, 439) with delta (0, 0)
Screenshot: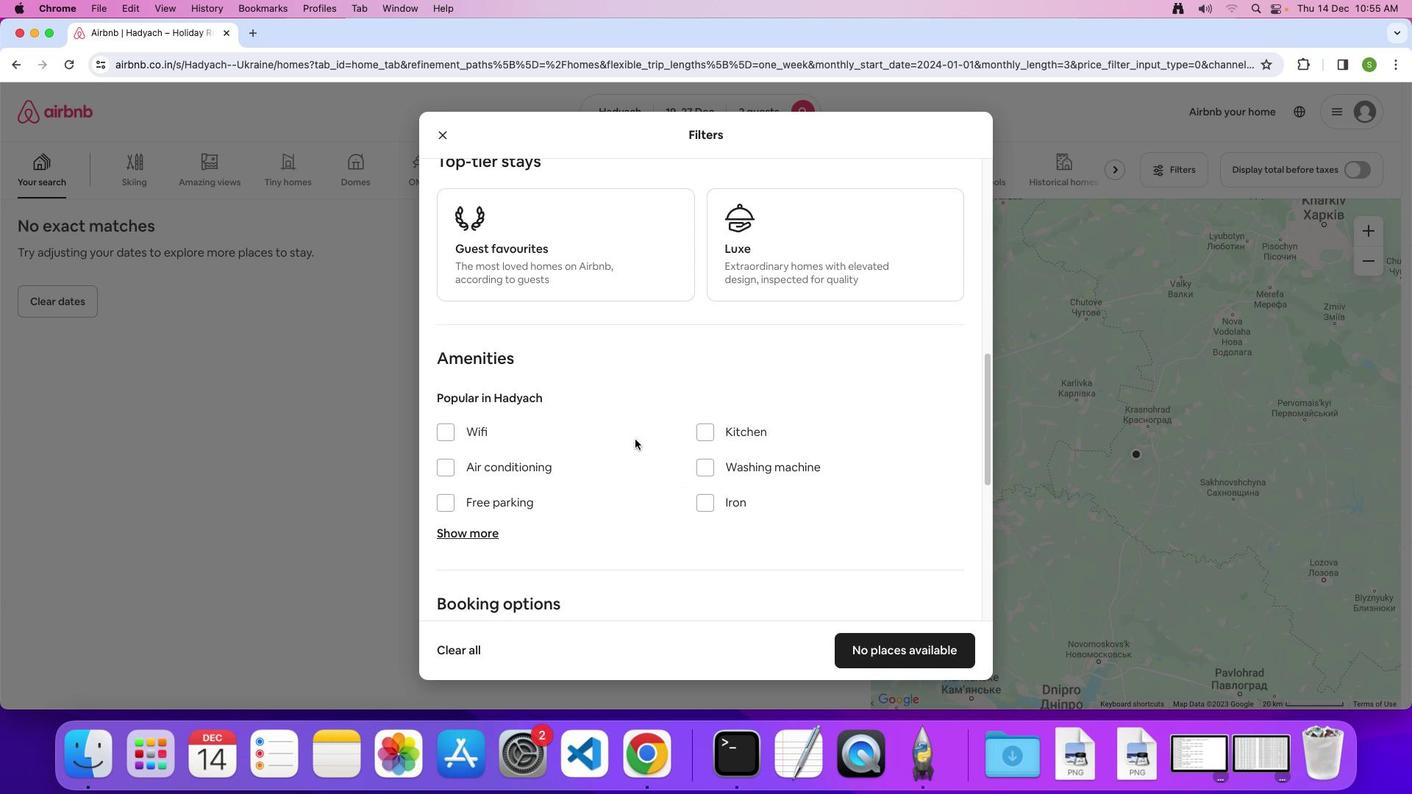 
Action: Mouse scrolled (635, 439) with delta (0, 0)
Screenshot: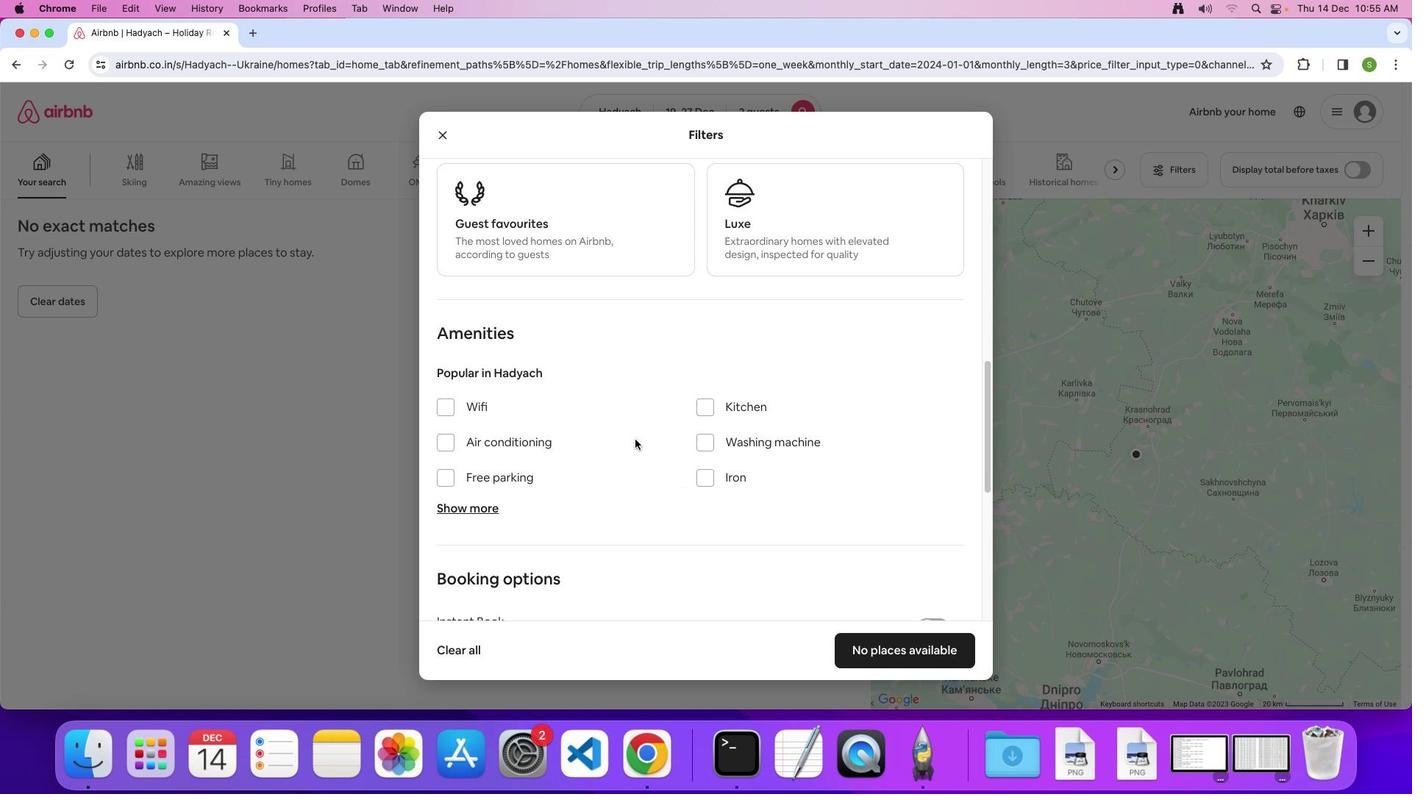 
Action: Mouse scrolled (635, 439) with delta (0, 0)
Screenshot: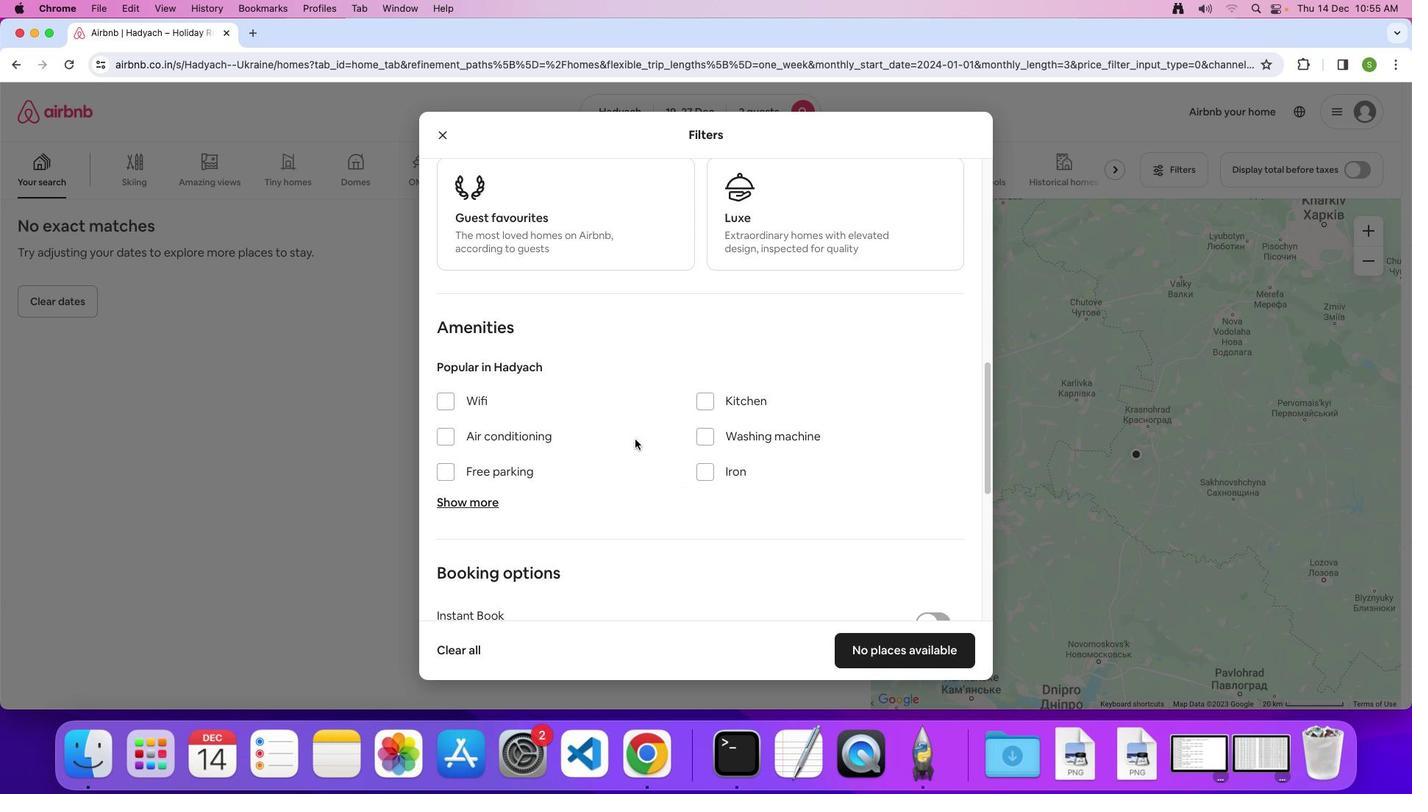 
Action: Mouse moved to (446, 385)
Screenshot: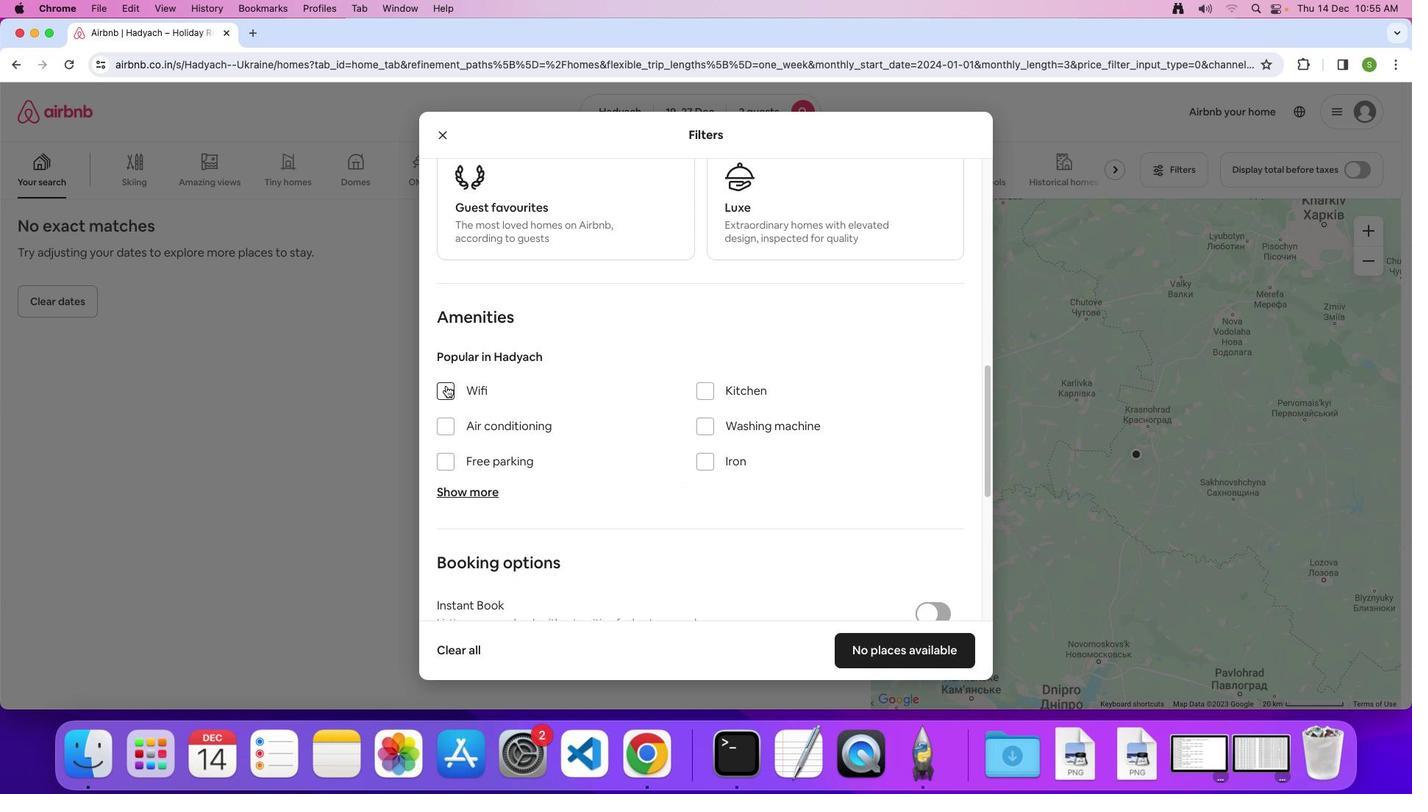 
Action: Mouse pressed left at (446, 385)
Screenshot: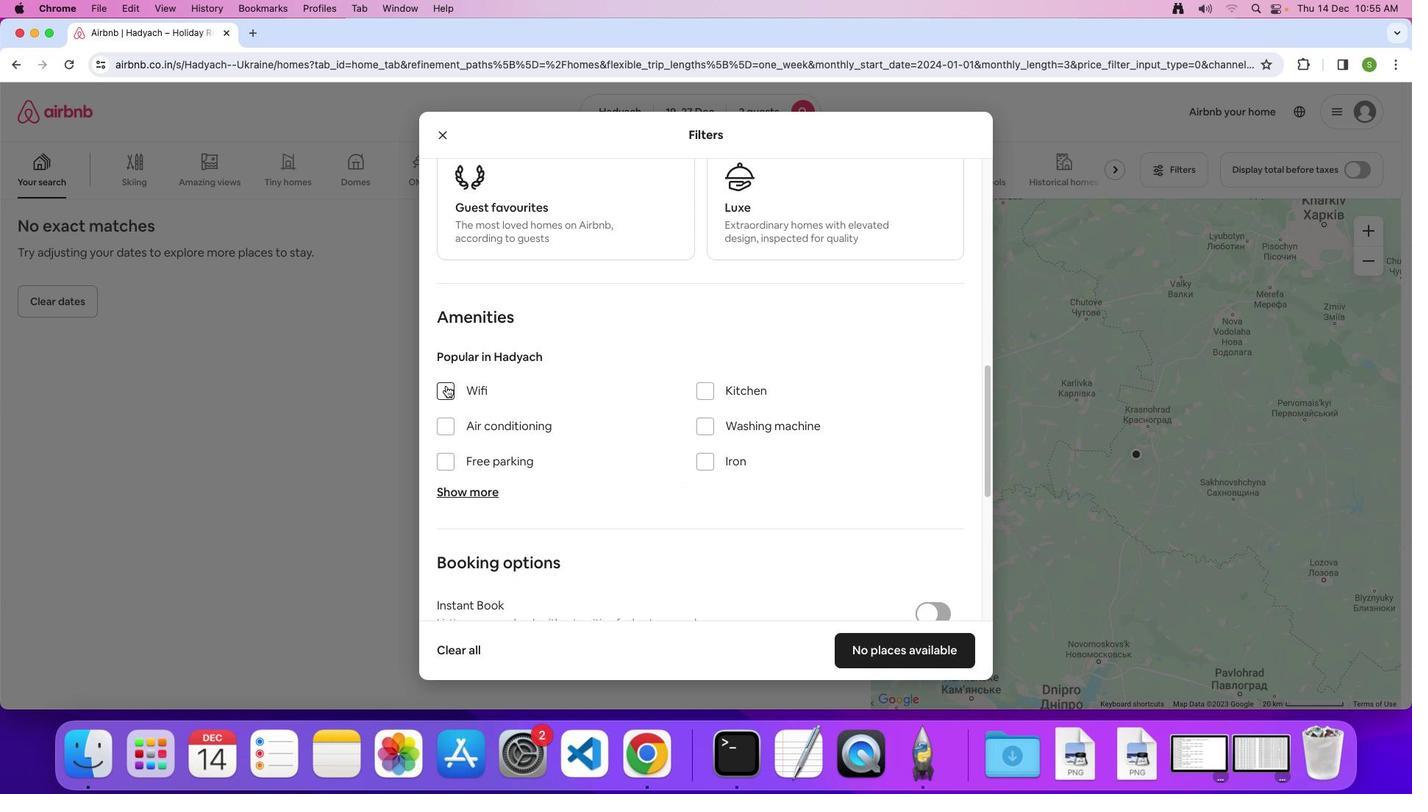 
Action: Mouse moved to (600, 455)
Screenshot: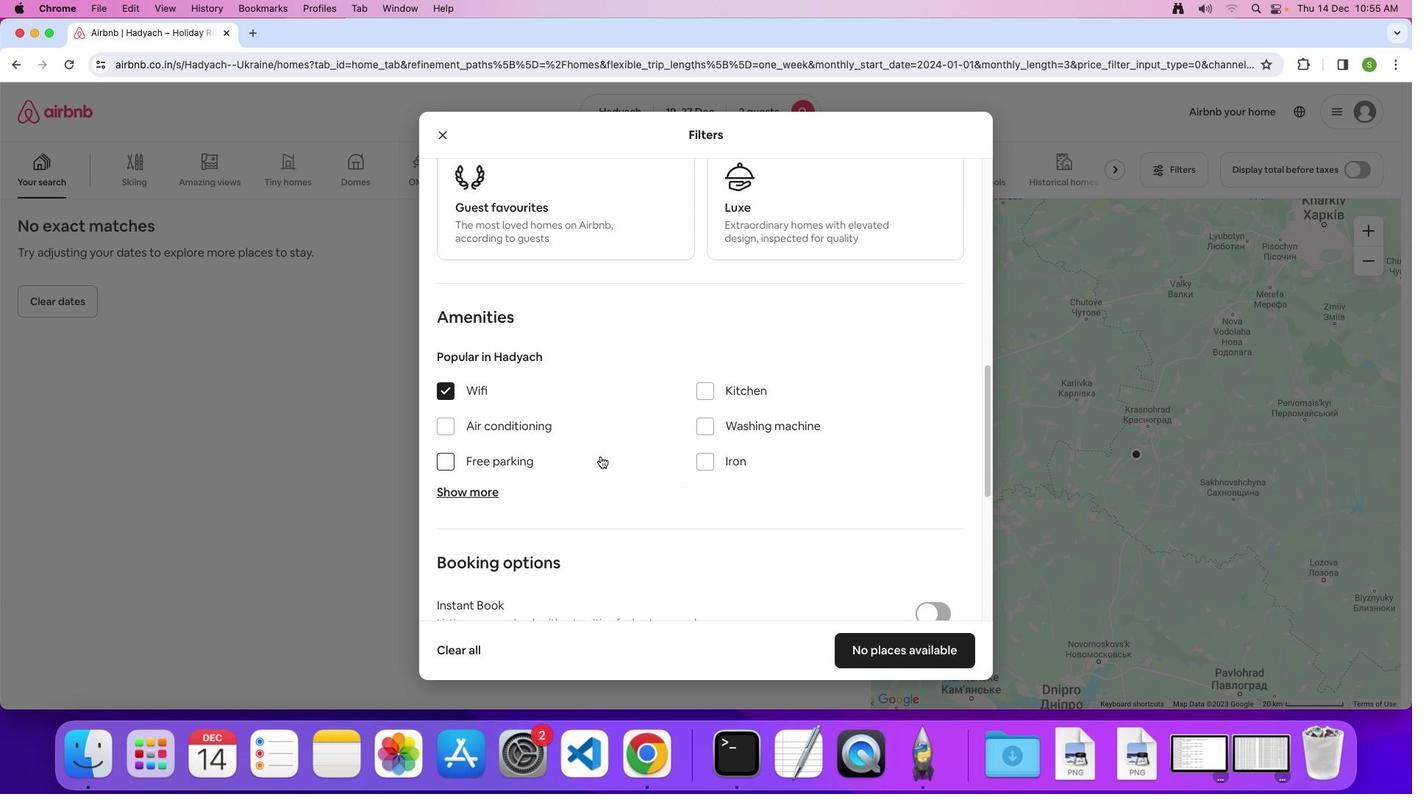 
Action: Mouse scrolled (600, 455) with delta (0, 0)
Screenshot: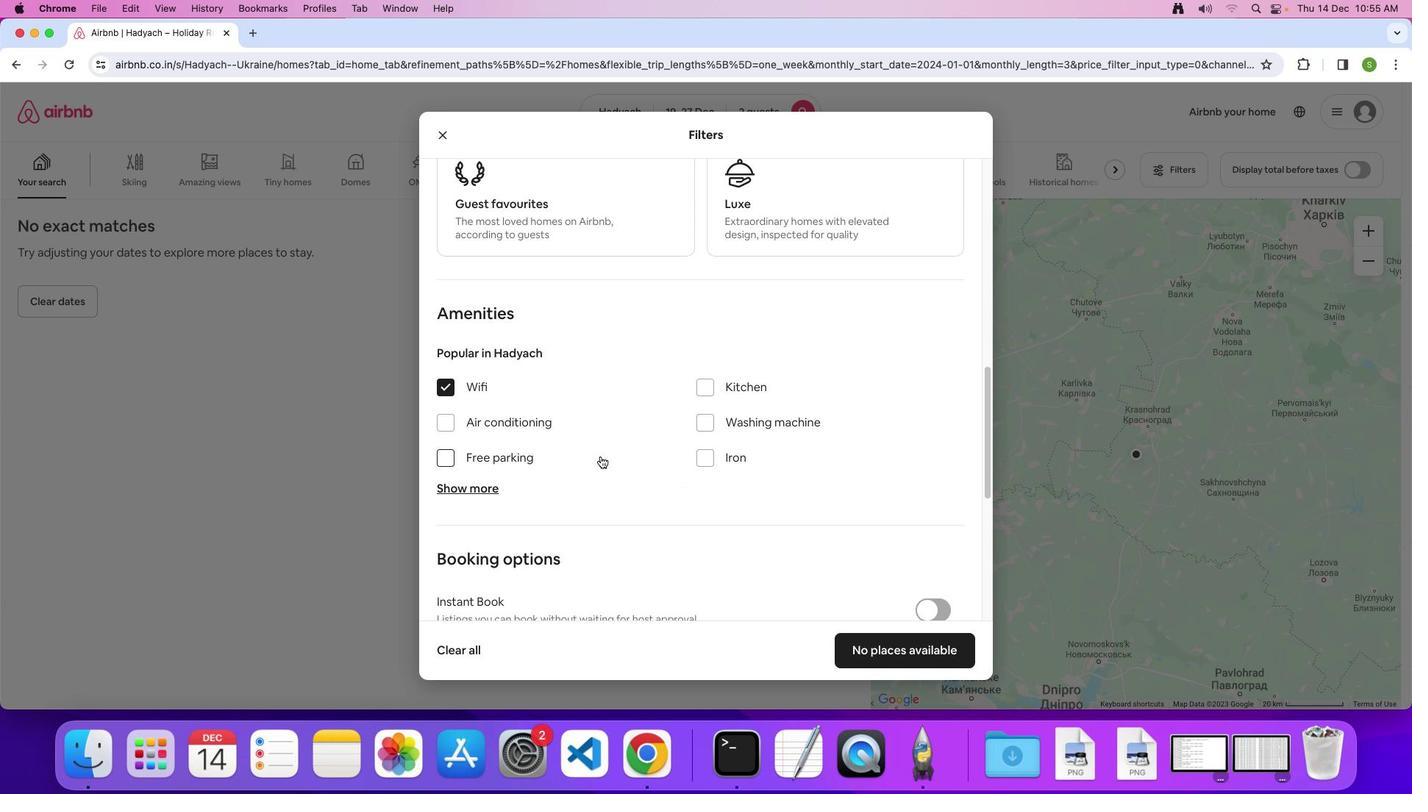 
Action: Mouse scrolled (600, 455) with delta (0, 0)
Screenshot: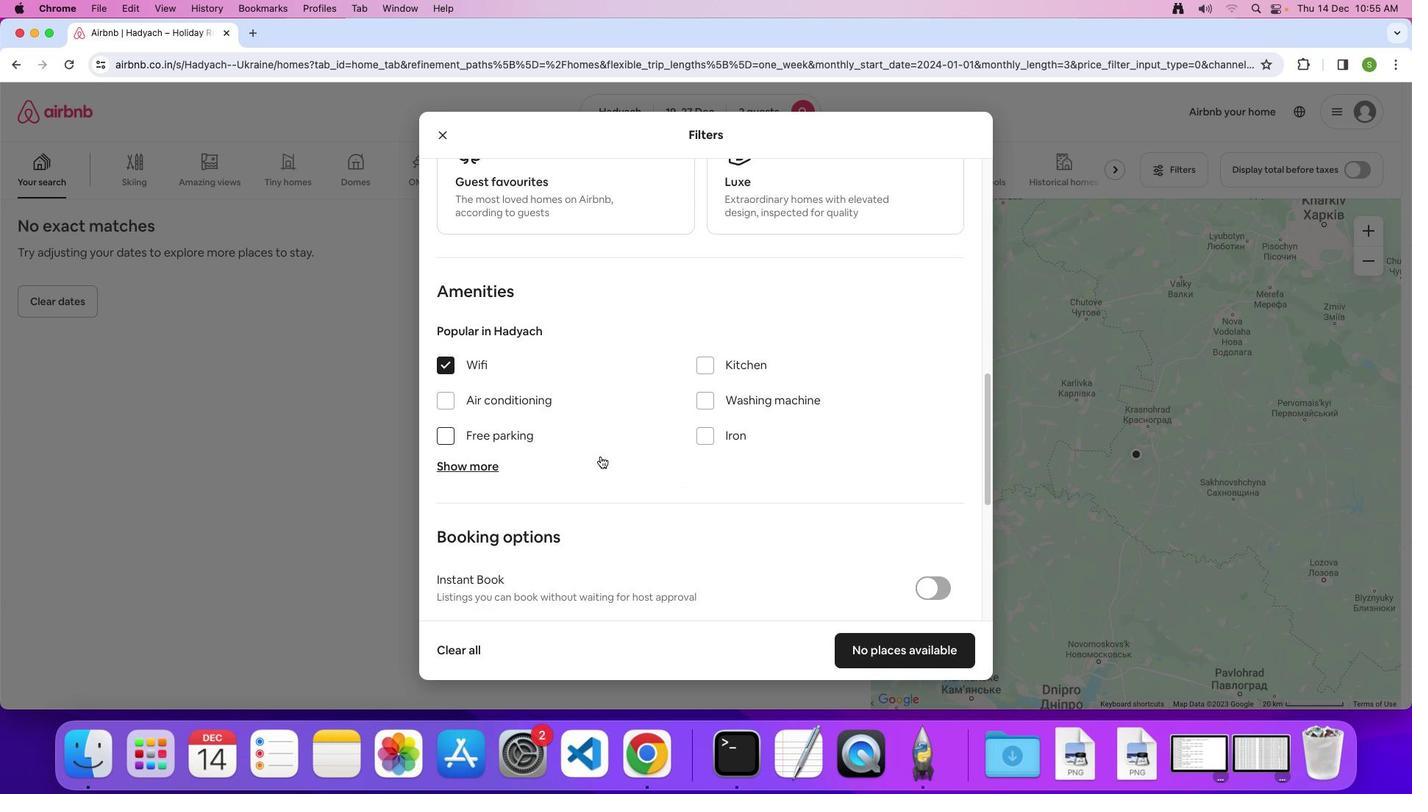 
Action: Mouse scrolled (600, 455) with delta (0, 0)
Screenshot: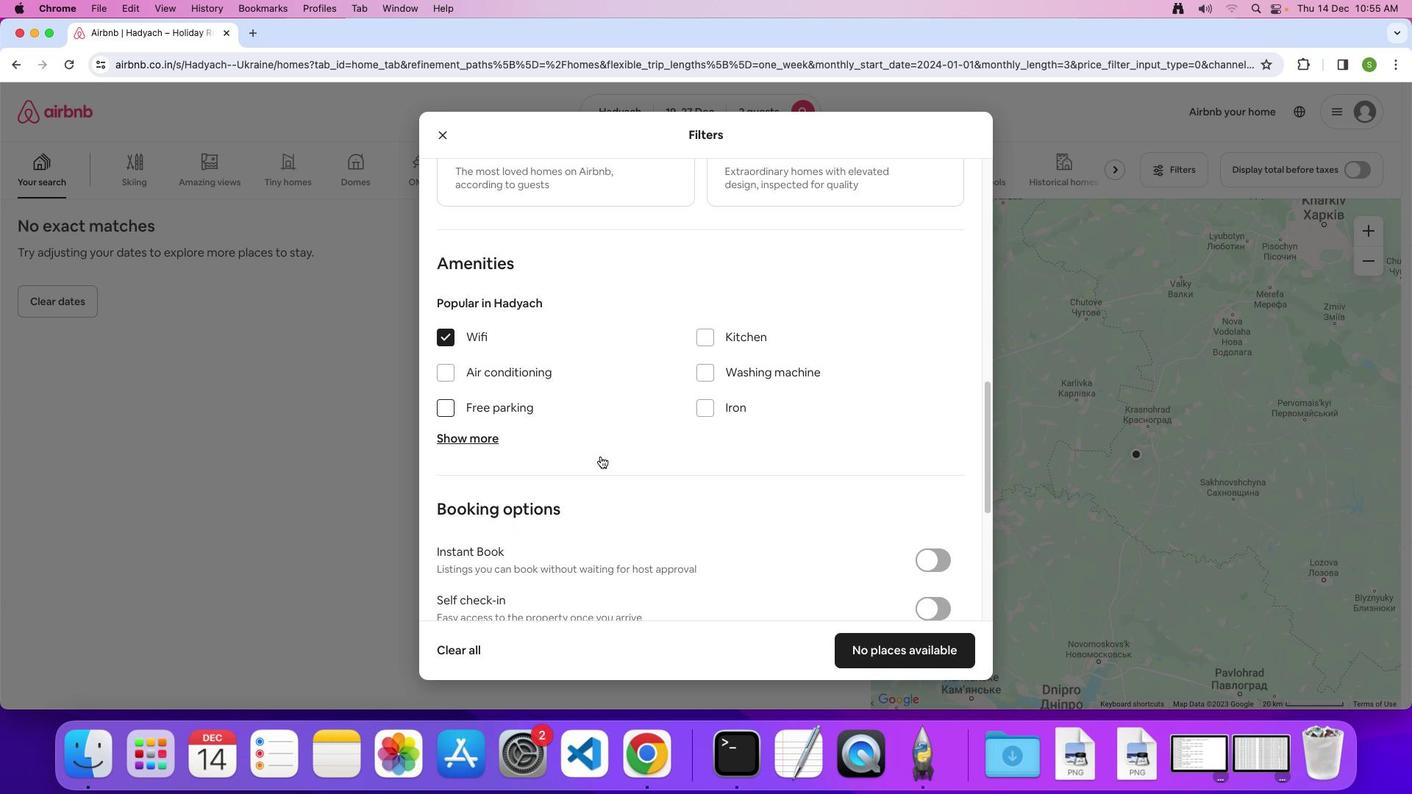
Action: Mouse scrolled (600, 455) with delta (0, 0)
Screenshot: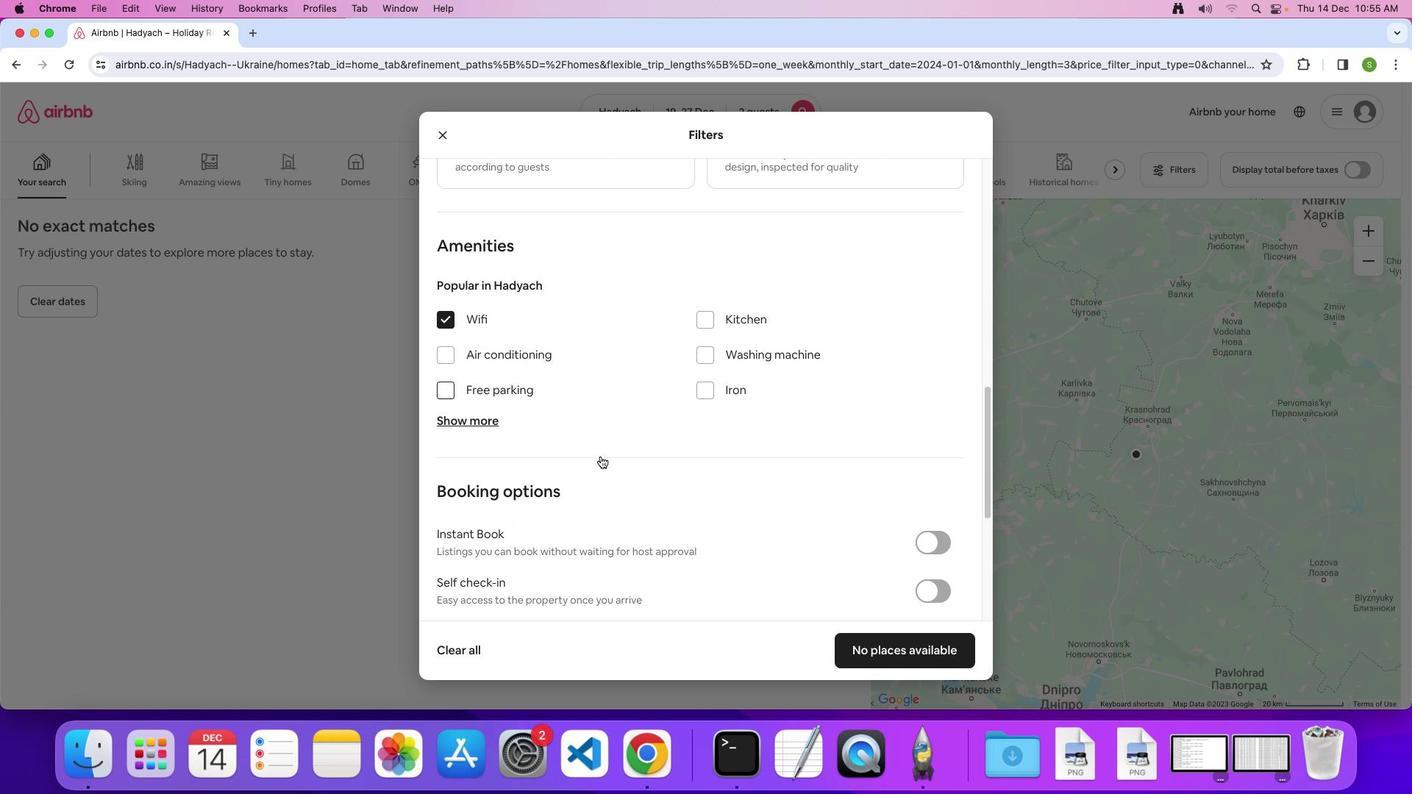 
Action: Mouse scrolled (600, 455) with delta (0, 0)
Screenshot: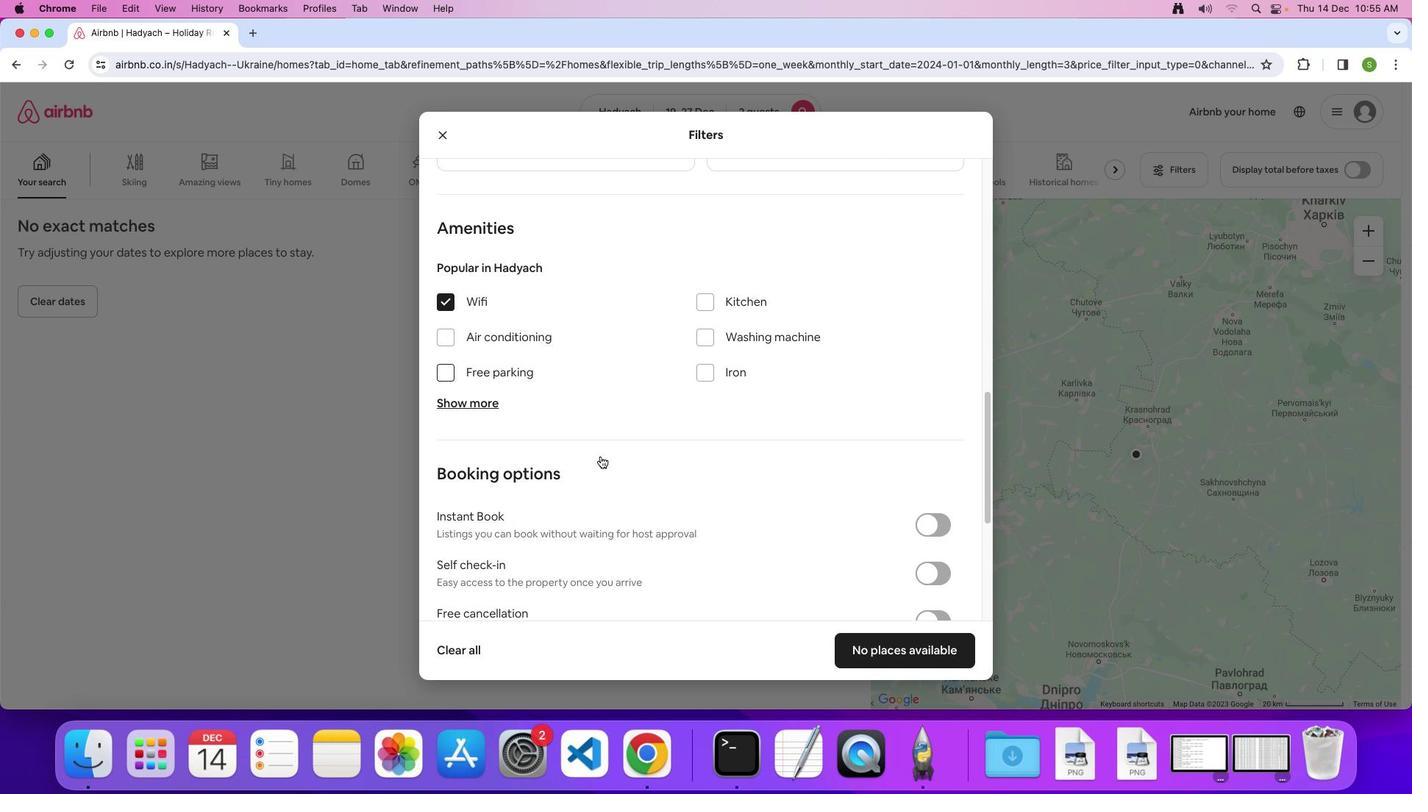 
Action: Mouse scrolled (600, 455) with delta (0, 0)
Screenshot: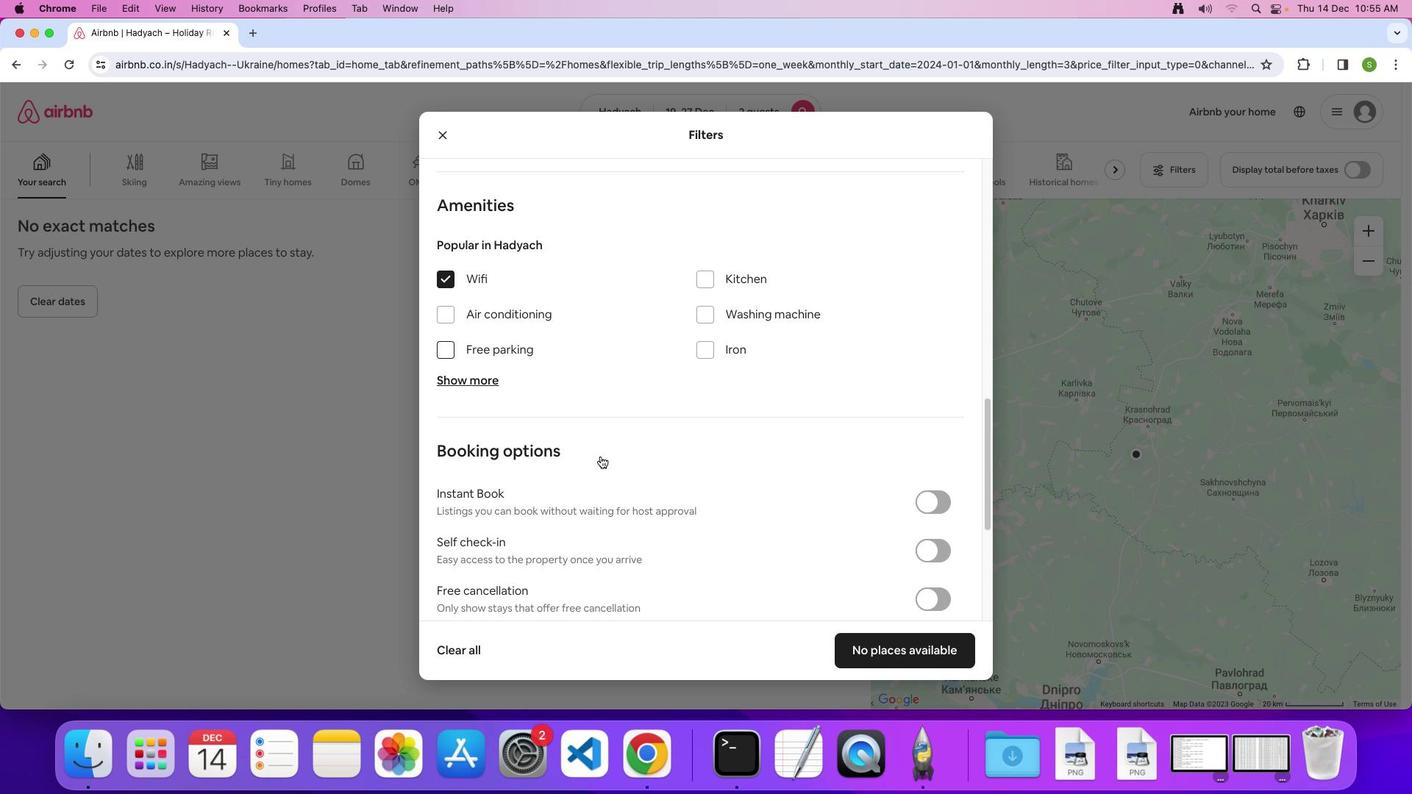 
Action: Mouse scrolled (600, 455) with delta (0, 0)
Screenshot: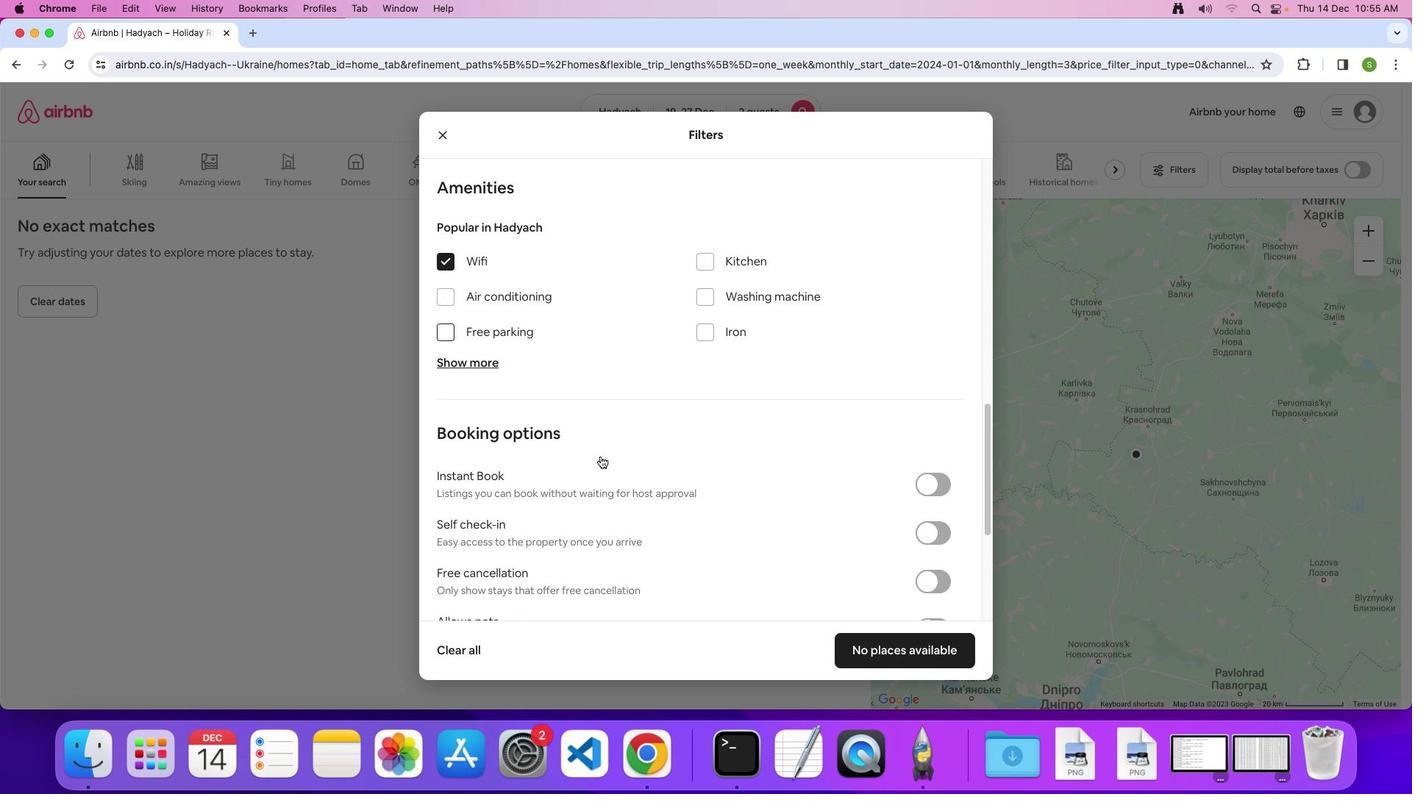 
Action: Mouse scrolled (600, 455) with delta (0, -1)
Screenshot: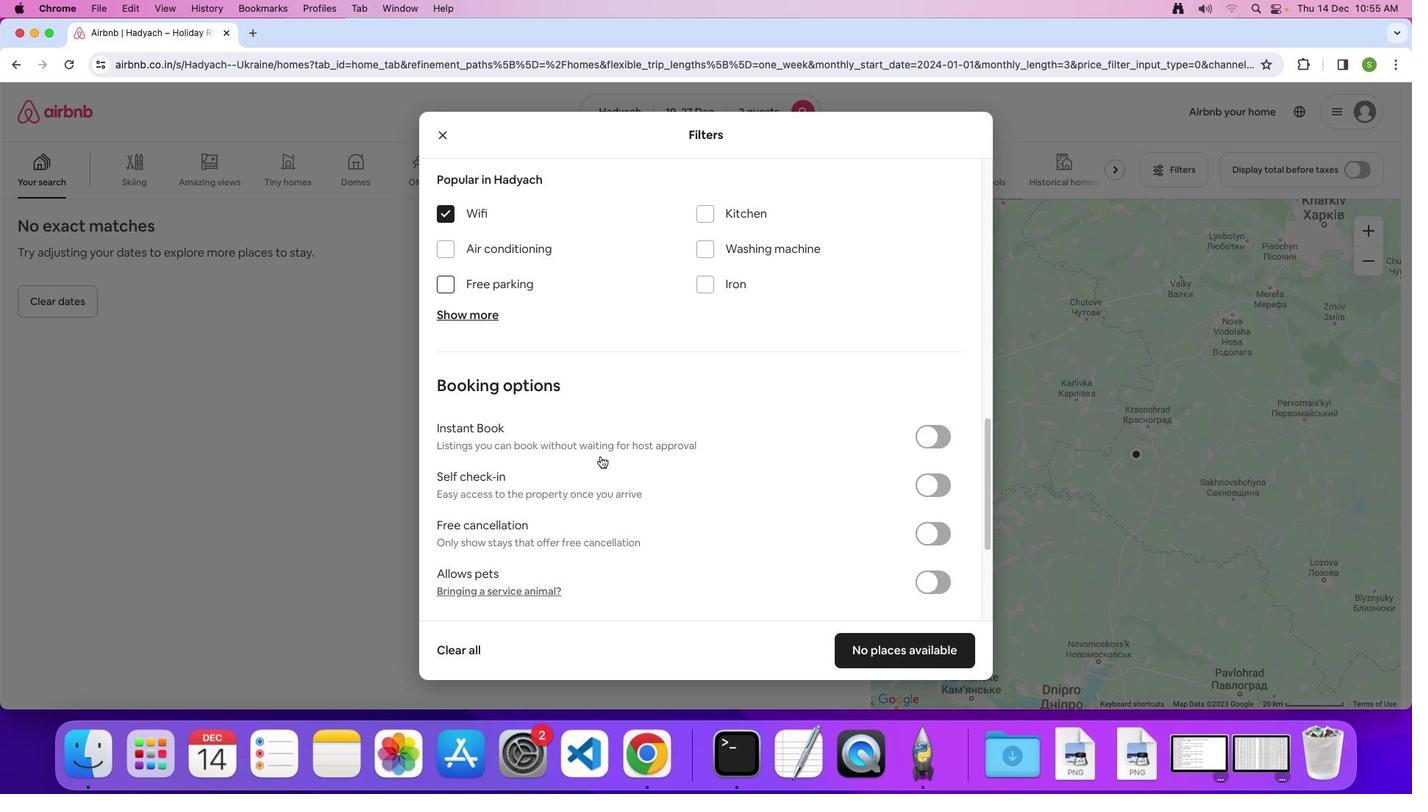 
Action: Mouse scrolled (600, 455) with delta (0, 0)
Screenshot: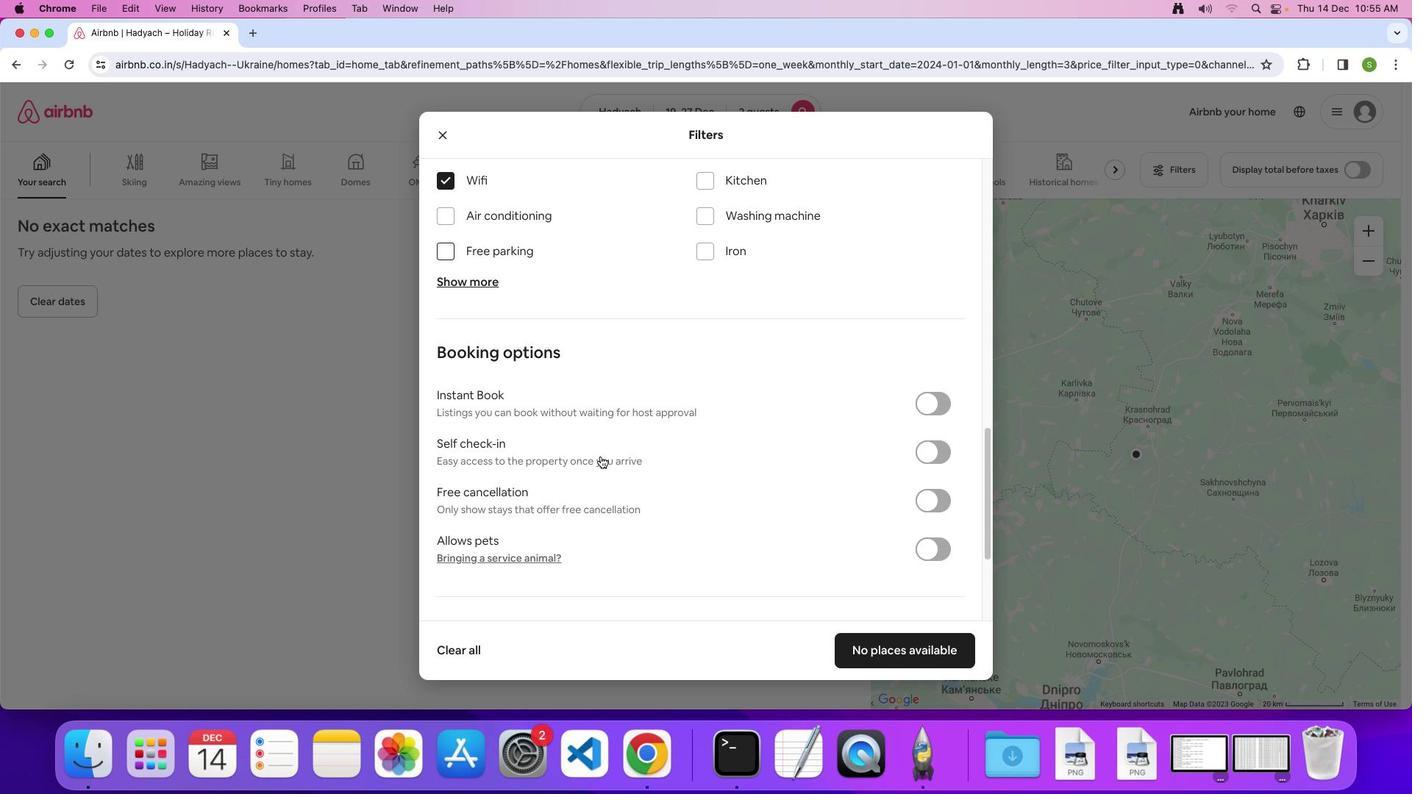
Action: Mouse scrolled (600, 455) with delta (0, 0)
Screenshot: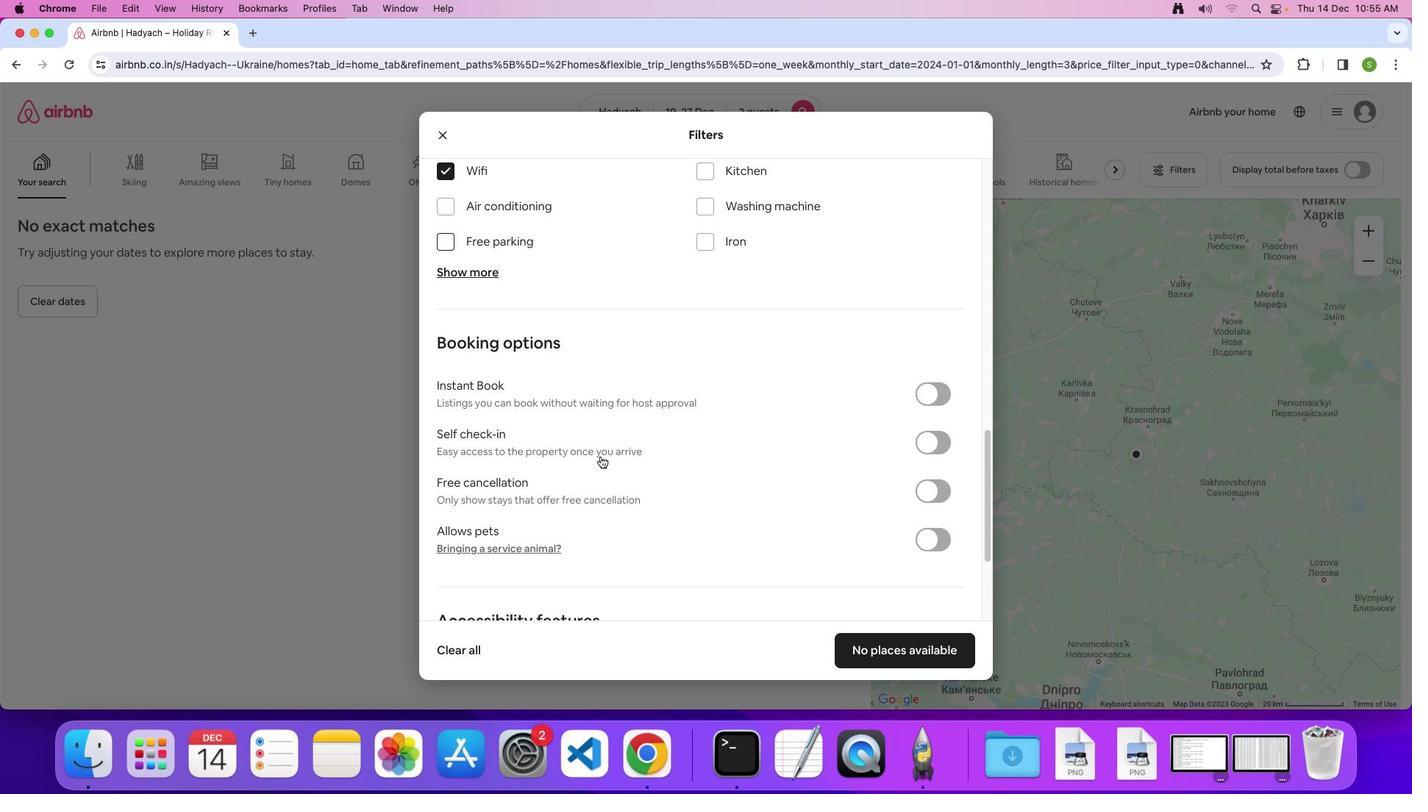 
Action: Mouse scrolled (600, 455) with delta (0, -1)
Screenshot: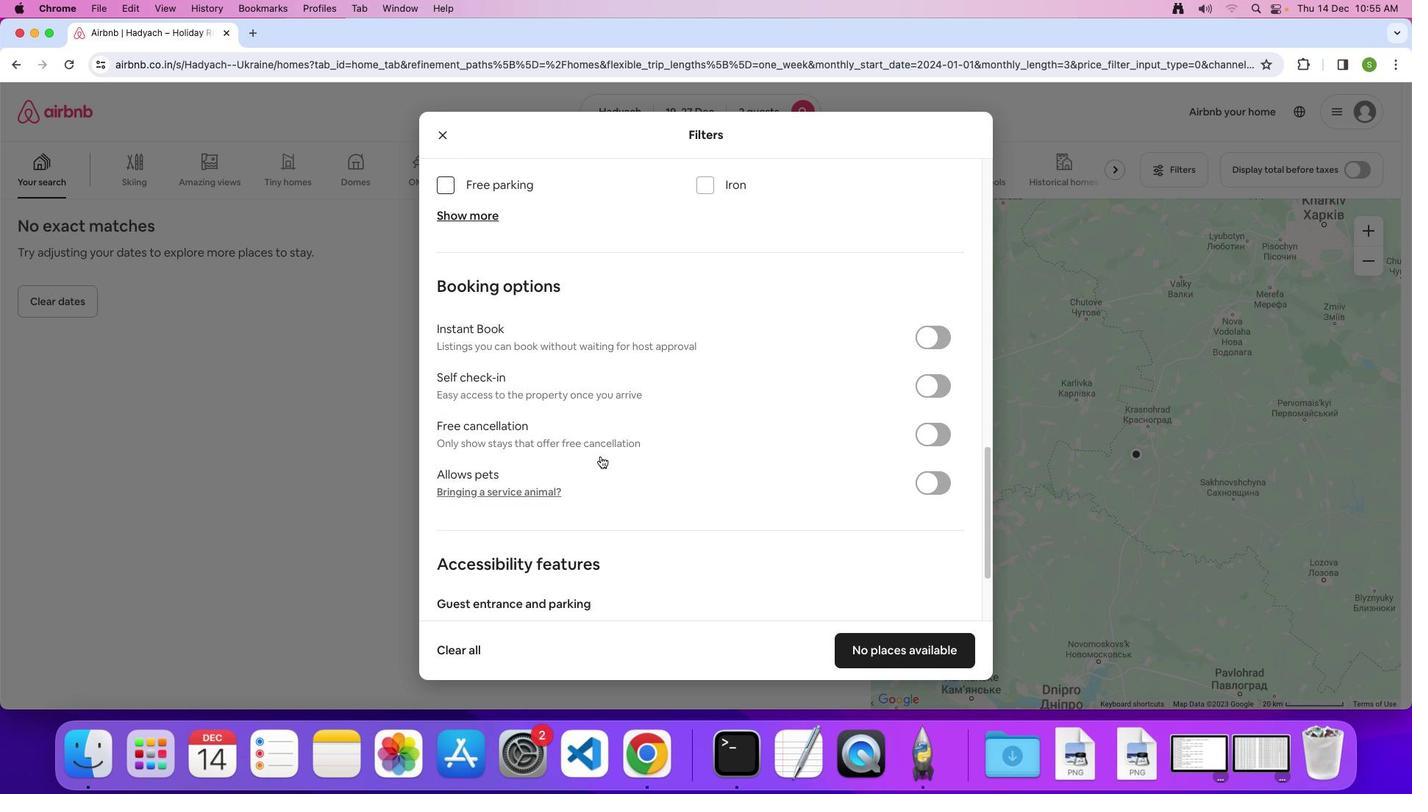 
Action: Mouse scrolled (600, 455) with delta (0, 0)
Screenshot: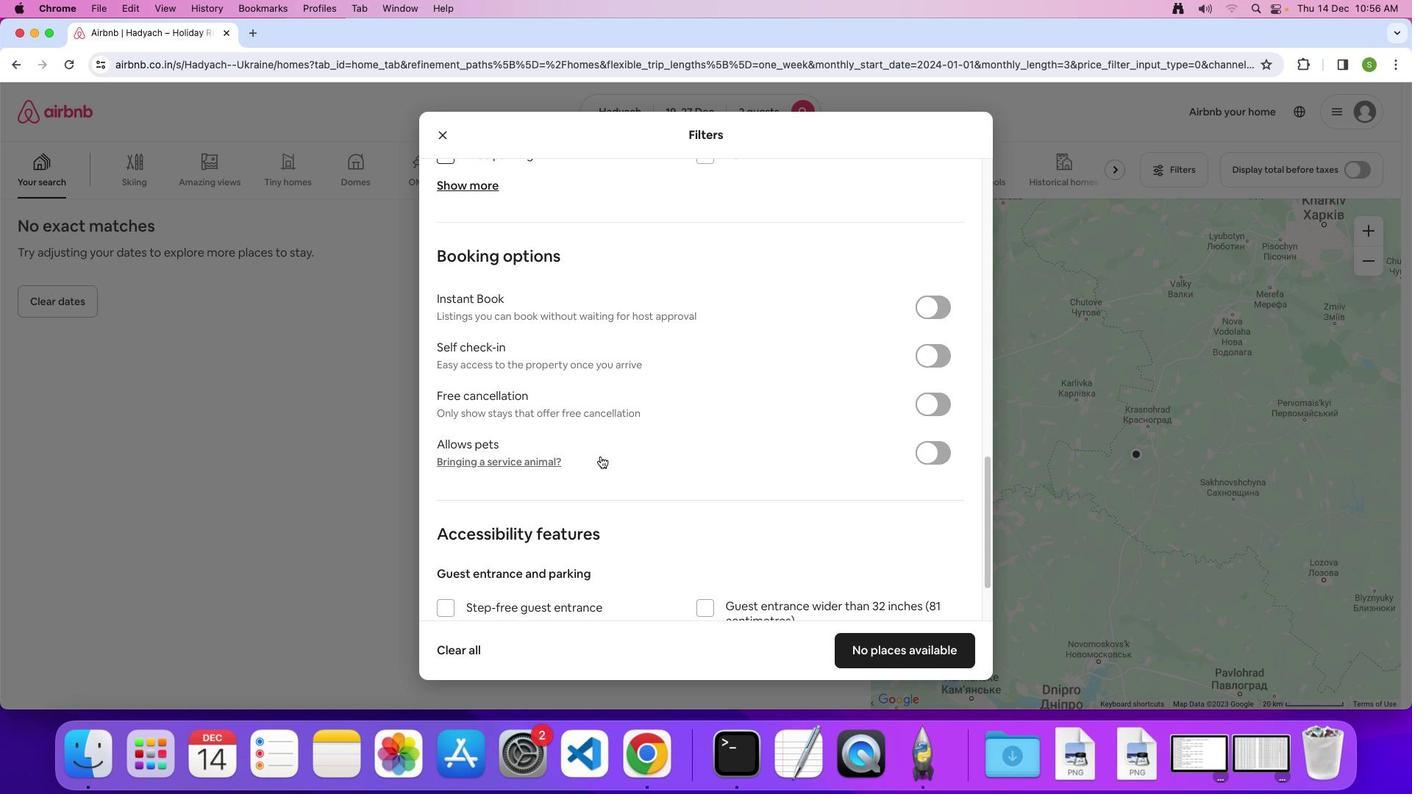 
Action: Mouse scrolled (600, 455) with delta (0, 0)
Screenshot: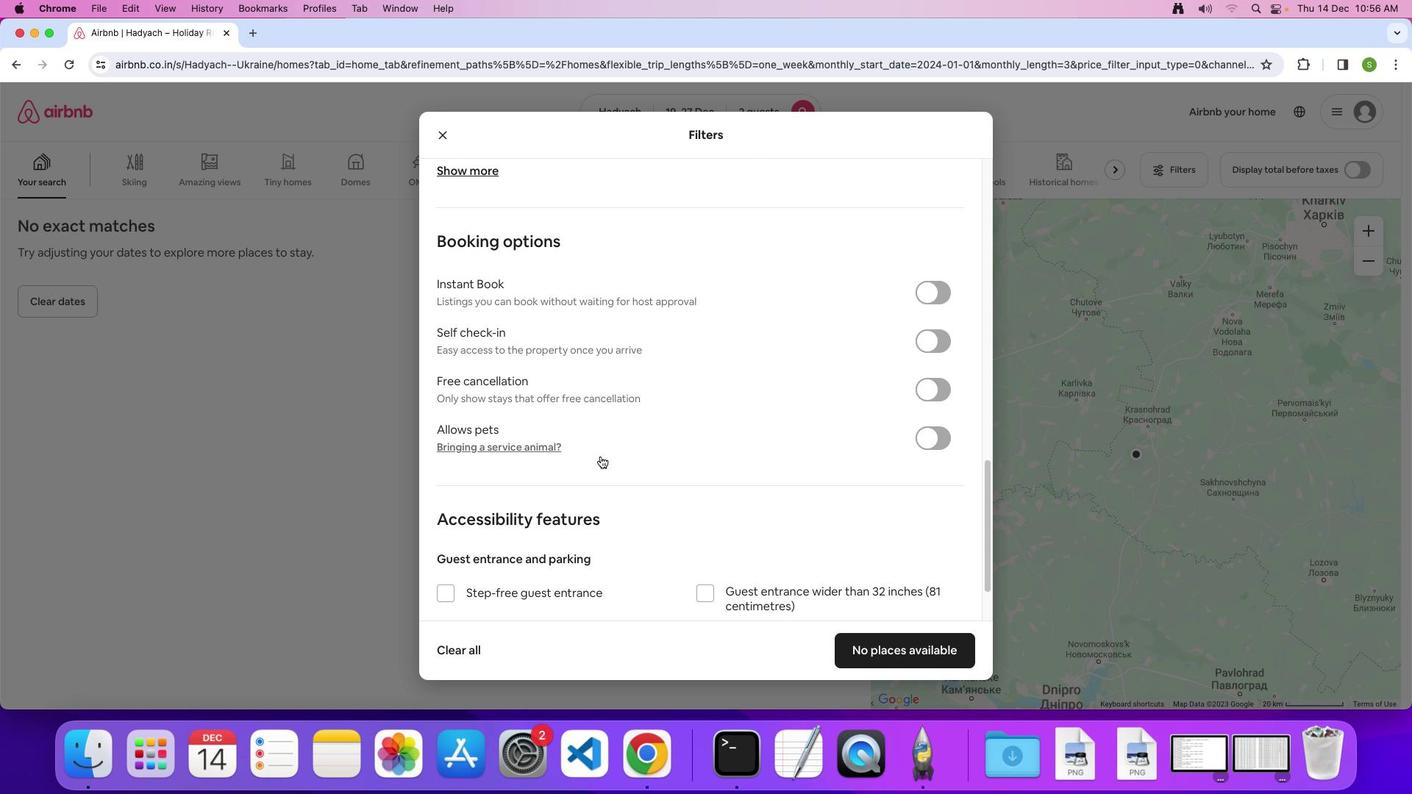 
Action: Mouse scrolled (600, 455) with delta (0, 0)
Screenshot: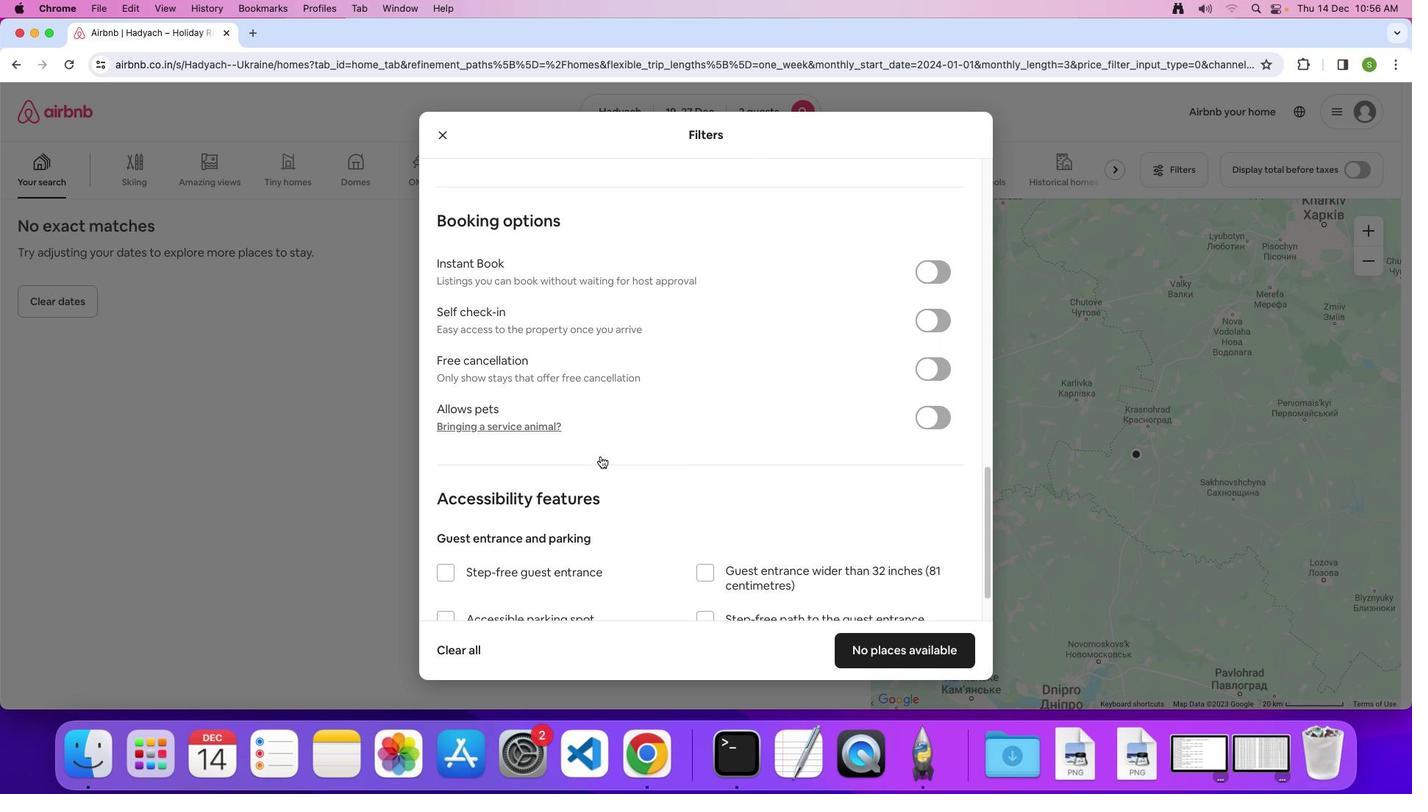 
Action: Mouse scrolled (600, 455) with delta (0, 0)
Screenshot: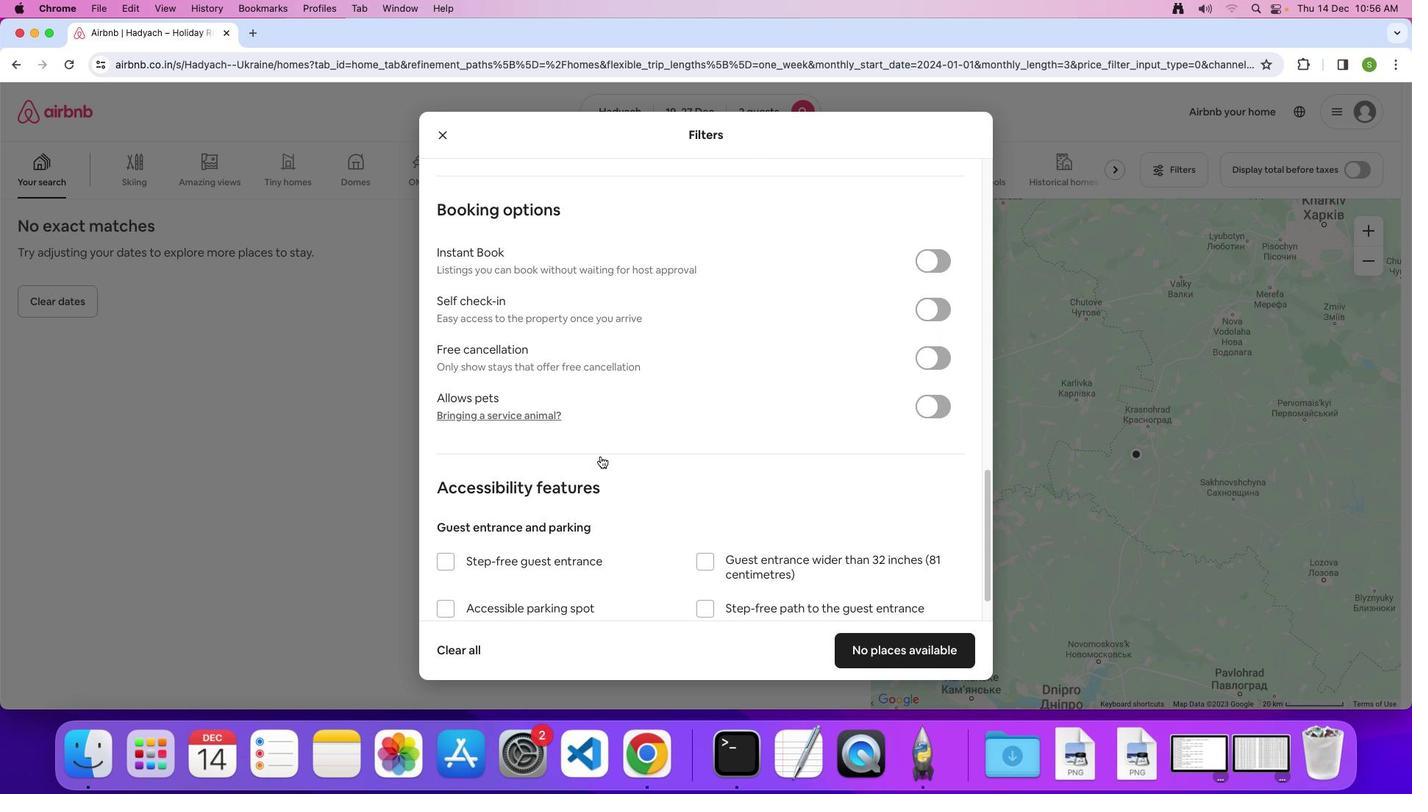 
Action: Mouse scrolled (600, 455) with delta (0, -1)
Screenshot: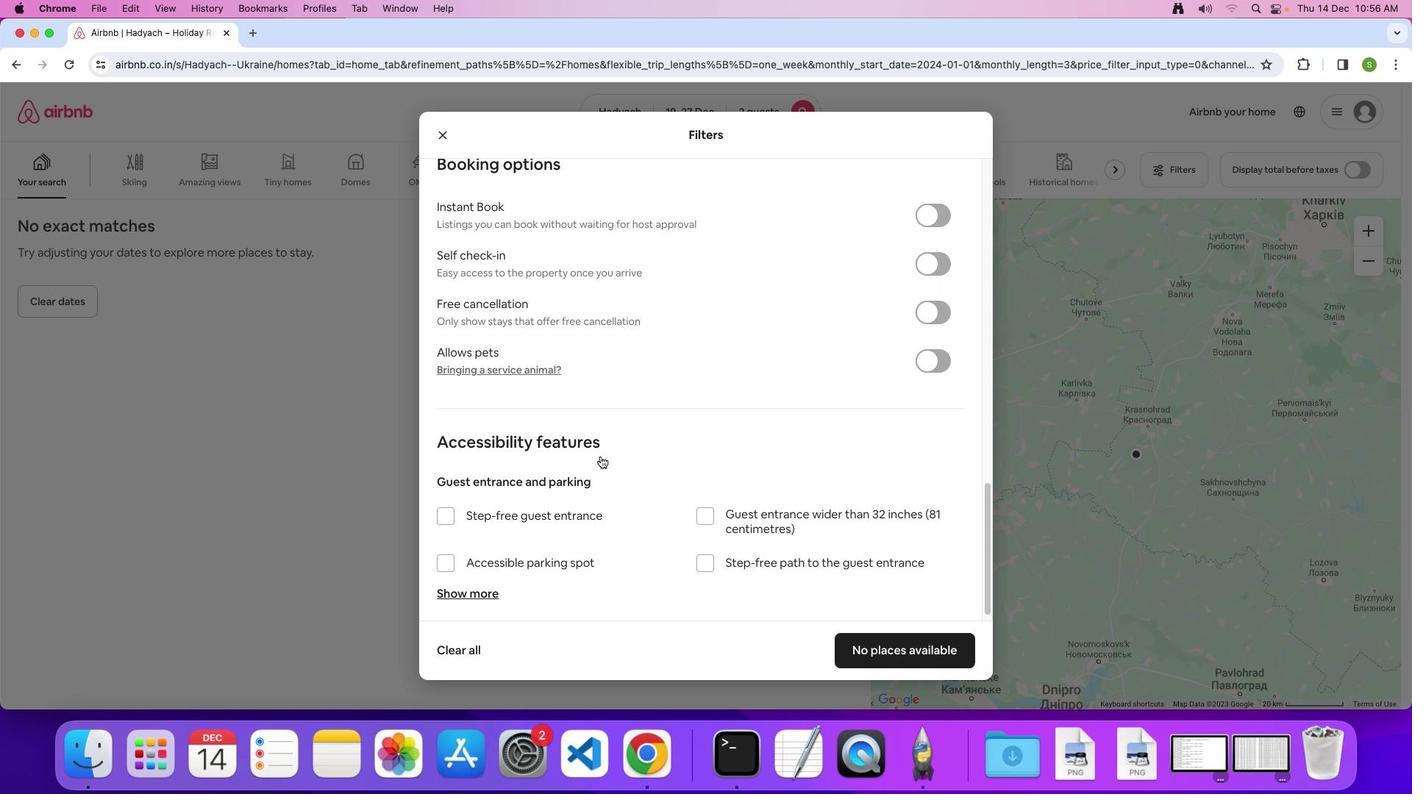 
Action: Mouse scrolled (600, 455) with delta (0, 0)
Screenshot: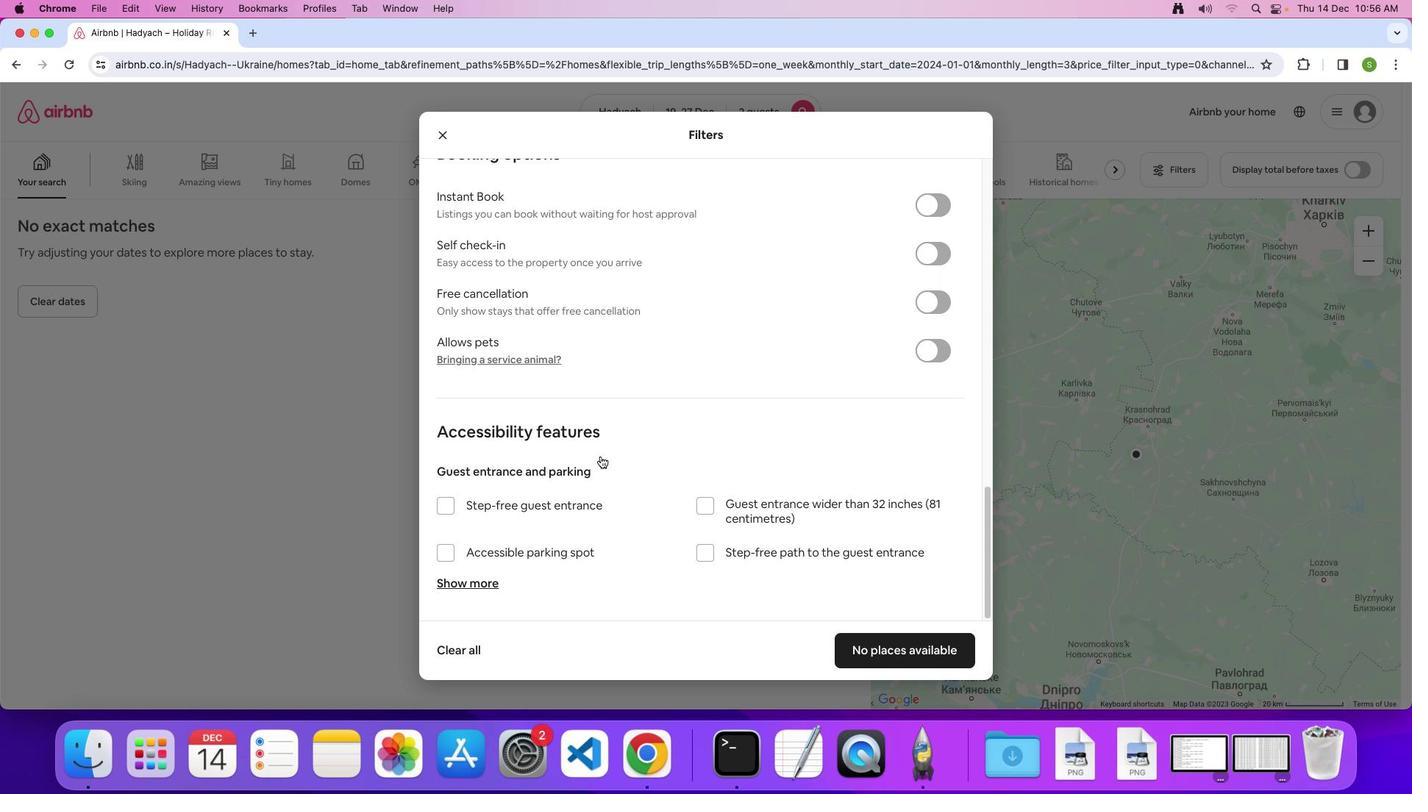 
Action: Mouse scrolled (600, 455) with delta (0, 0)
Screenshot: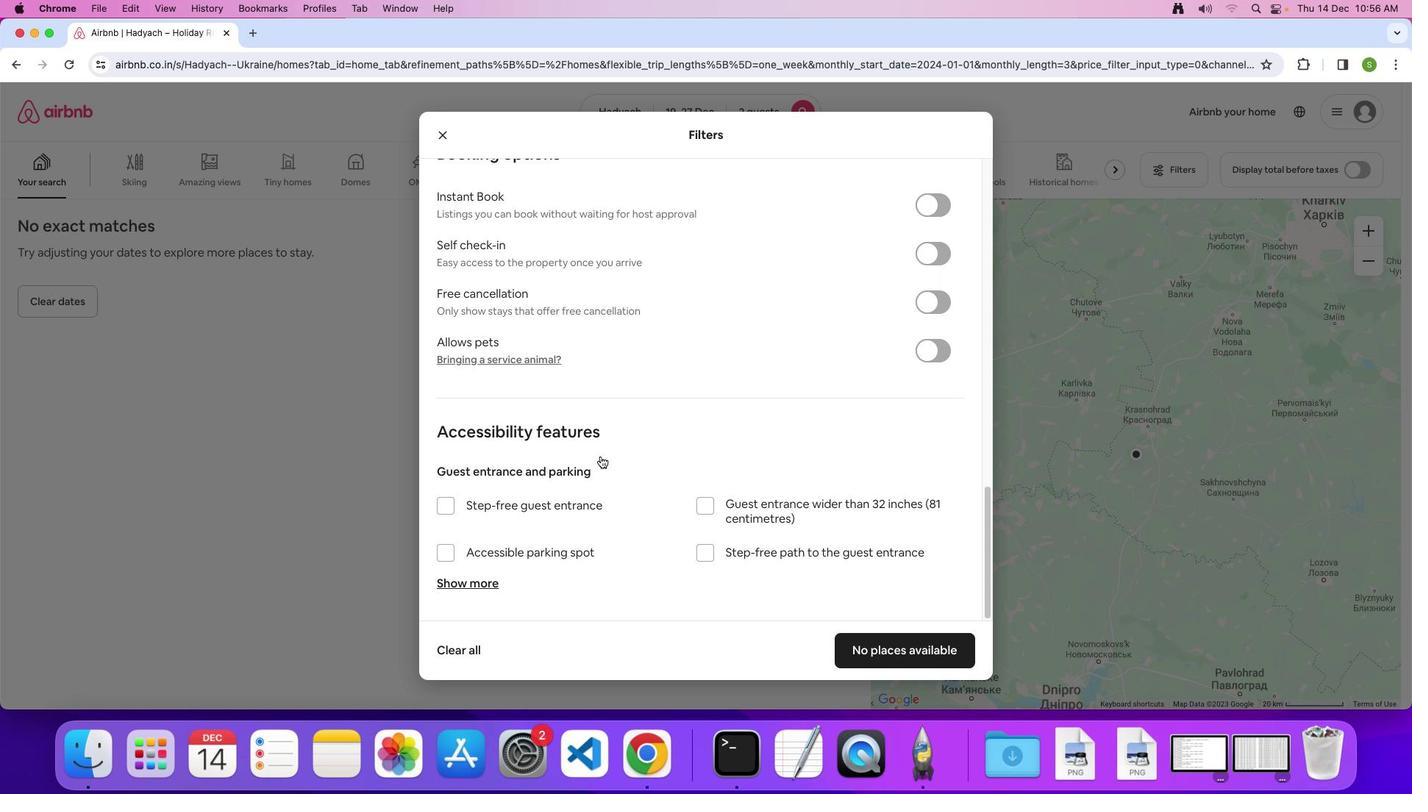 
Action: Mouse scrolled (600, 455) with delta (0, -1)
Screenshot: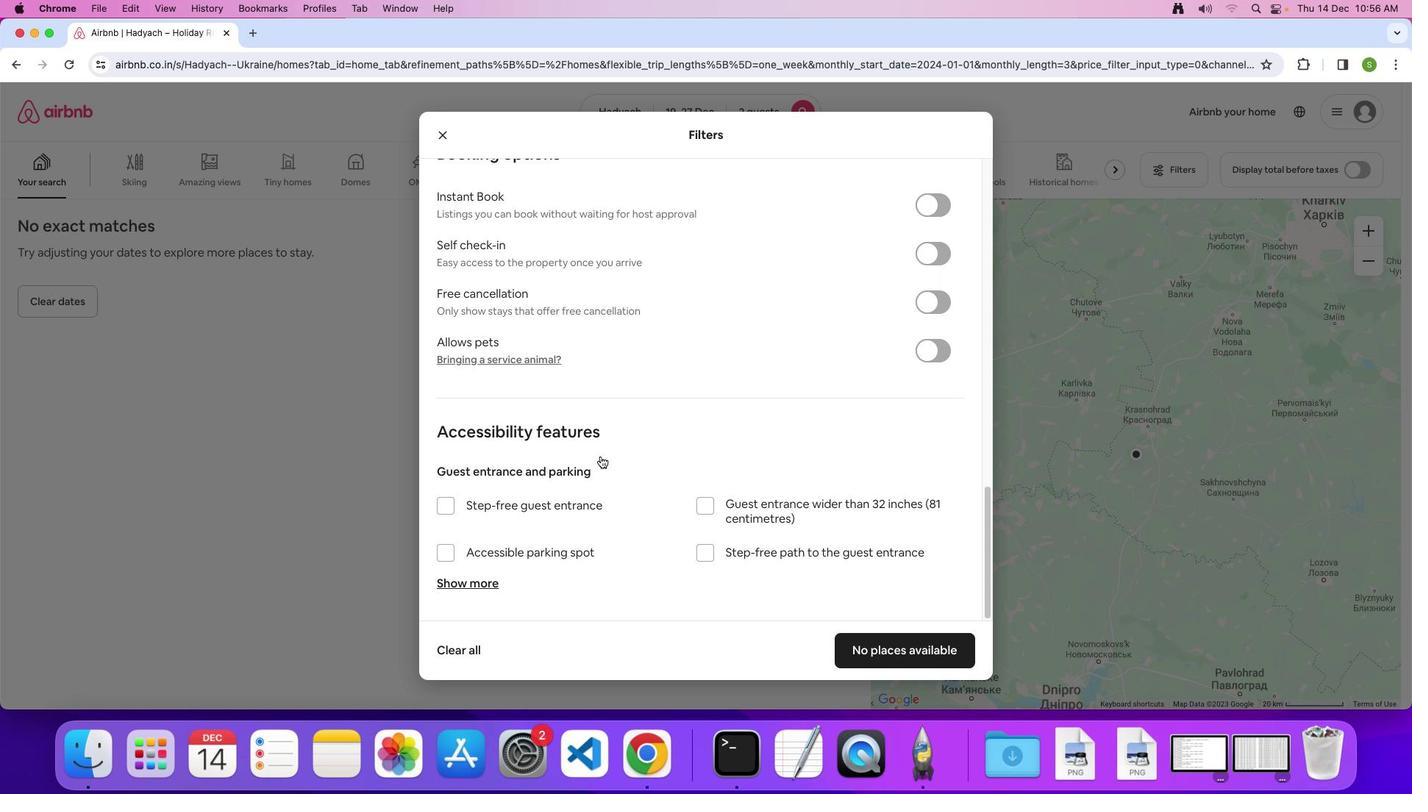 
Action: Mouse moved to (894, 650)
Screenshot: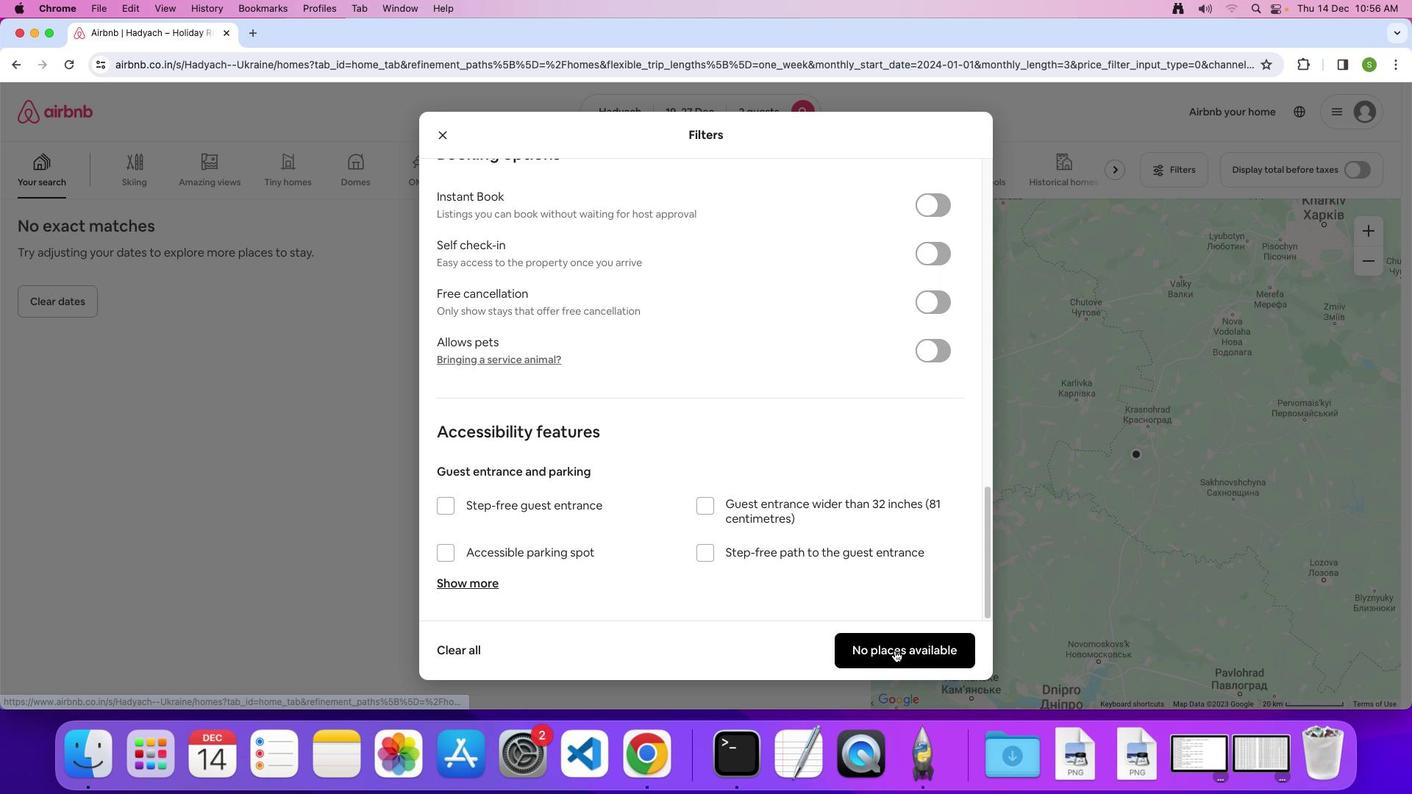 
Action: Mouse pressed left at (894, 650)
Screenshot: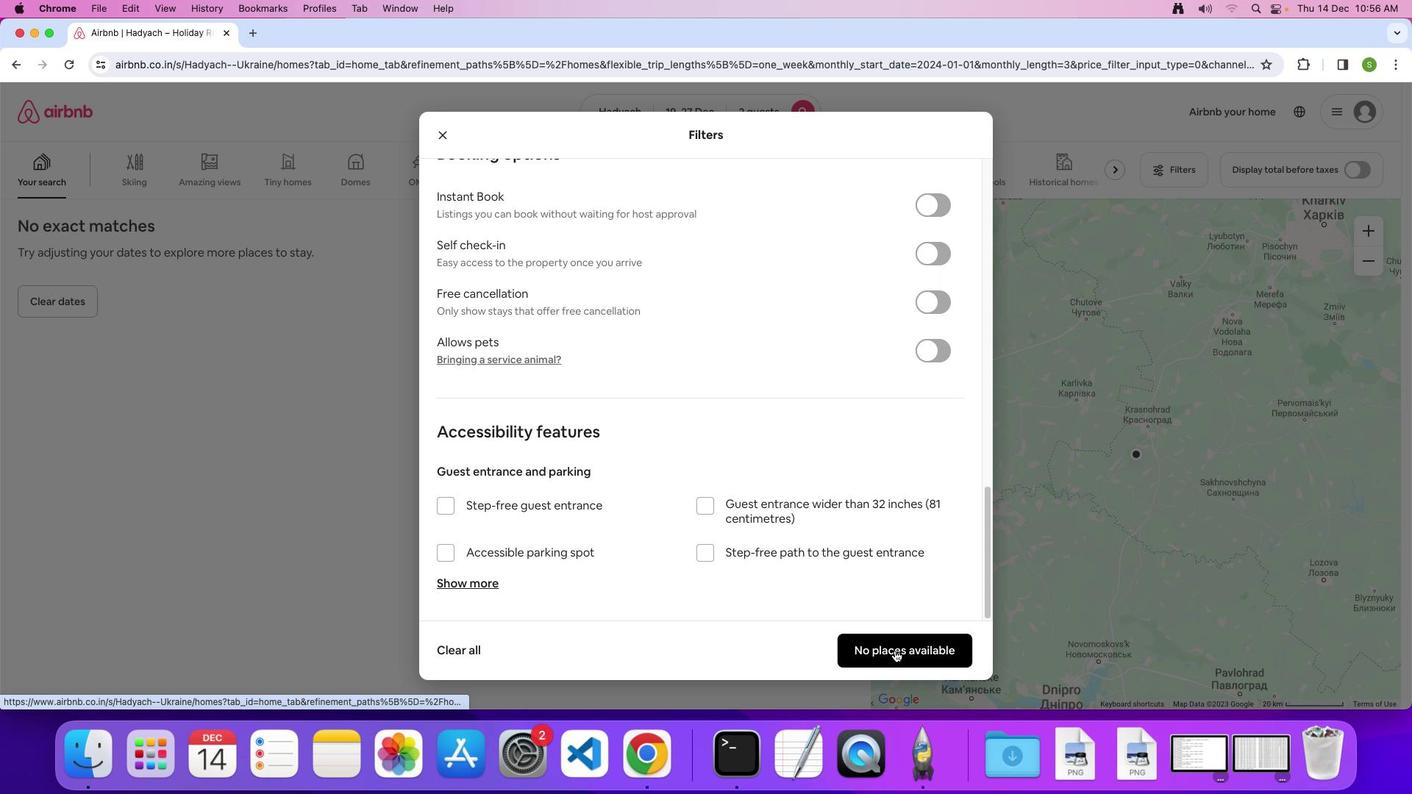 
Action: Mouse moved to (614, 410)
Screenshot: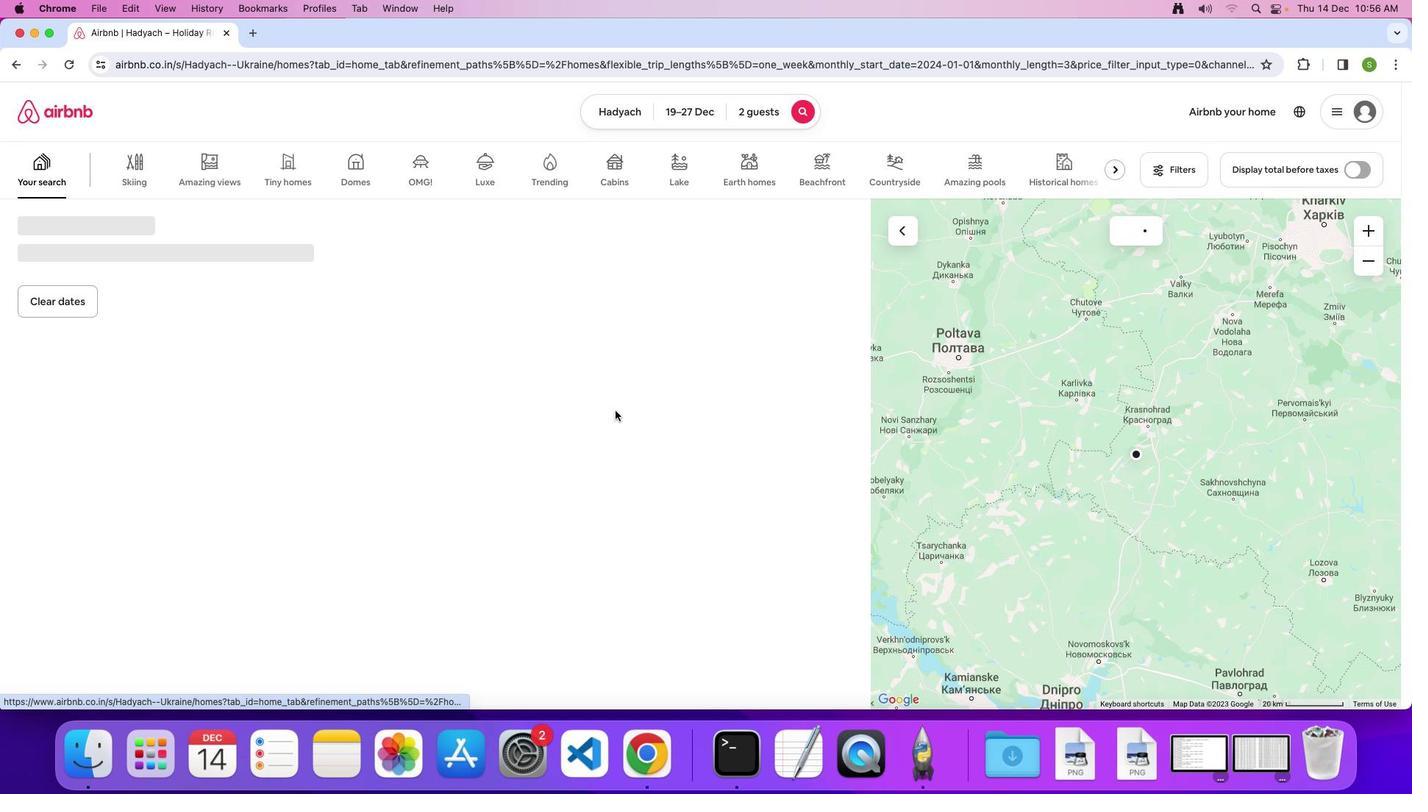
